 Task: For heading Use Italics Comfortaa with green colour & Underline.  font size for heading26,  'Change the font style of data to'Courier New and font size to 18,  Change the alignment of both headline & data to Align right In the sheet  Data Collection Template Workbook
Action: Mouse moved to (90, 165)
Screenshot: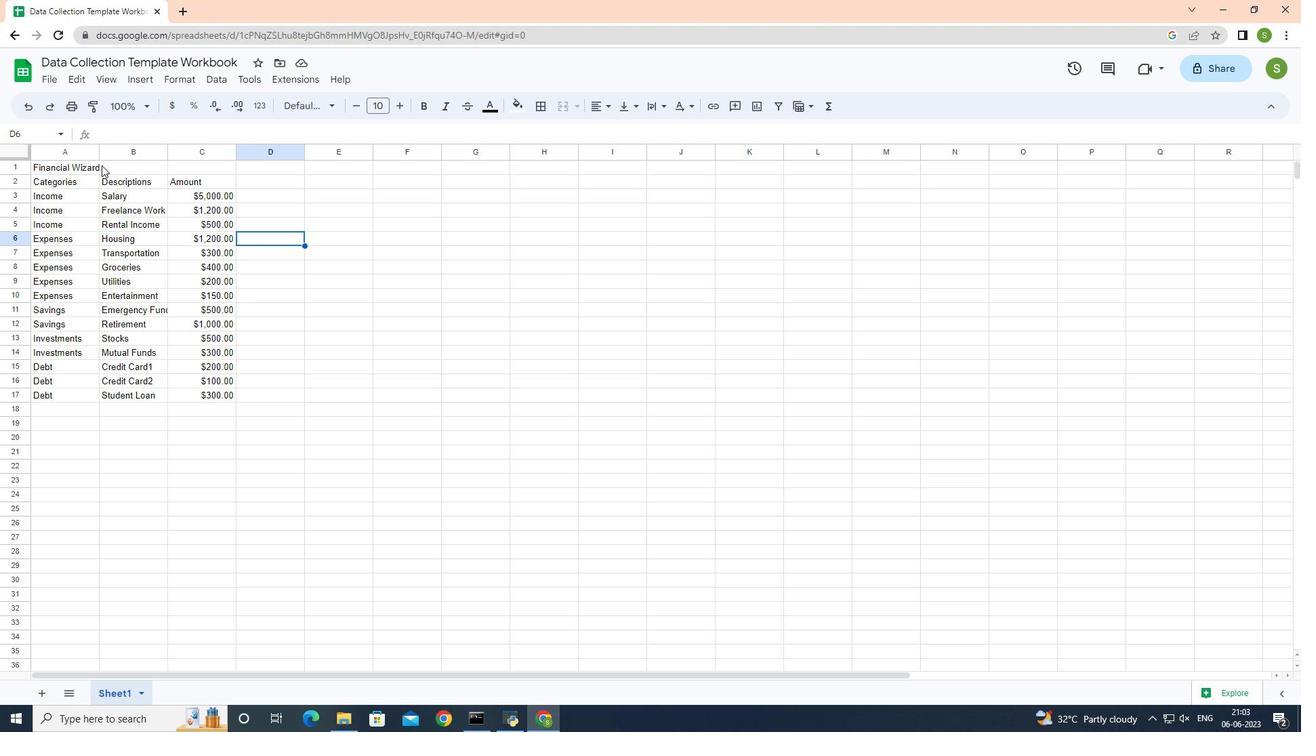 
Action: Mouse pressed left at (90, 165)
Screenshot: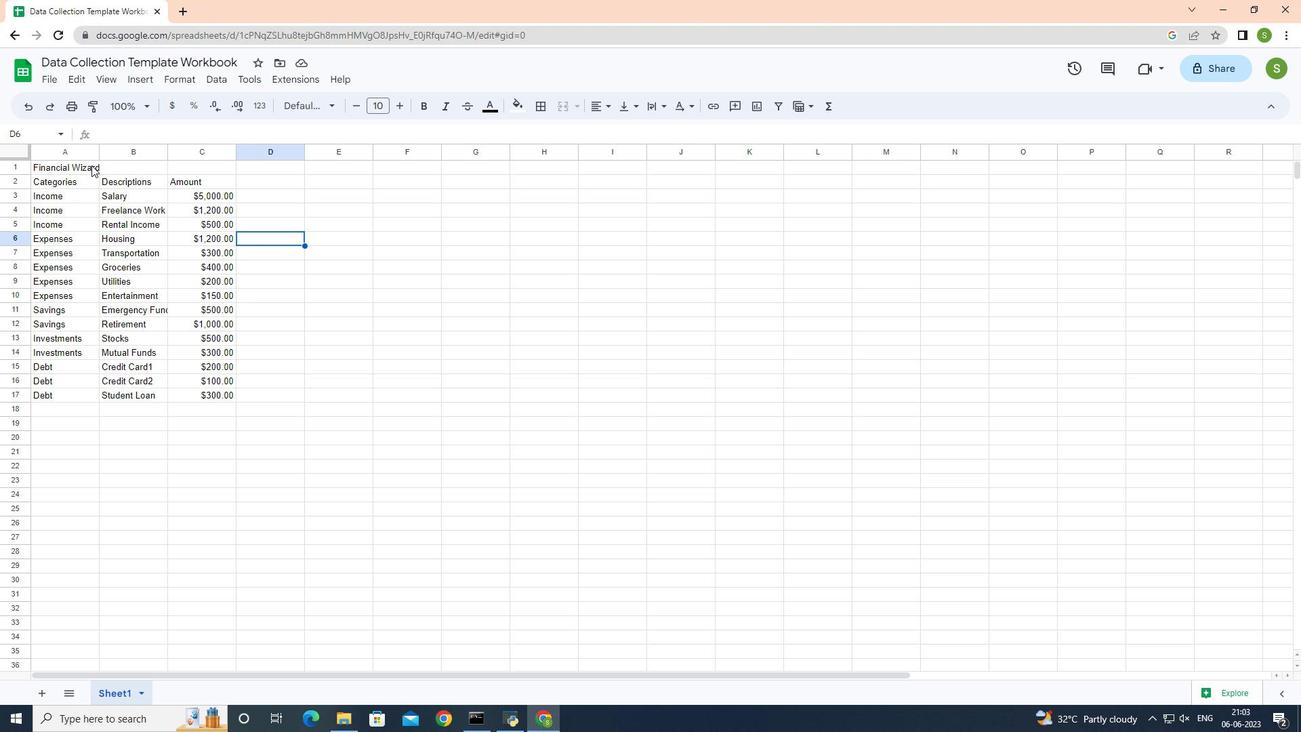 
Action: Mouse moved to (174, 73)
Screenshot: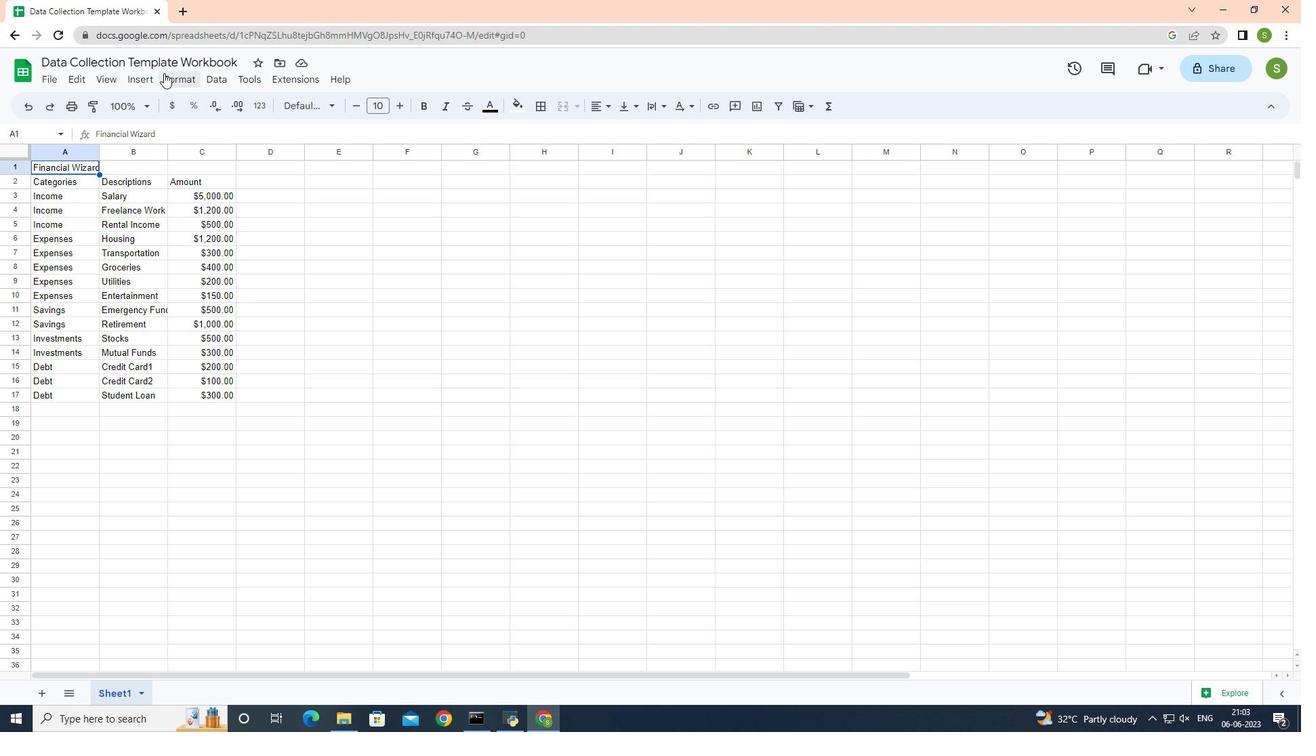 
Action: Mouse pressed left at (174, 73)
Screenshot: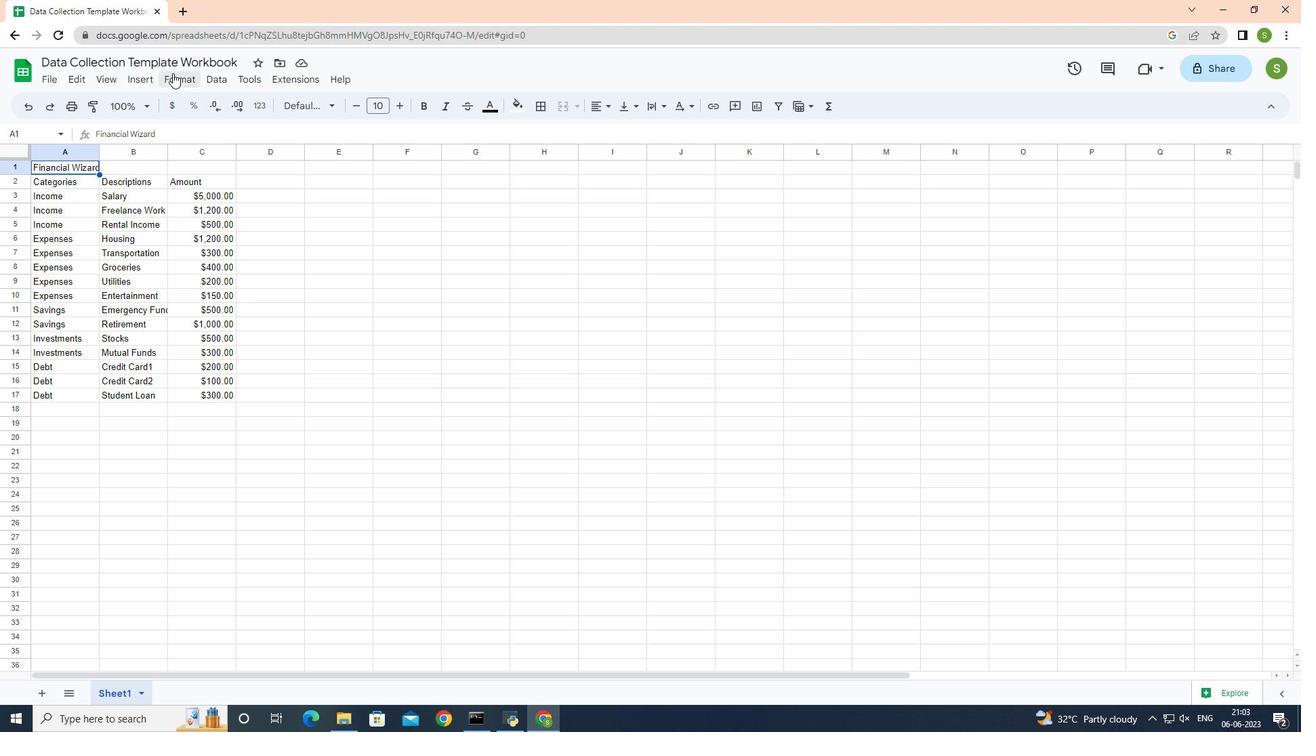 
Action: Mouse moved to (400, 180)
Screenshot: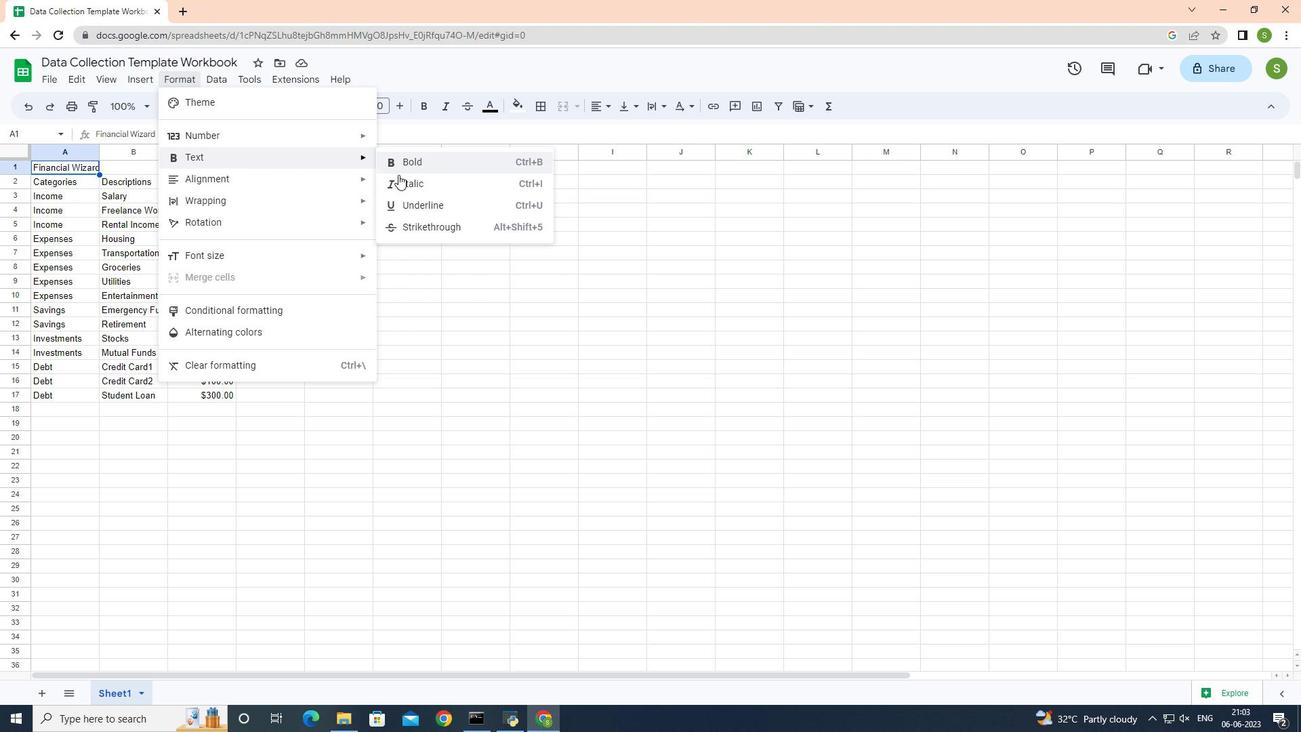 
Action: Mouse pressed left at (400, 180)
Screenshot: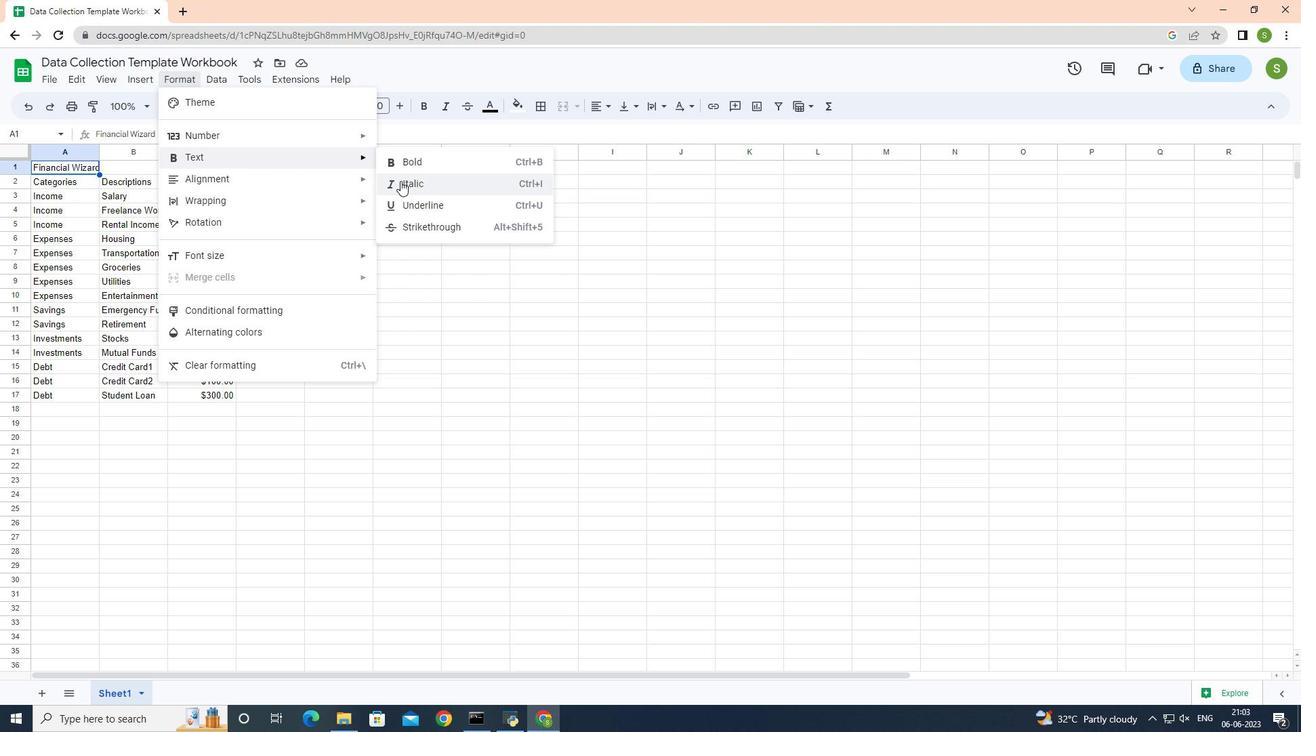 
Action: Mouse moved to (326, 106)
Screenshot: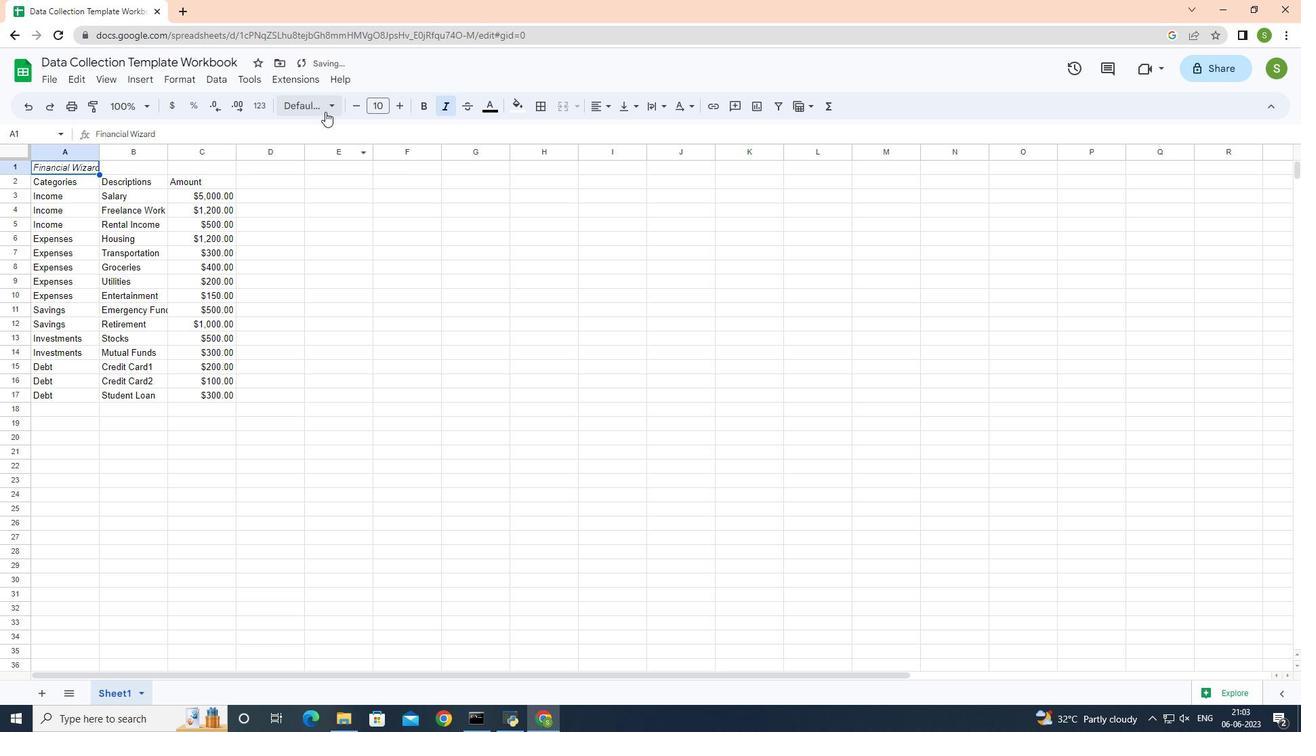 
Action: Mouse pressed left at (326, 106)
Screenshot: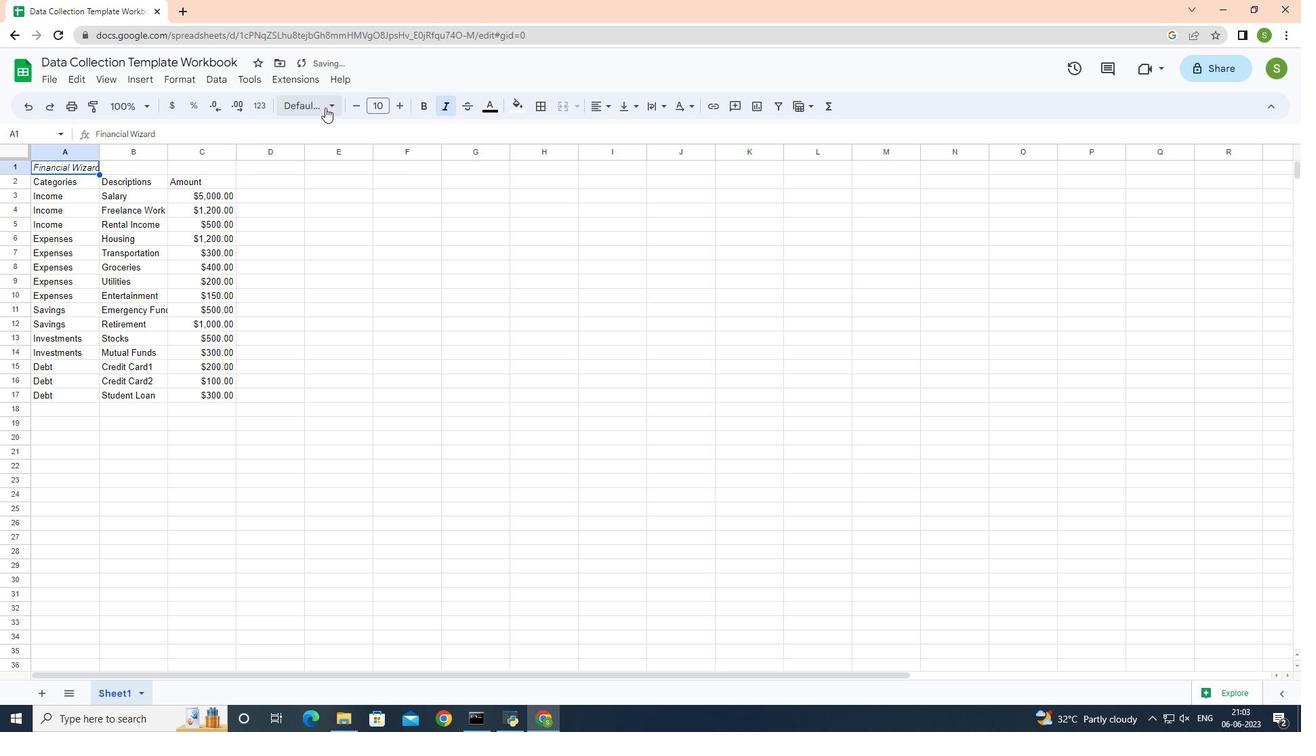 
Action: Mouse moved to (349, 427)
Screenshot: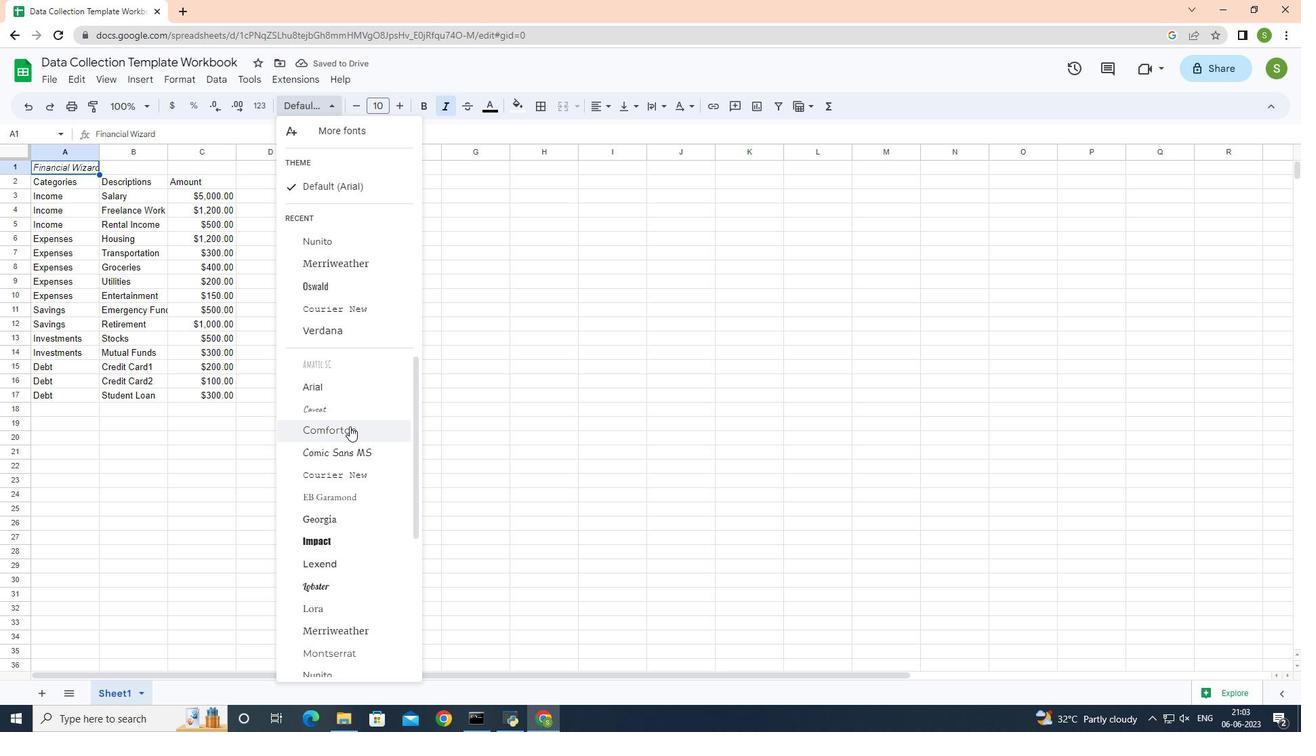 
Action: Mouse pressed left at (349, 427)
Screenshot: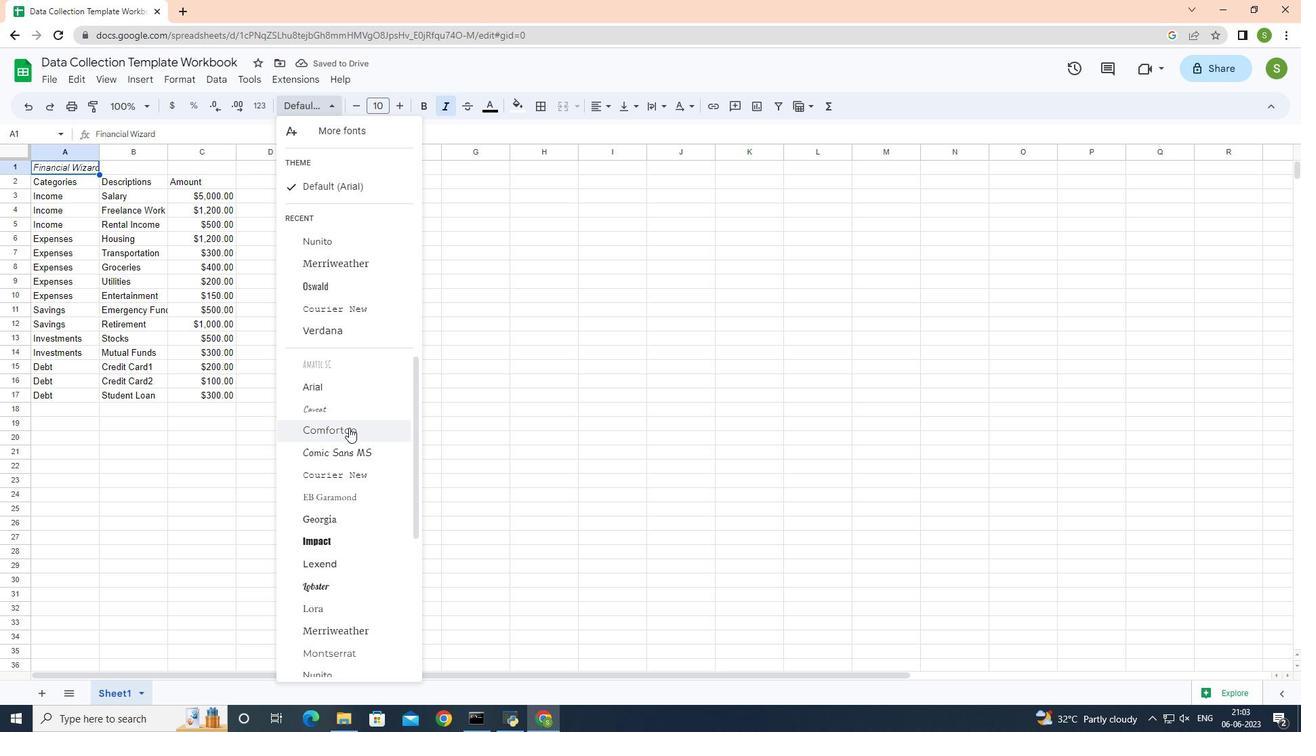 
Action: Mouse moved to (497, 106)
Screenshot: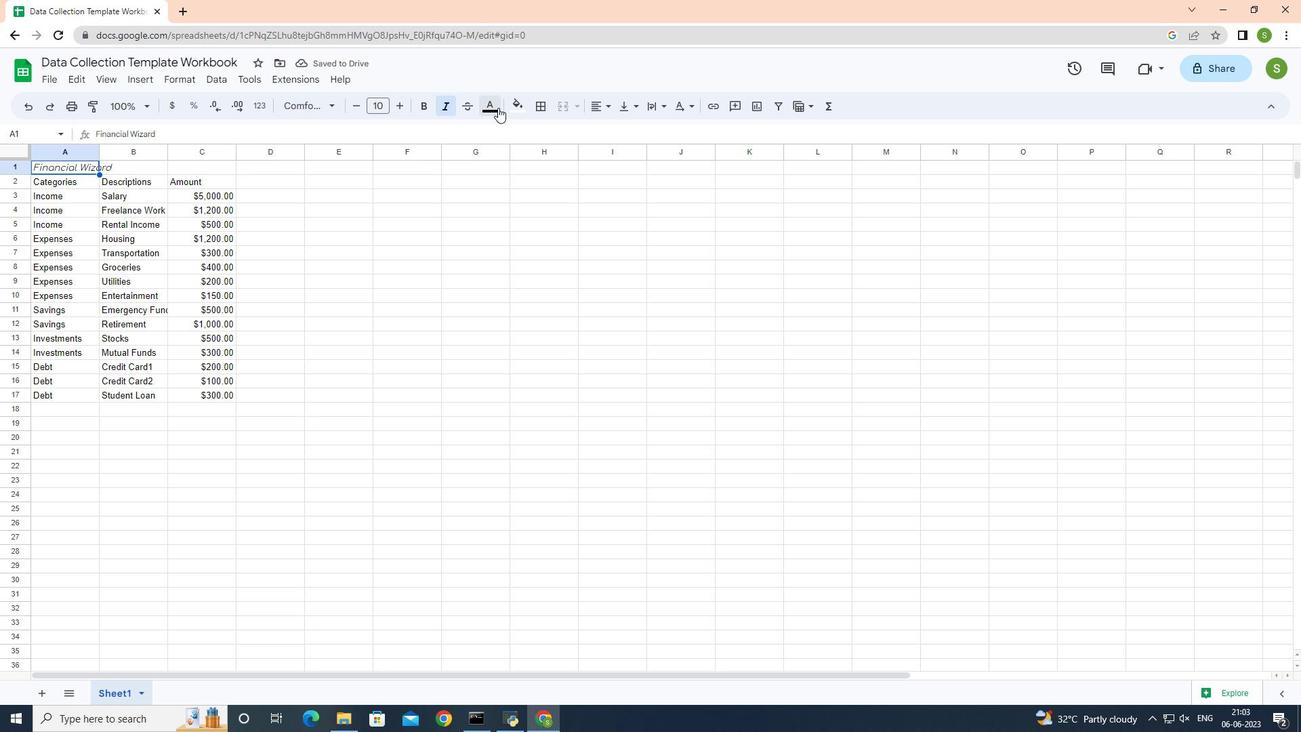 
Action: Mouse pressed left at (497, 106)
Screenshot: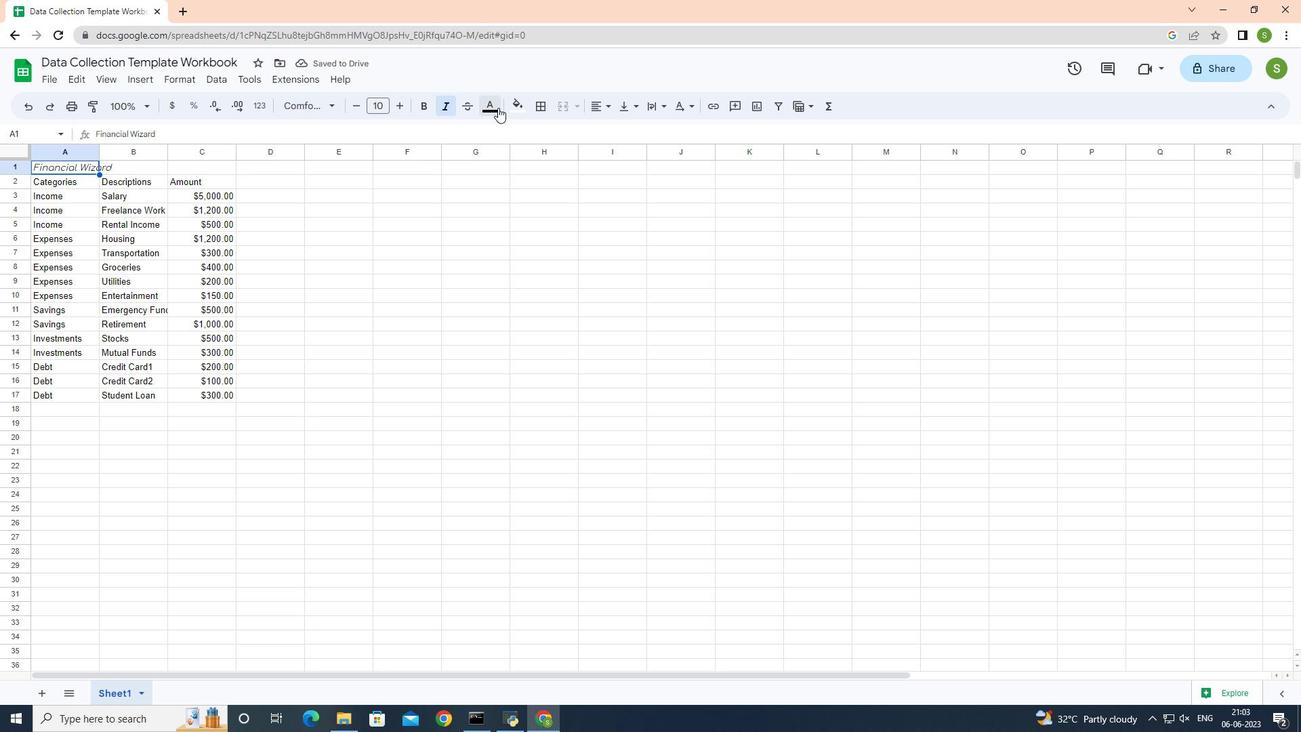 
Action: Mouse moved to (553, 211)
Screenshot: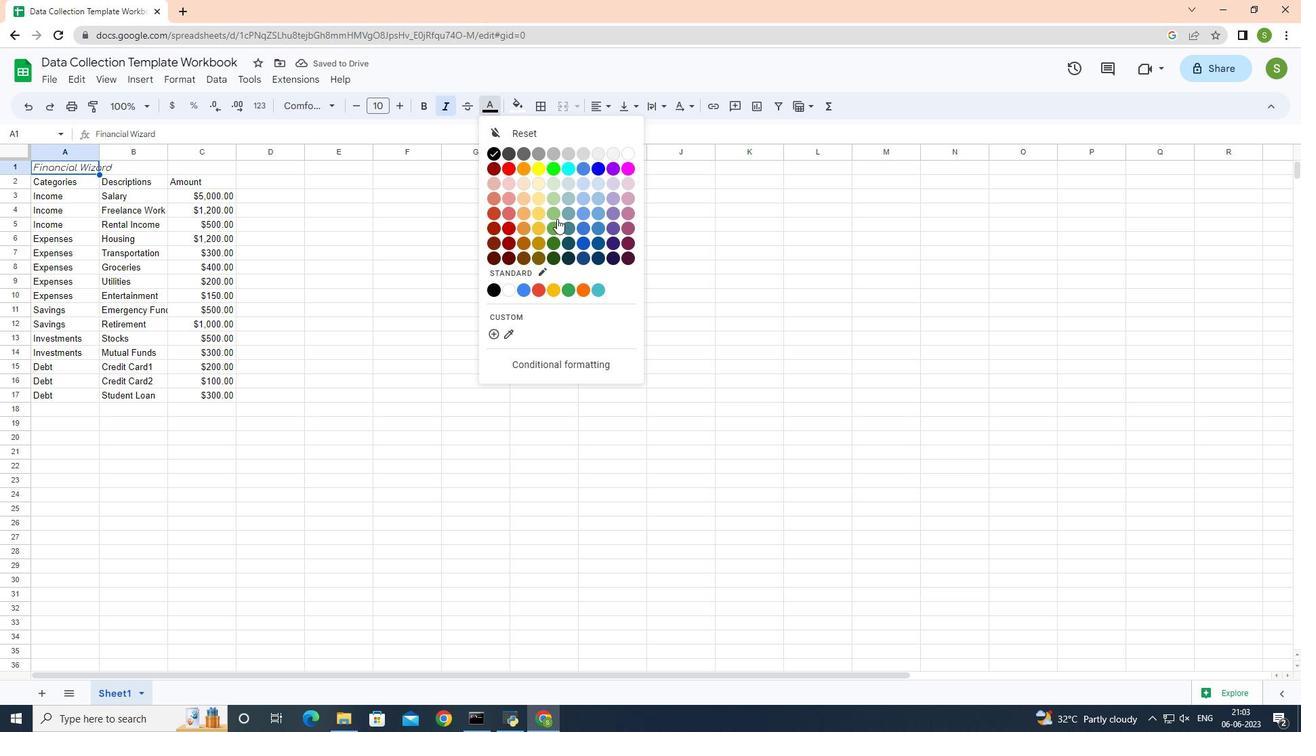 
Action: Mouse pressed left at (553, 211)
Screenshot: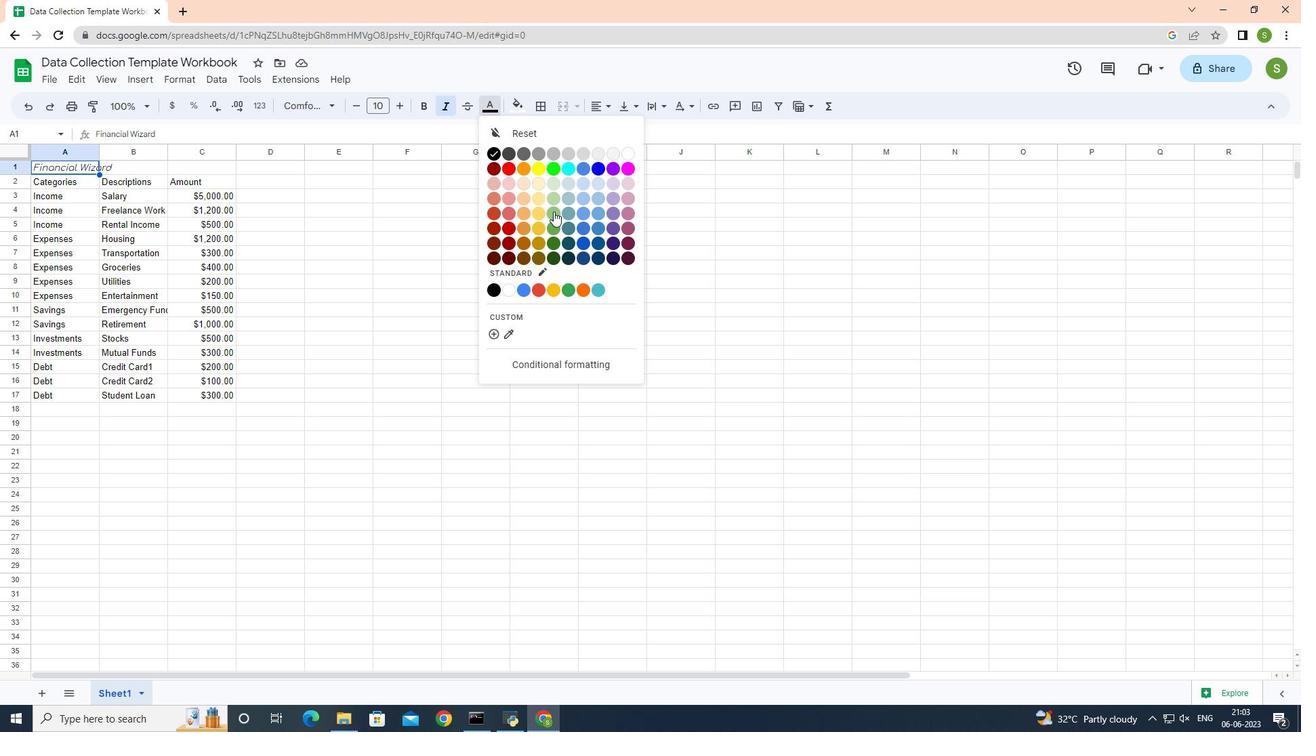 
Action: Mouse moved to (168, 85)
Screenshot: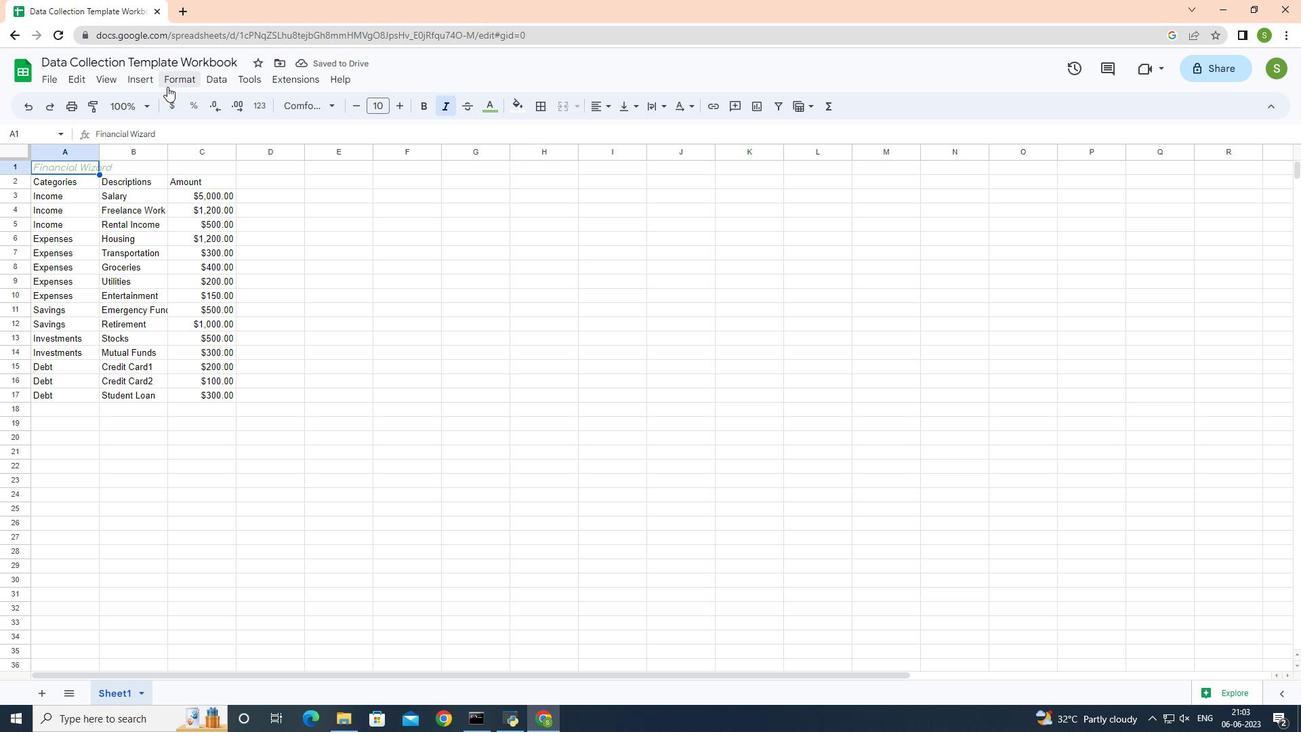 
Action: Mouse pressed left at (168, 85)
Screenshot: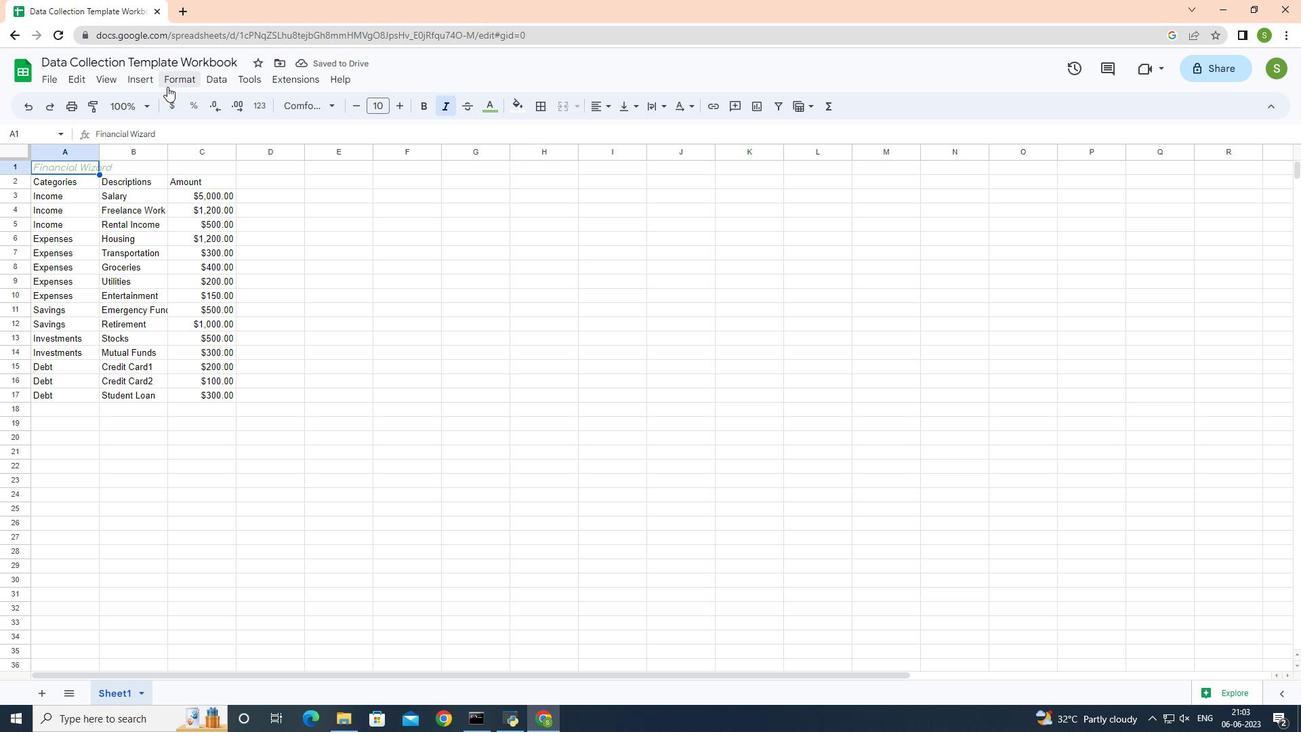 
Action: Mouse moved to (422, 199)
Screenshot: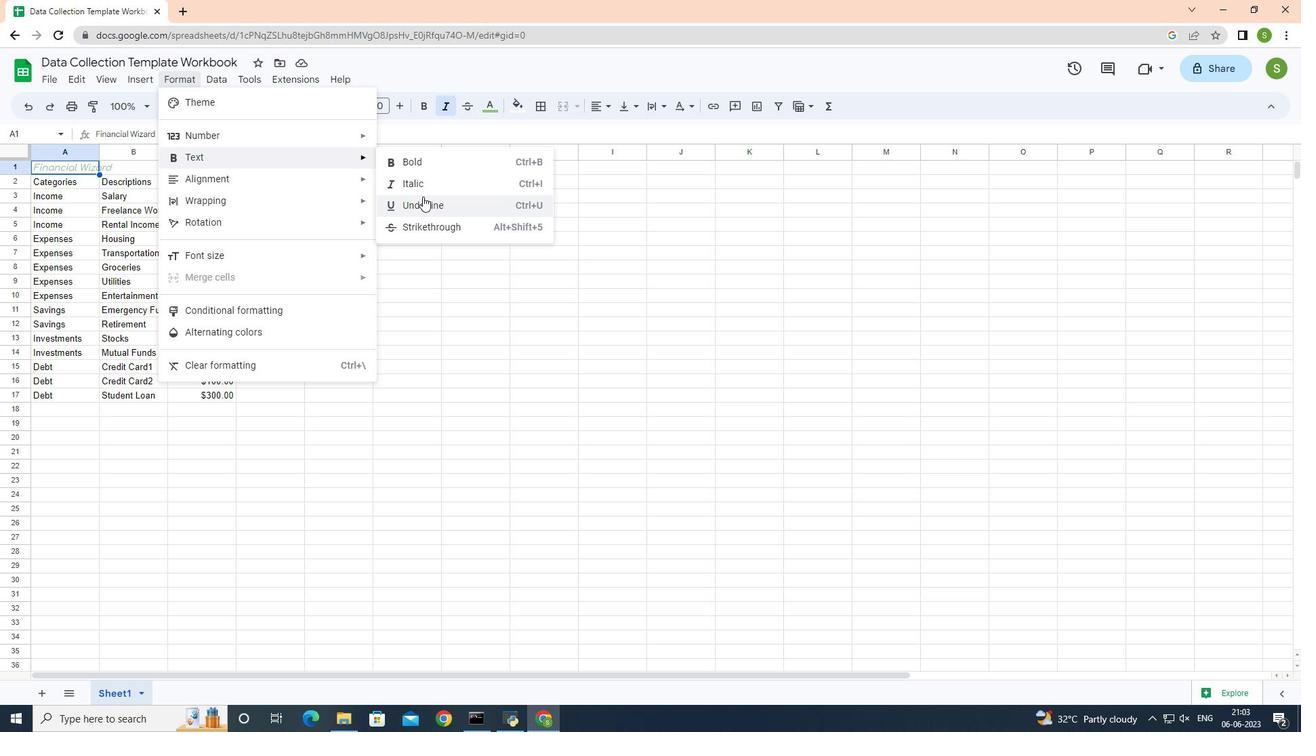 
Action: Mouse pressed left at (422, 199)
Screenshot: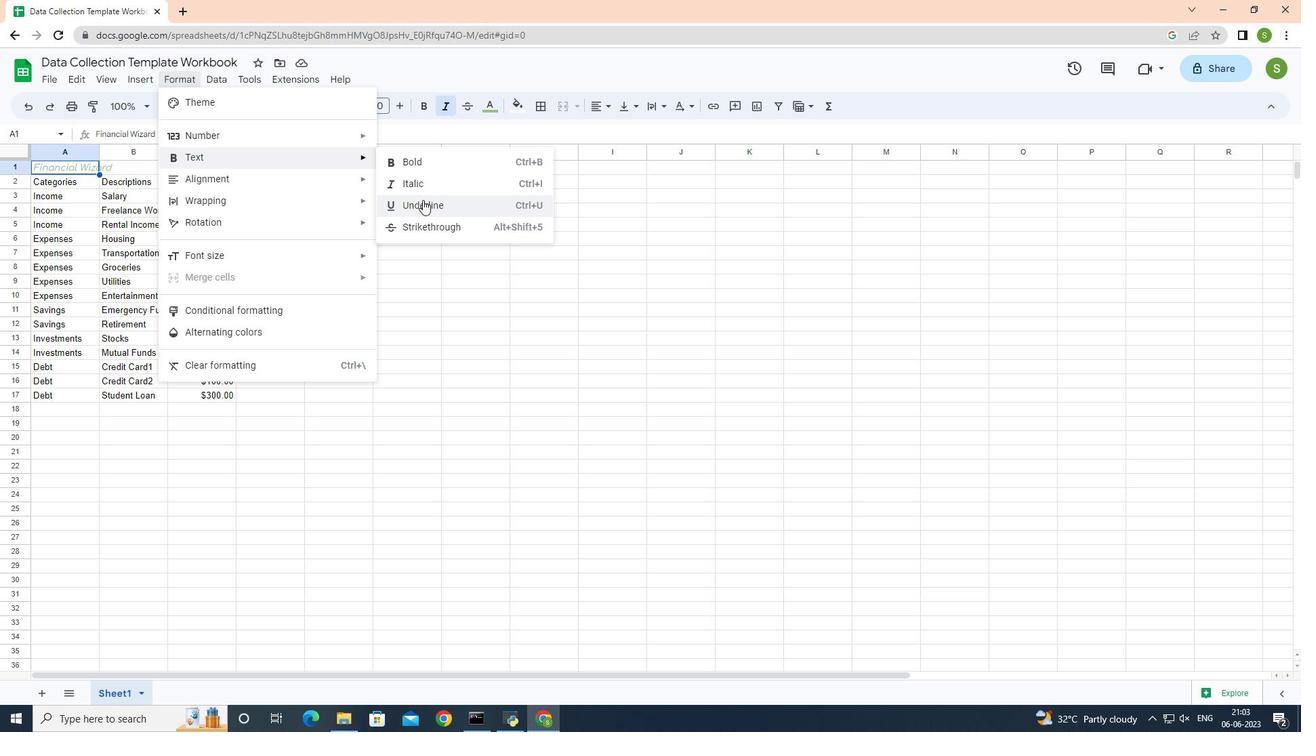 
Action: Mouse moved to (404, 106)
Screenshot: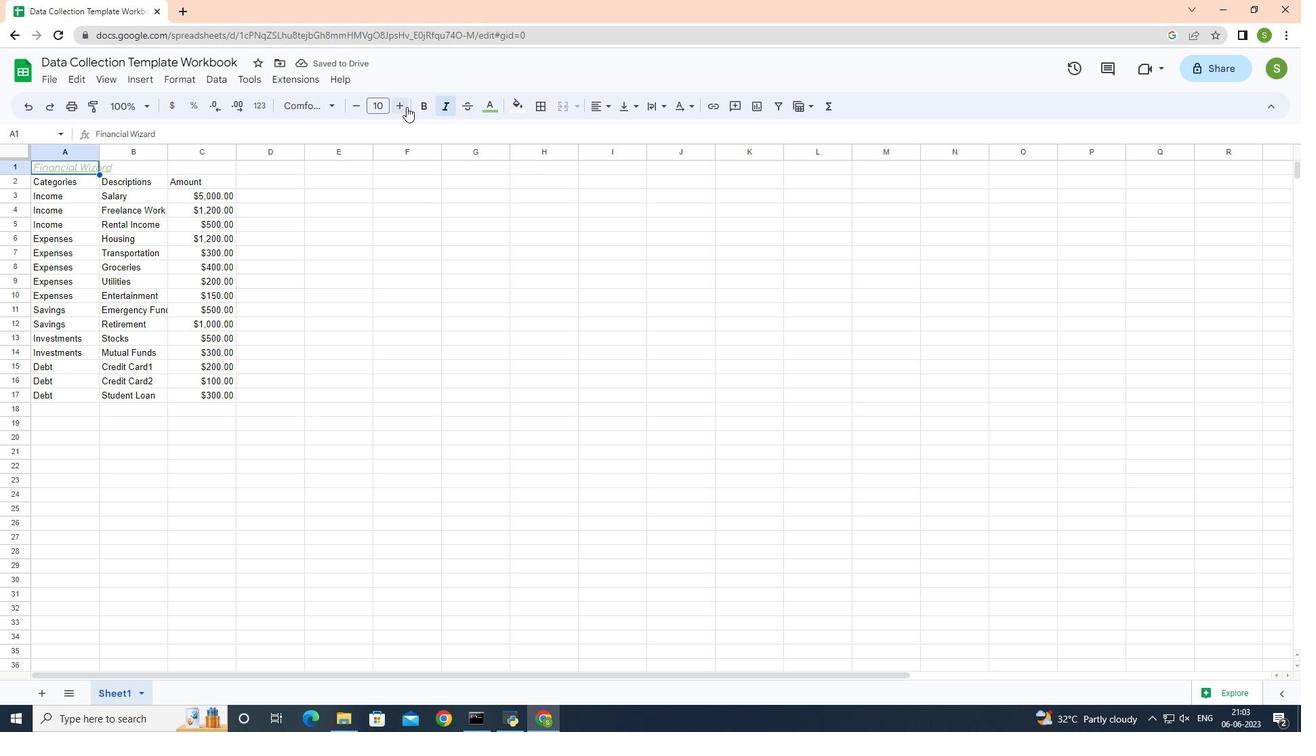 
Action: Mouse pressed left at (404, 106)
Screenshot: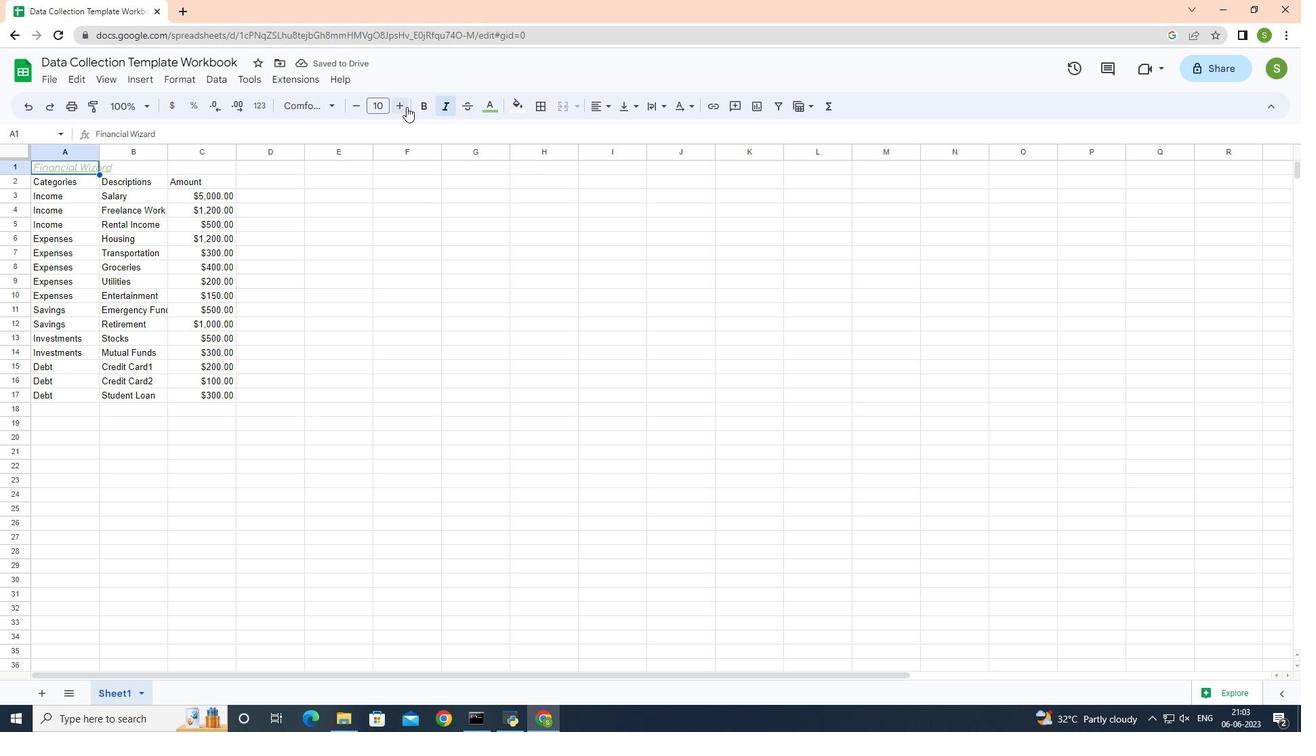 
Action: Mouse pressed left at (404, 106)
Screenshot: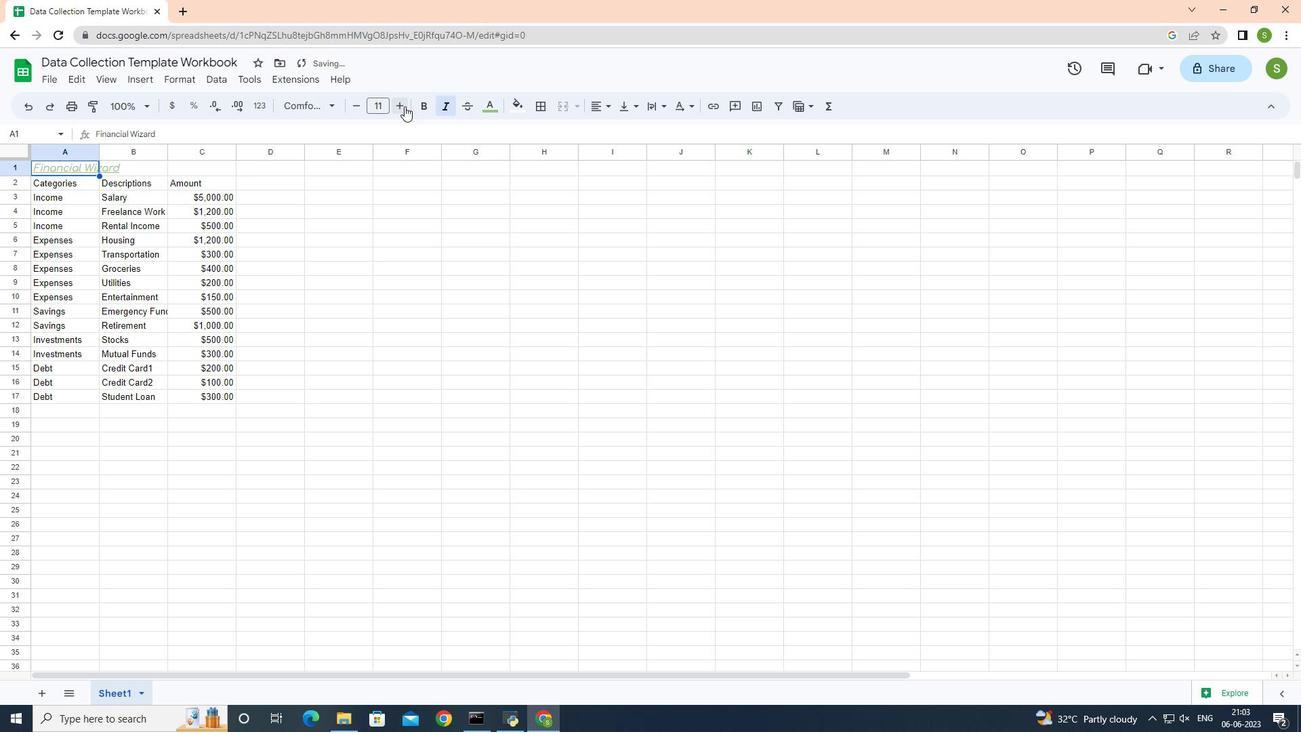 
Action: Mouse pressed left at (404, 106)
Screenshot: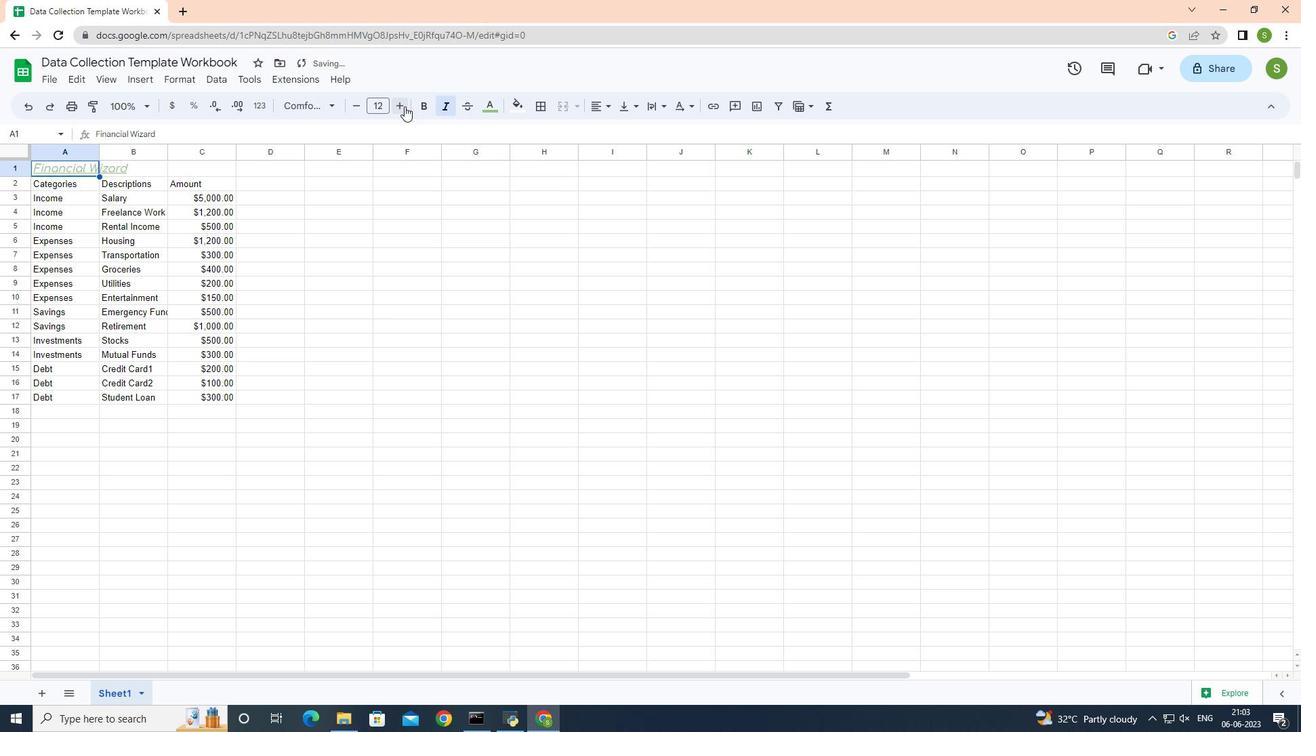 
Action: Mouse pressed left at (404, 106)
Screenshot: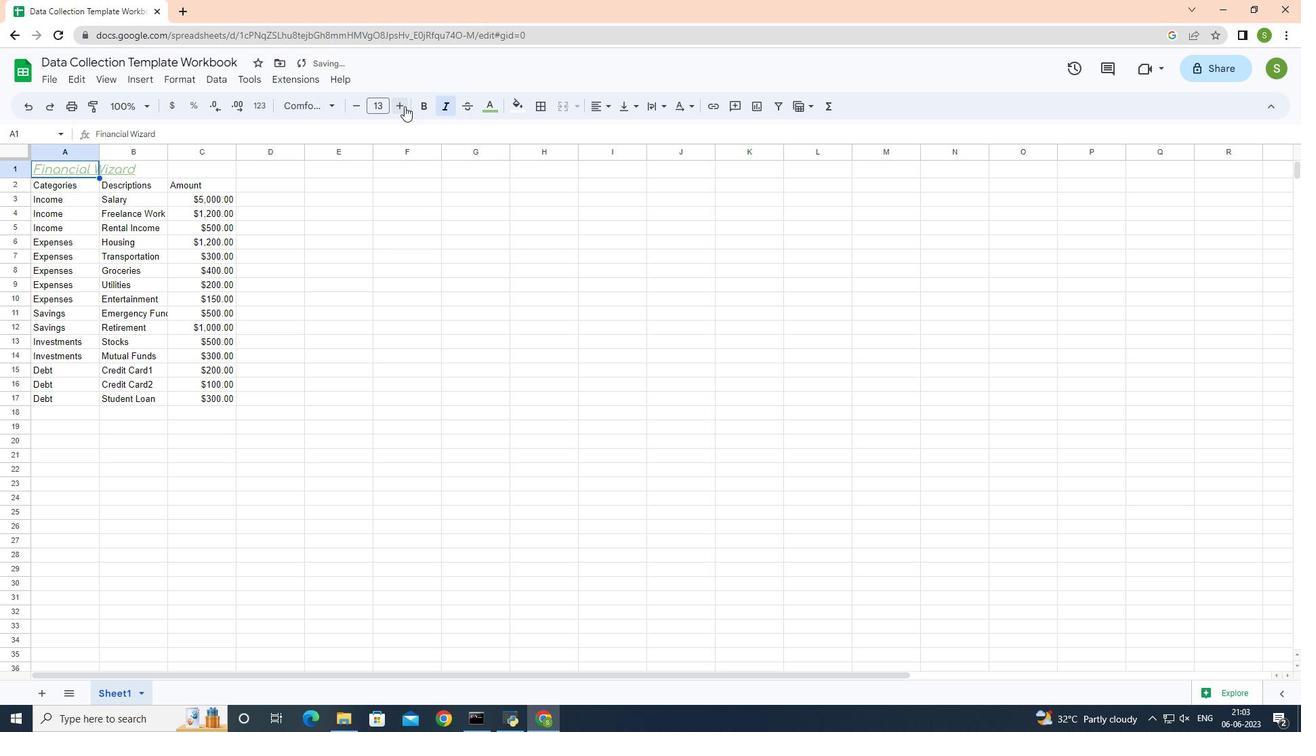
Action: Mouse pressed left at (404, 106)
Screenshot: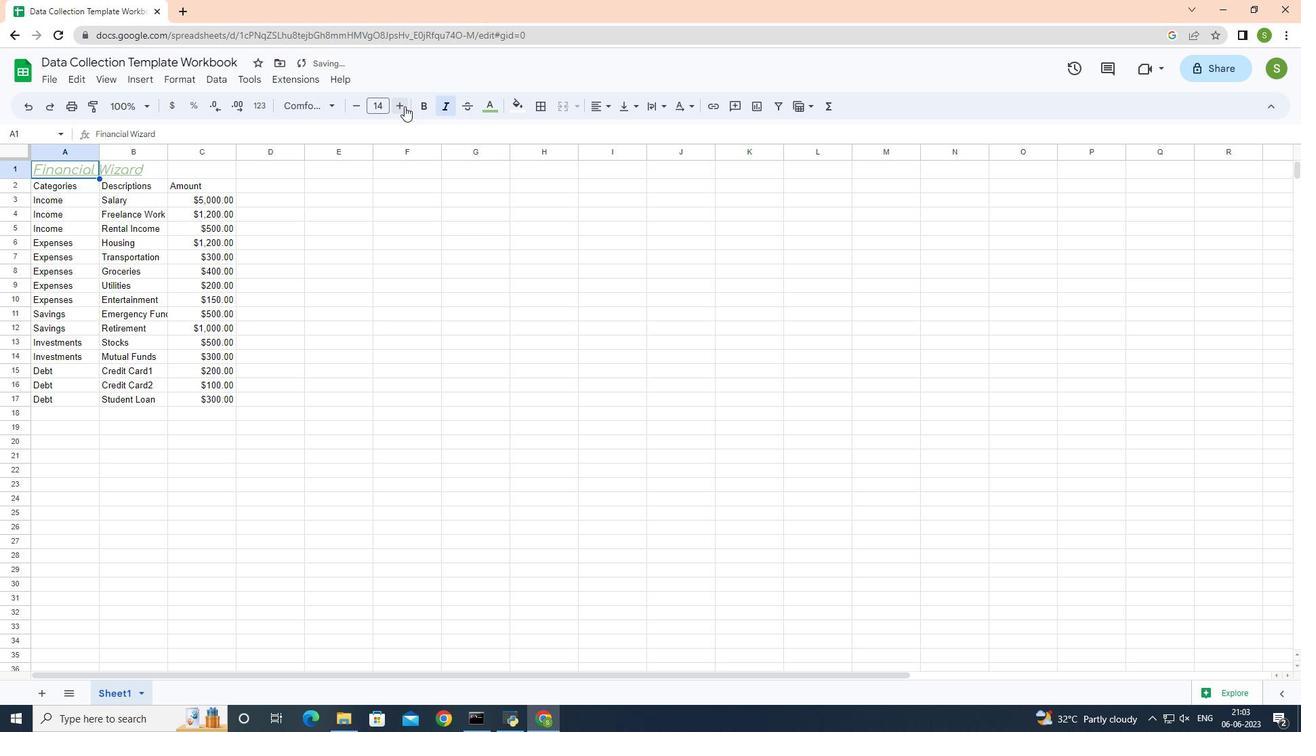 
Action: Mouse pressed left at (404, 106)
Screenshot: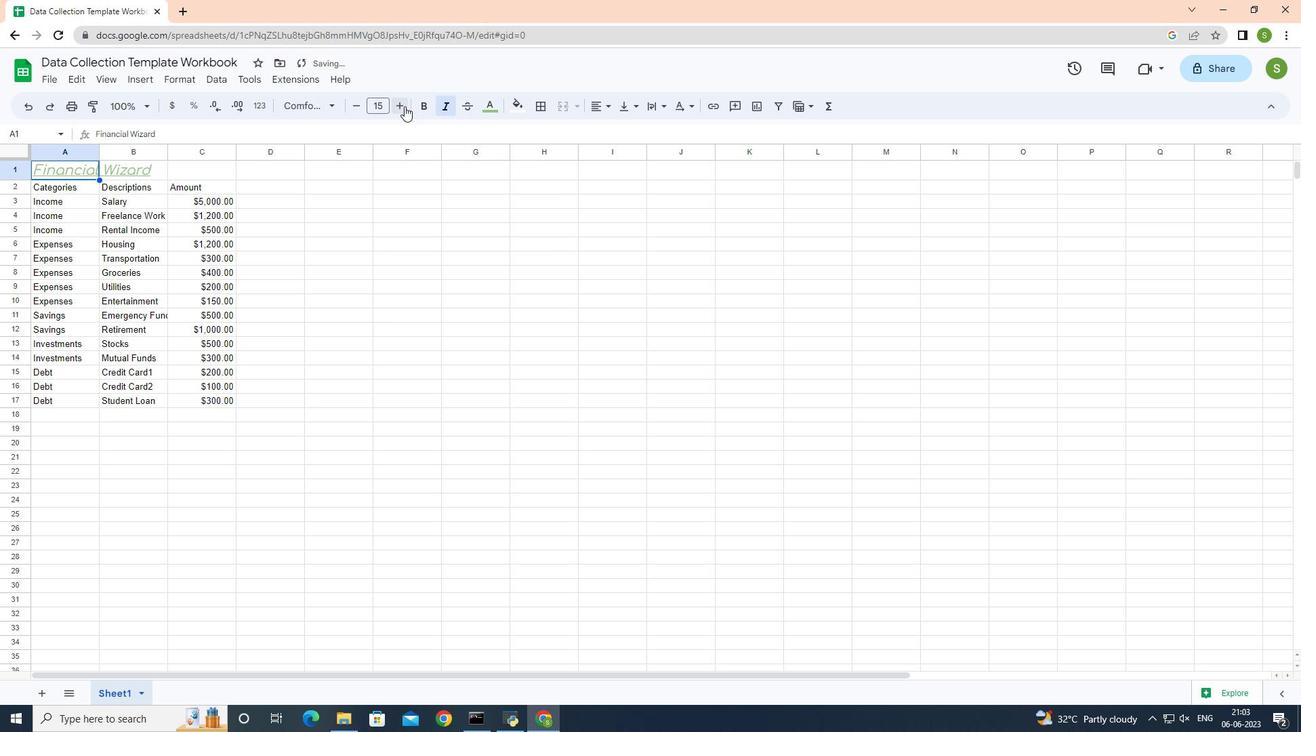 
Action: Mouse pressed left at (404, 106)
Screenshot: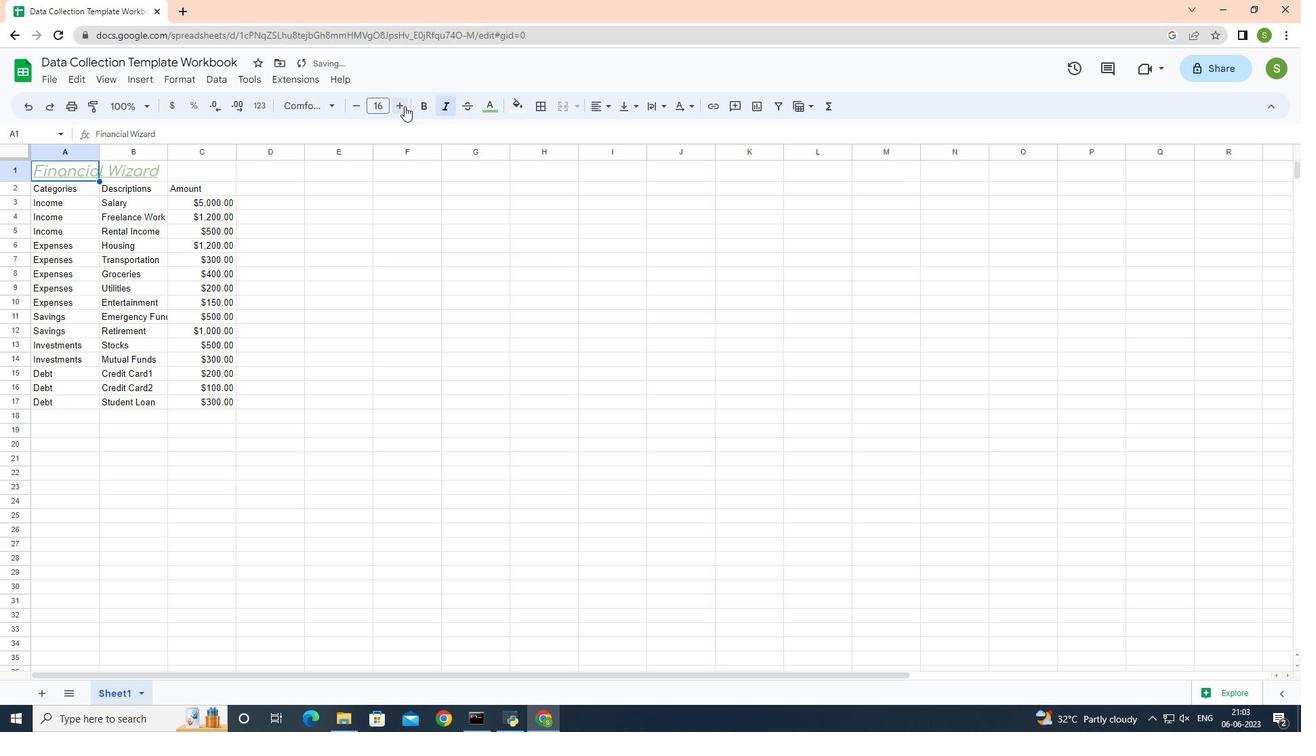 
Action: Mouse pressed left at (404, 106)
Screenshot: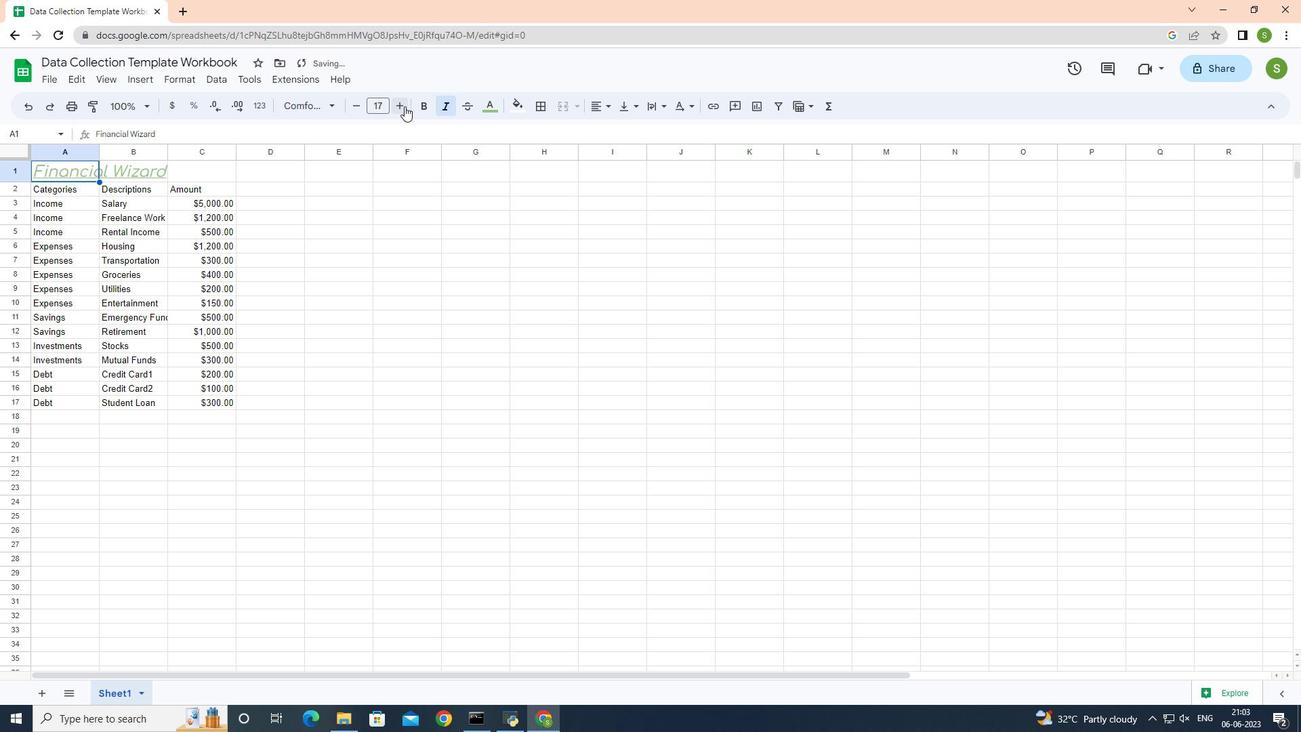 
Action: Mouse pressed left at (404, 106)
Screenshot: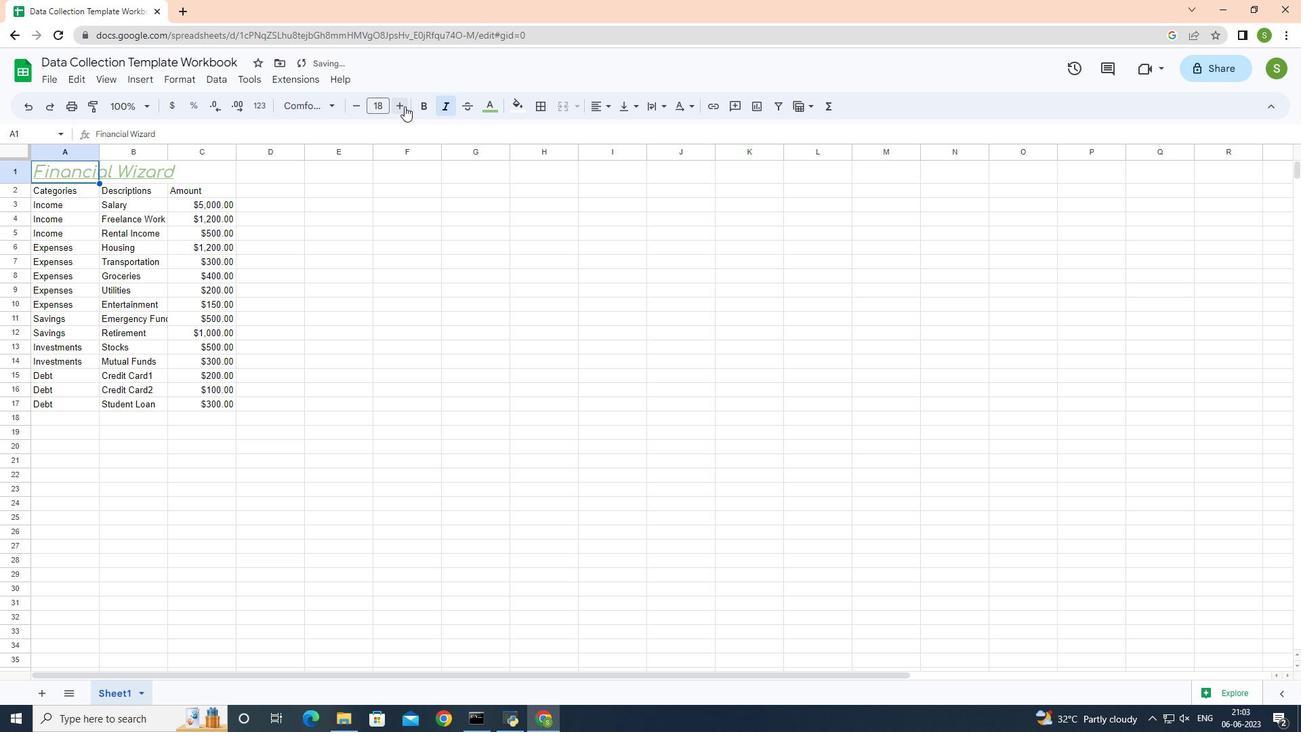 
Action: Mouse pressed left at (404, 106)
Screenshot: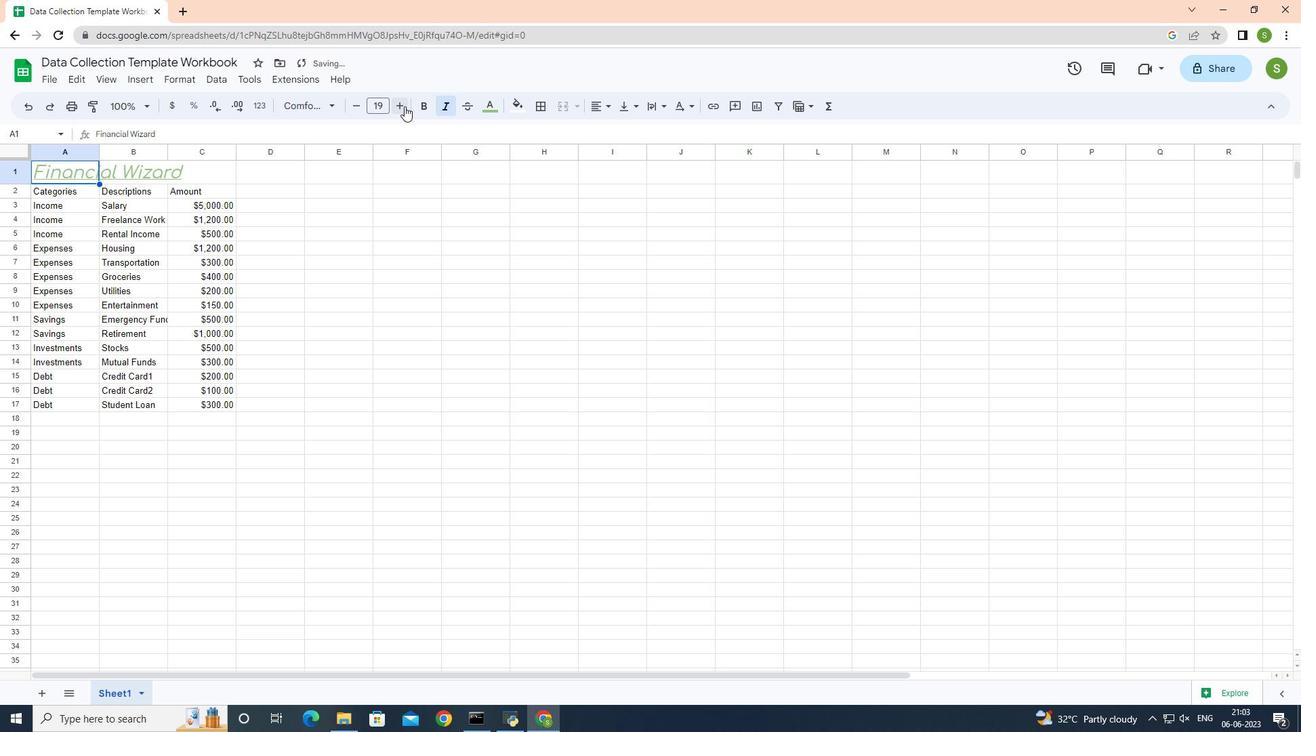 
Action: Mouse pressed left at (404, 106)
Screenshot: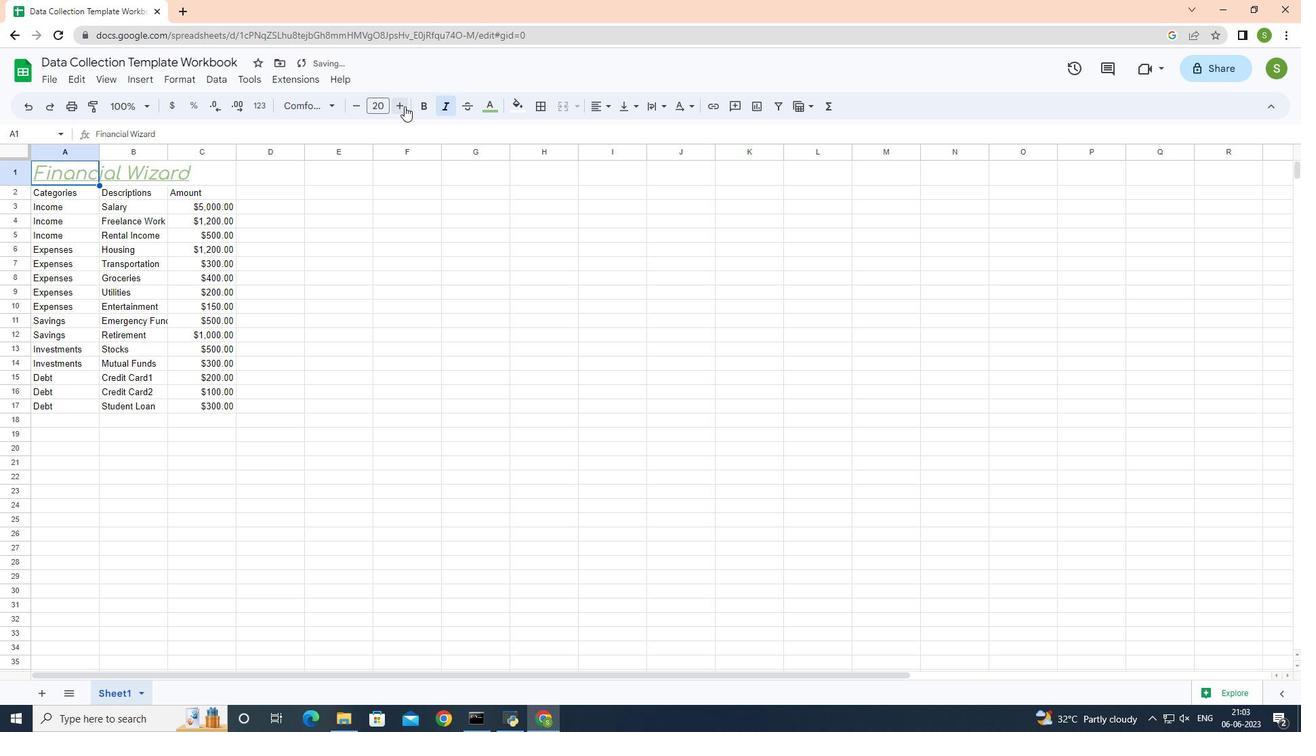 
Action: Mouse pressed left at (404, 106)
Screenshot: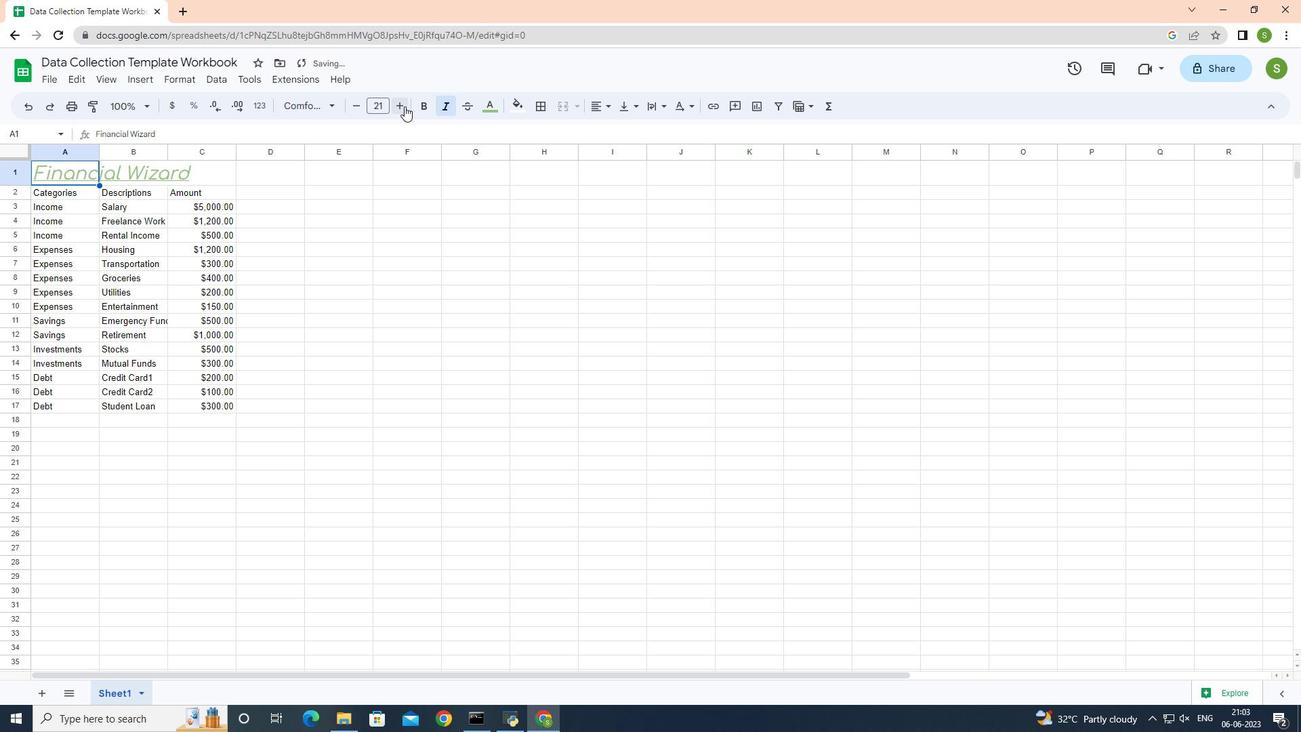 
Action: Mouse pressed left at (404, 106)
Screenshot: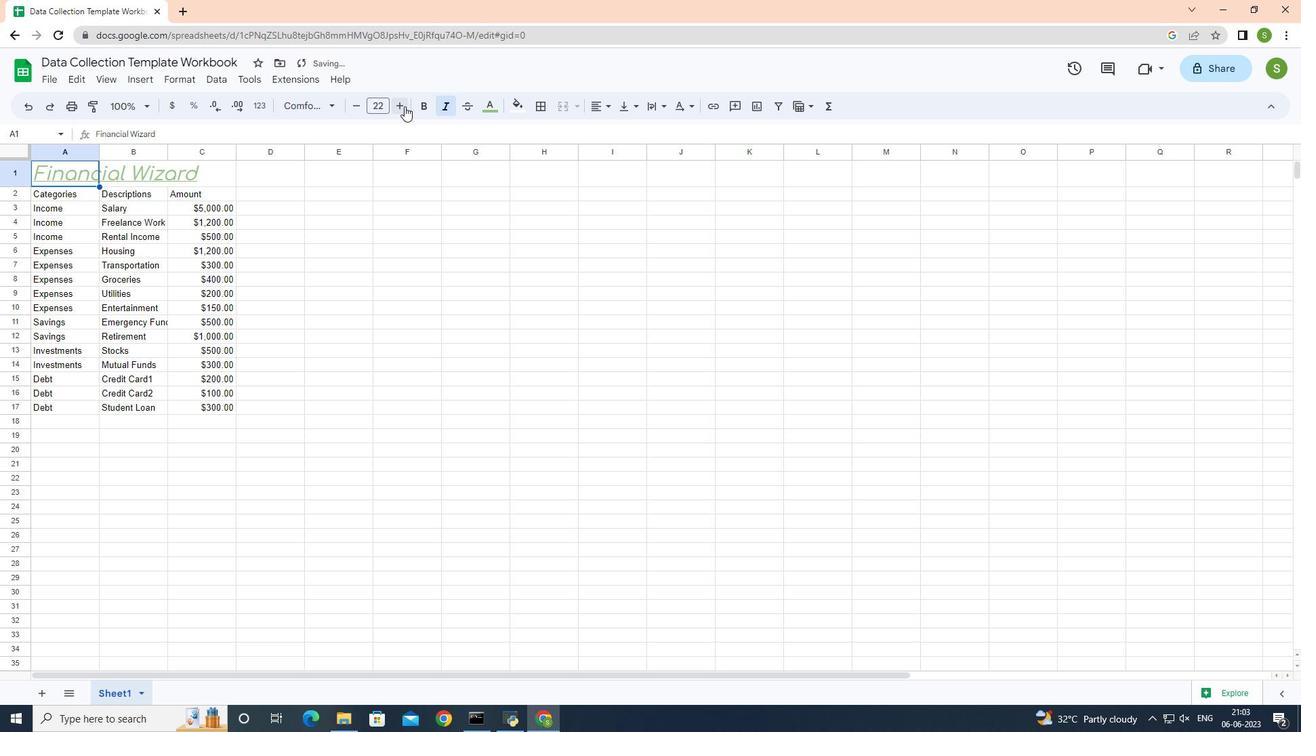 
Action: Mouse pressed left at (404, 106)
Screenshot: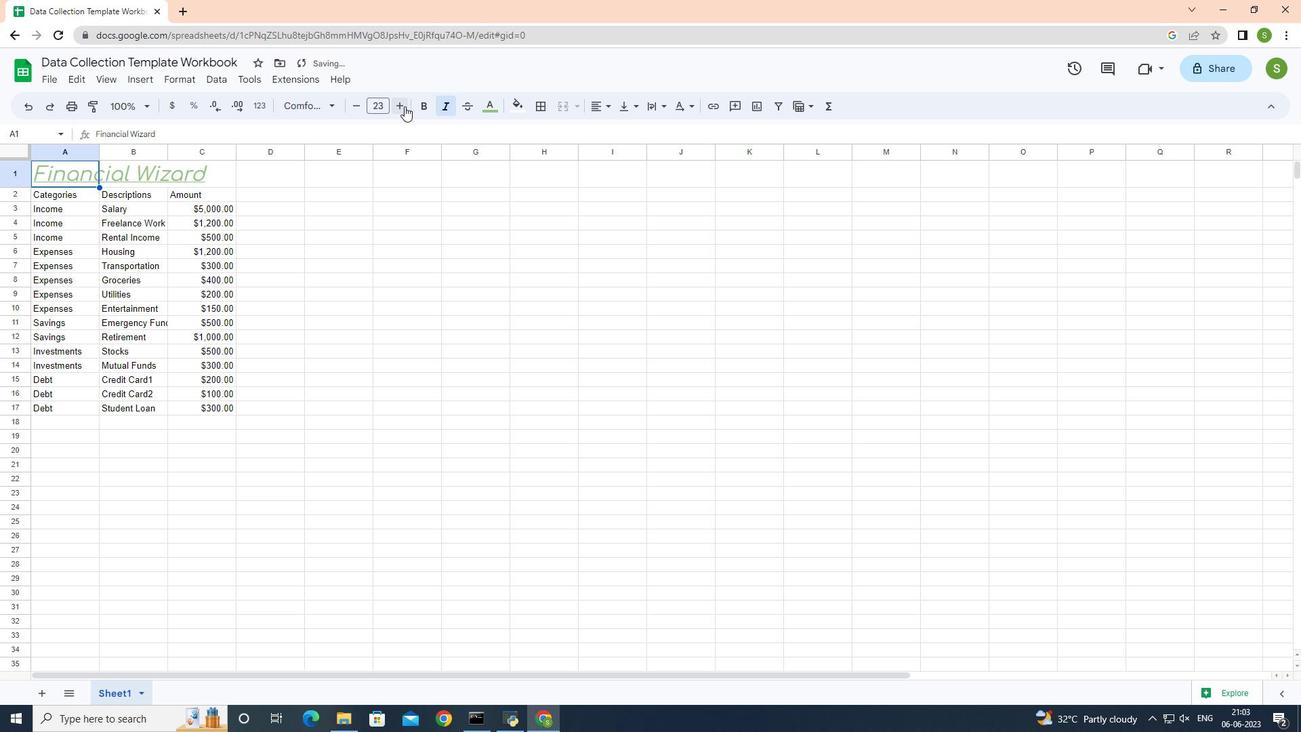 
Action: Mouse pressed left at (404, 106)
Screenshot: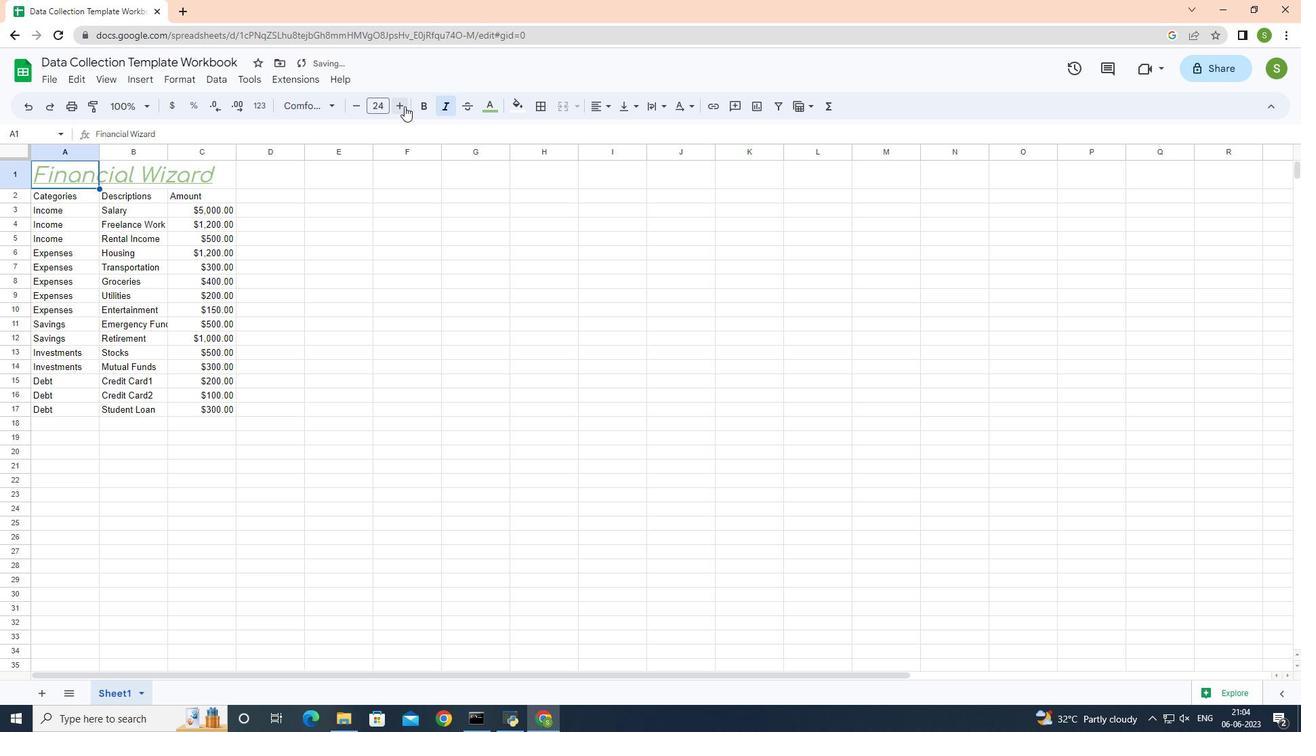 
Action: Mouse pressed left at (404, 106)
Screenshot: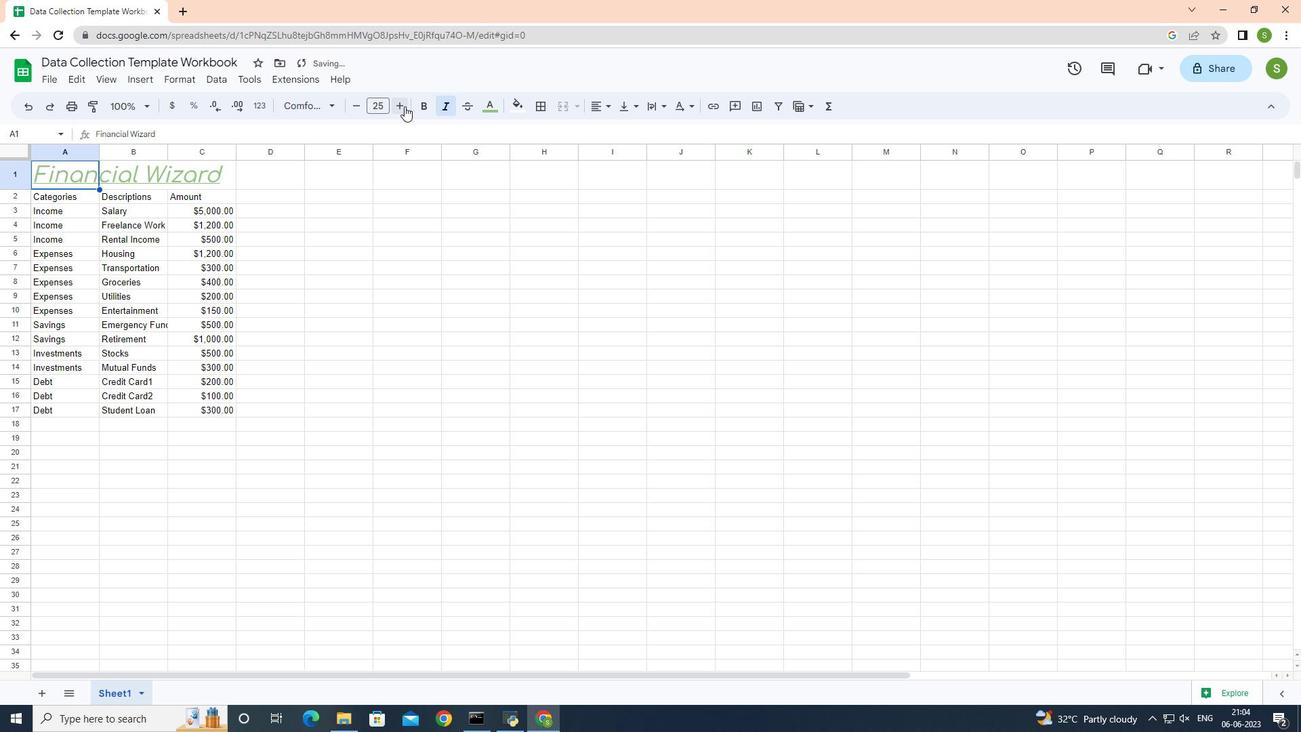 
Action: Mouse moved to (58, 195)
Screenshot: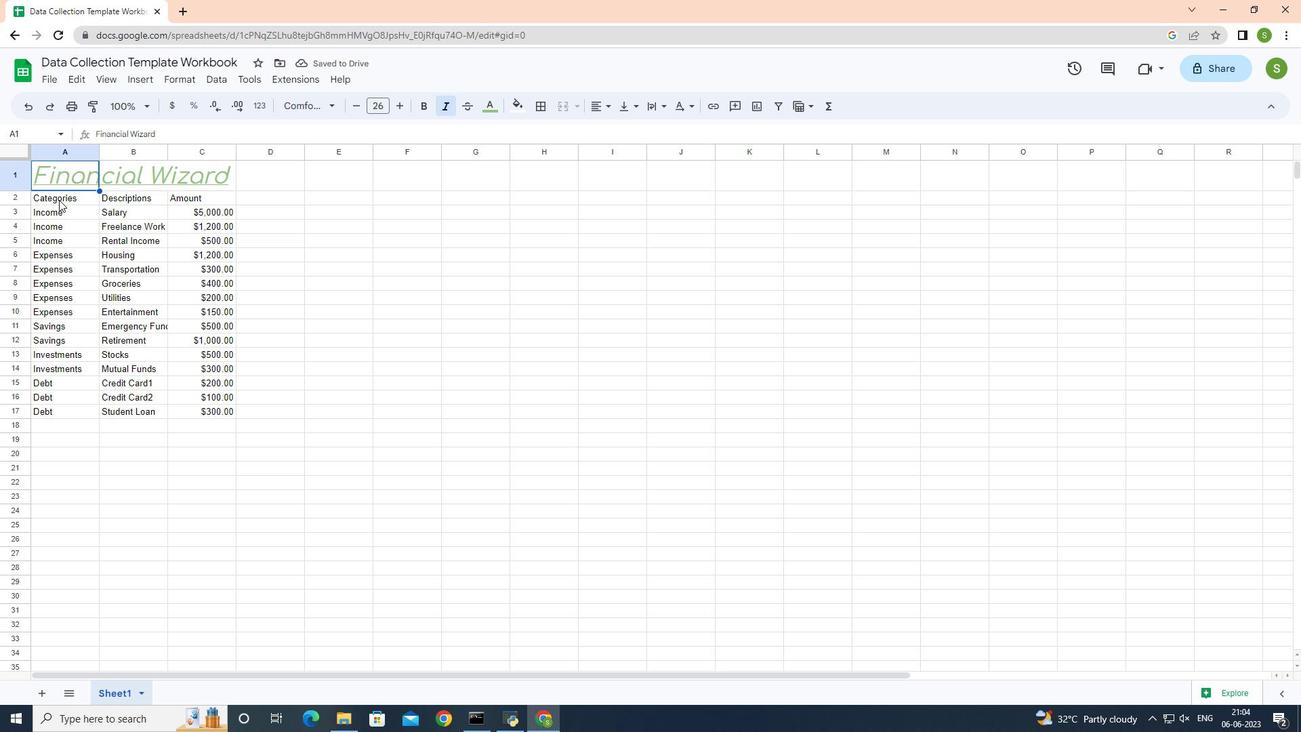 
Action: Mouse pressed left at (58, 195)
Screenshot: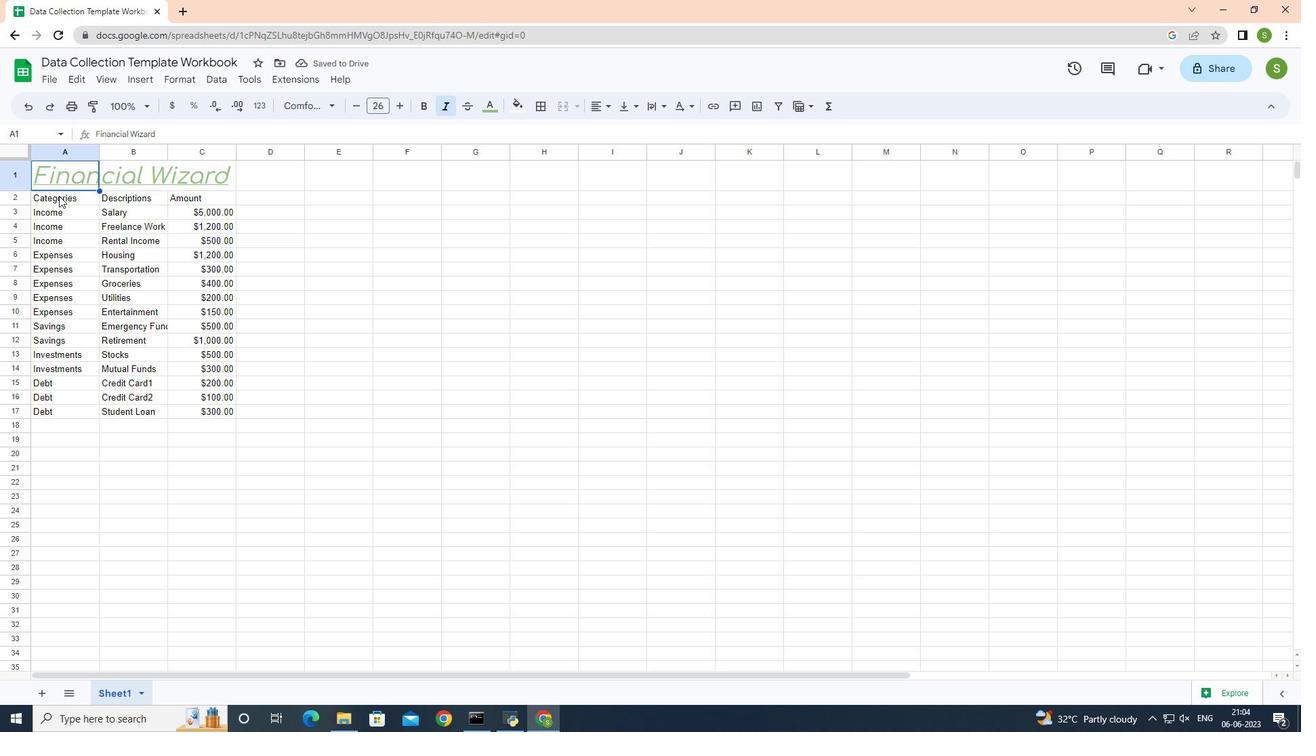 
Action: Mouse moved to (315, 105)
Screenshot: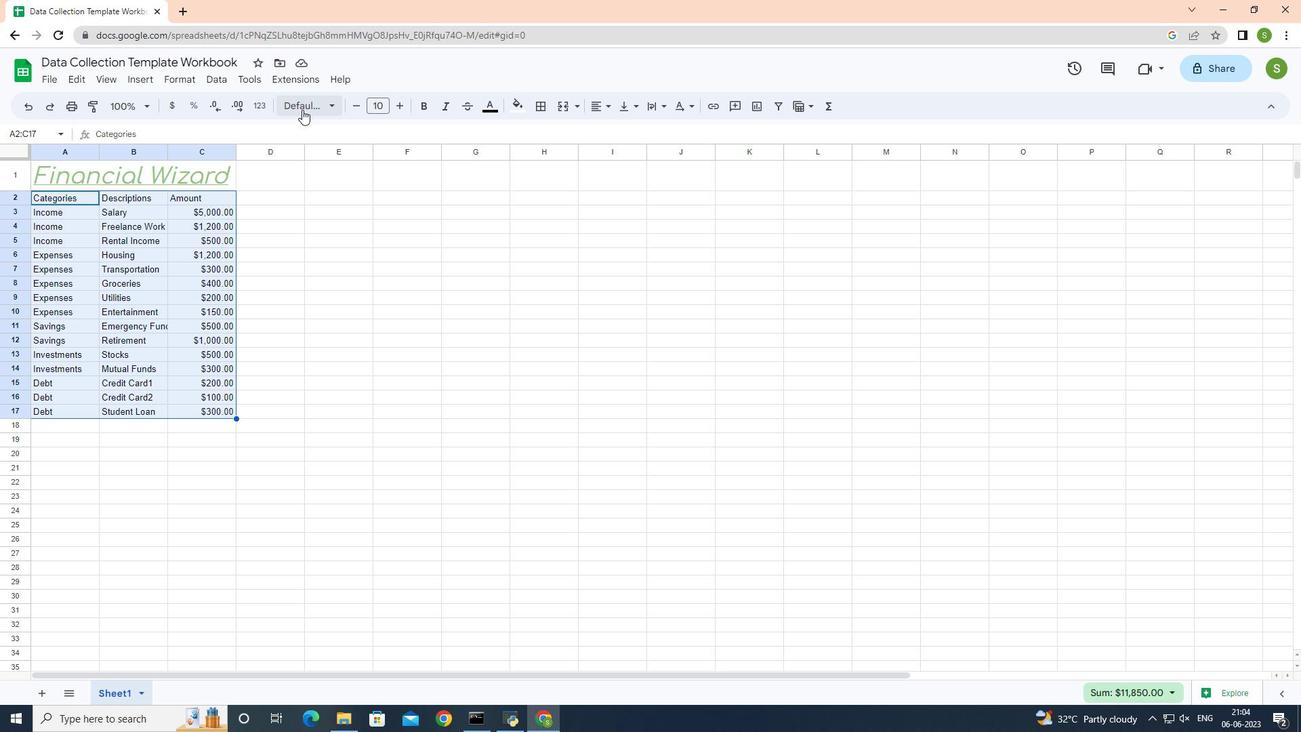 
Action: Mouse pressed left at (315, 105)
Screenshot: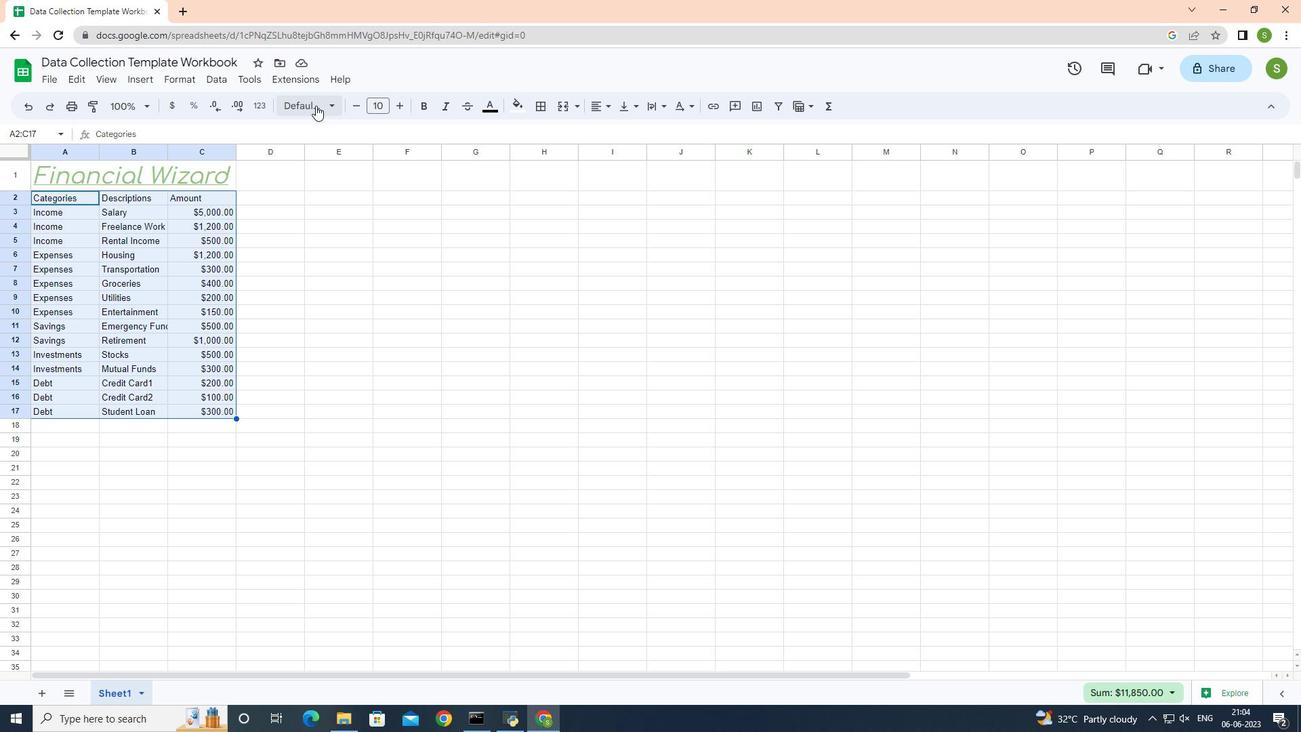 
Action: Mouse moved to (325, 473)
Screenshot: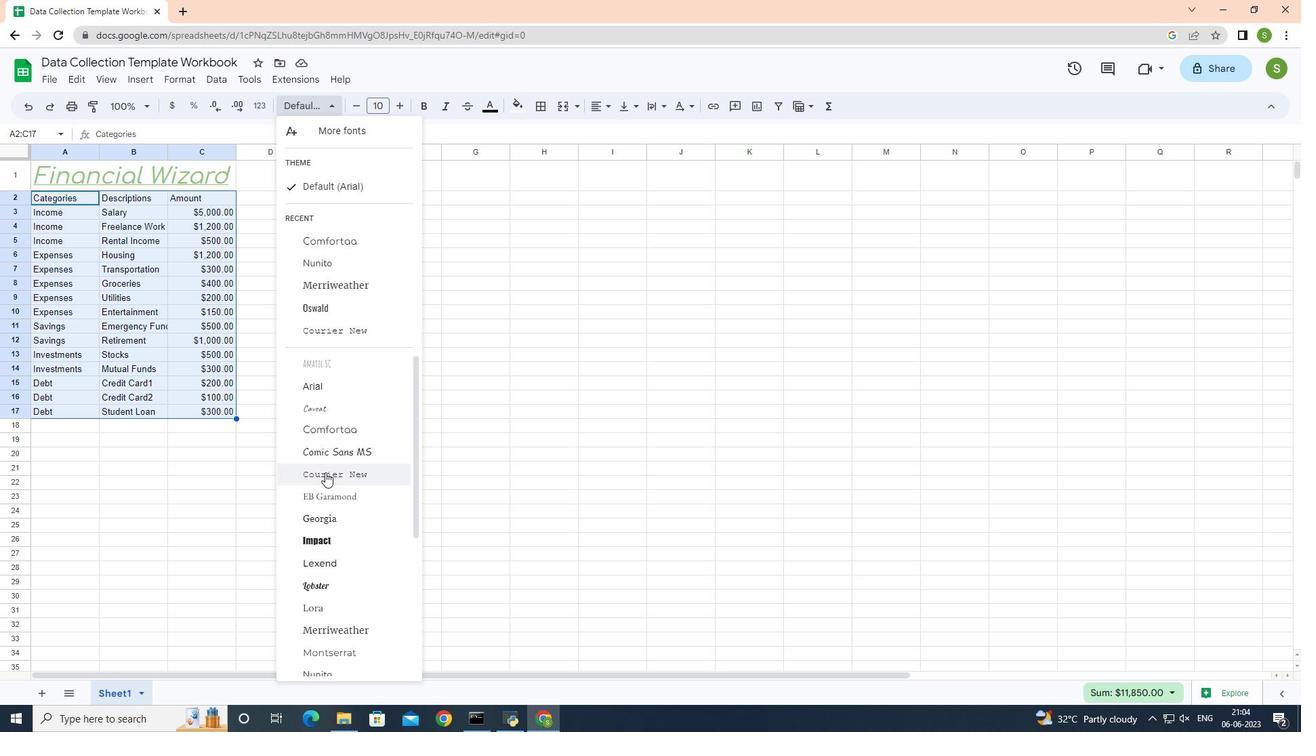 
Action: Mouse pressed left at (325, 473)
Screenshot: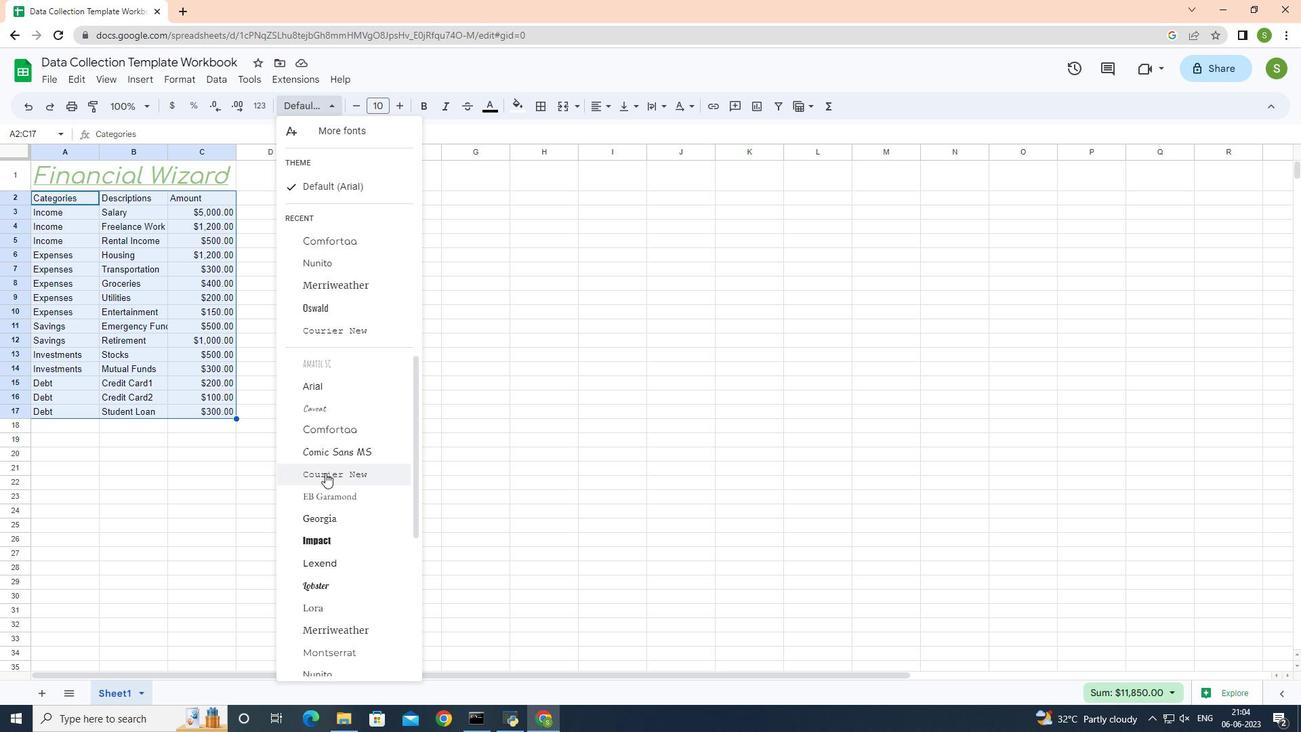 
Action: Mouse moved to (403, 108)
Screenshot: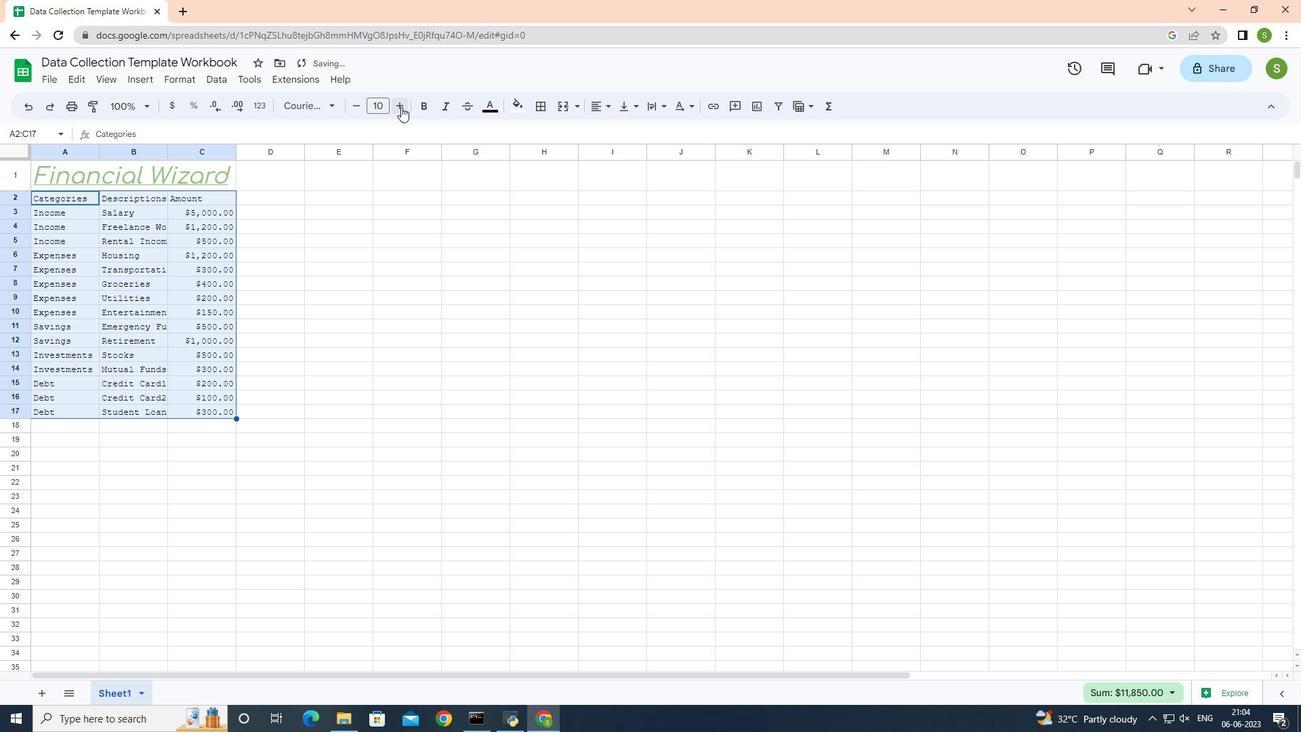 
Action: Mouse pressed left at (403, 108)
Screenshot: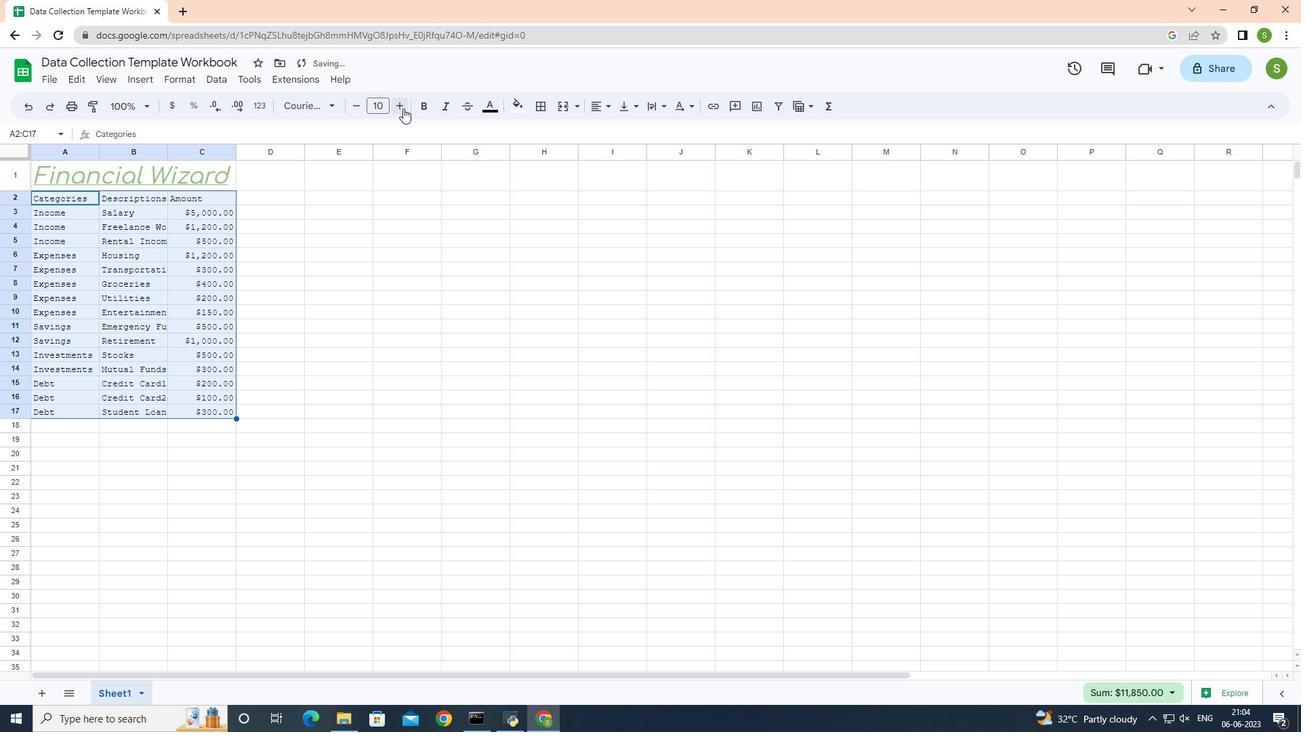 
Action: Mouse pressed left at (403, 108)
Screenshot: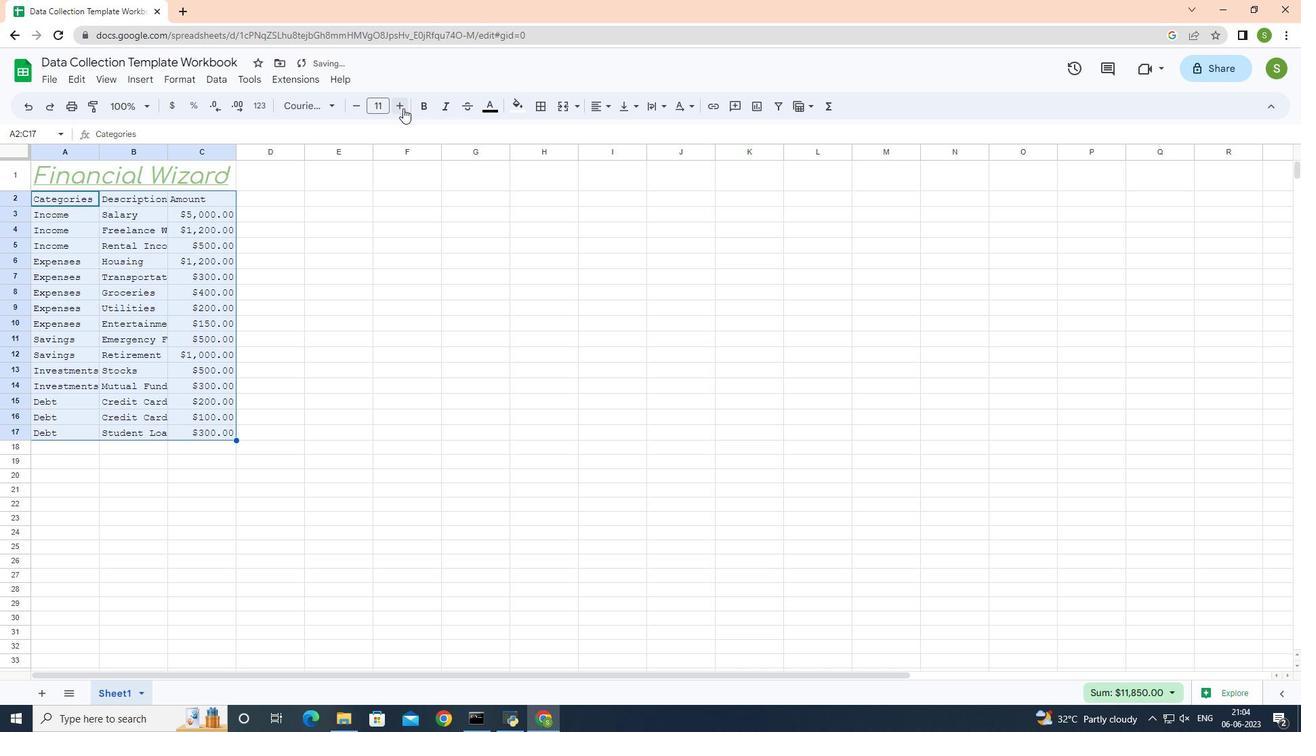 
Action: Mouse pressed left at (403, 108)
Screenshot: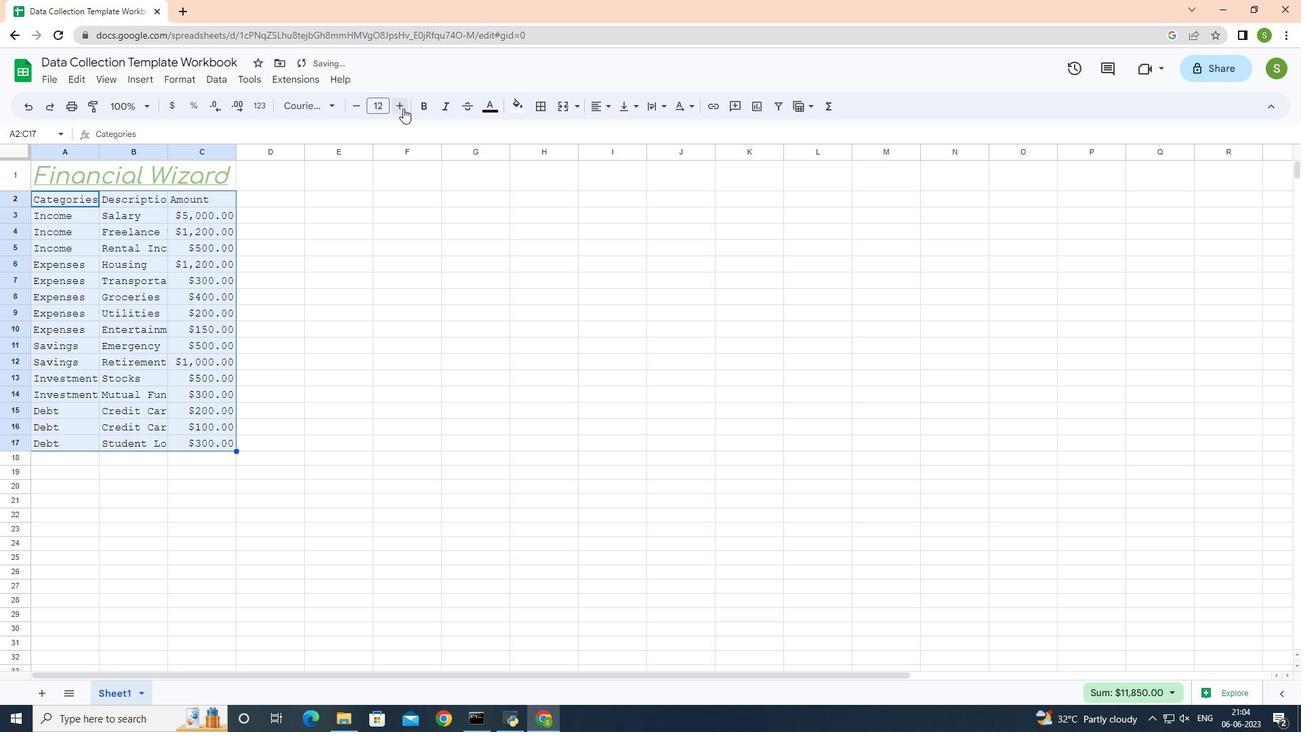 
Action: Mouse pressed left at (403, 108)
Screenshot: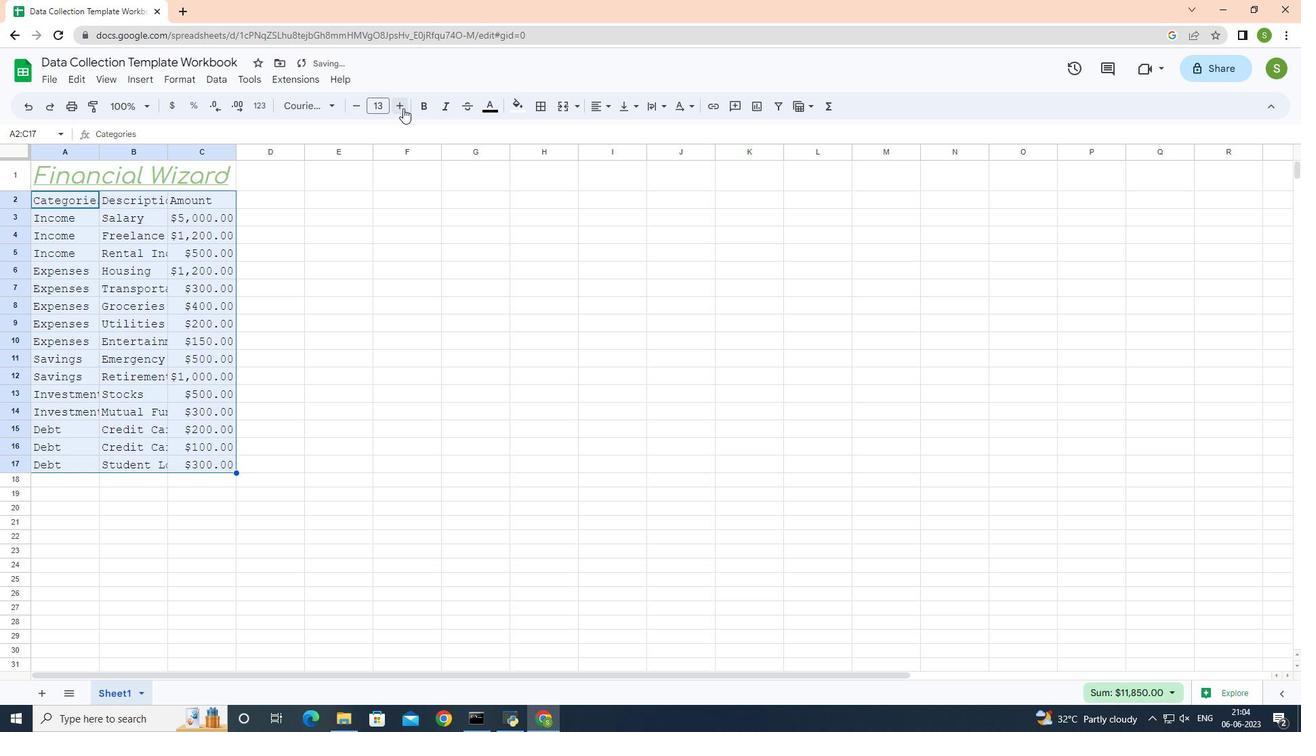 
Action: Mouse pressed left at (403, 108)
Screenshot: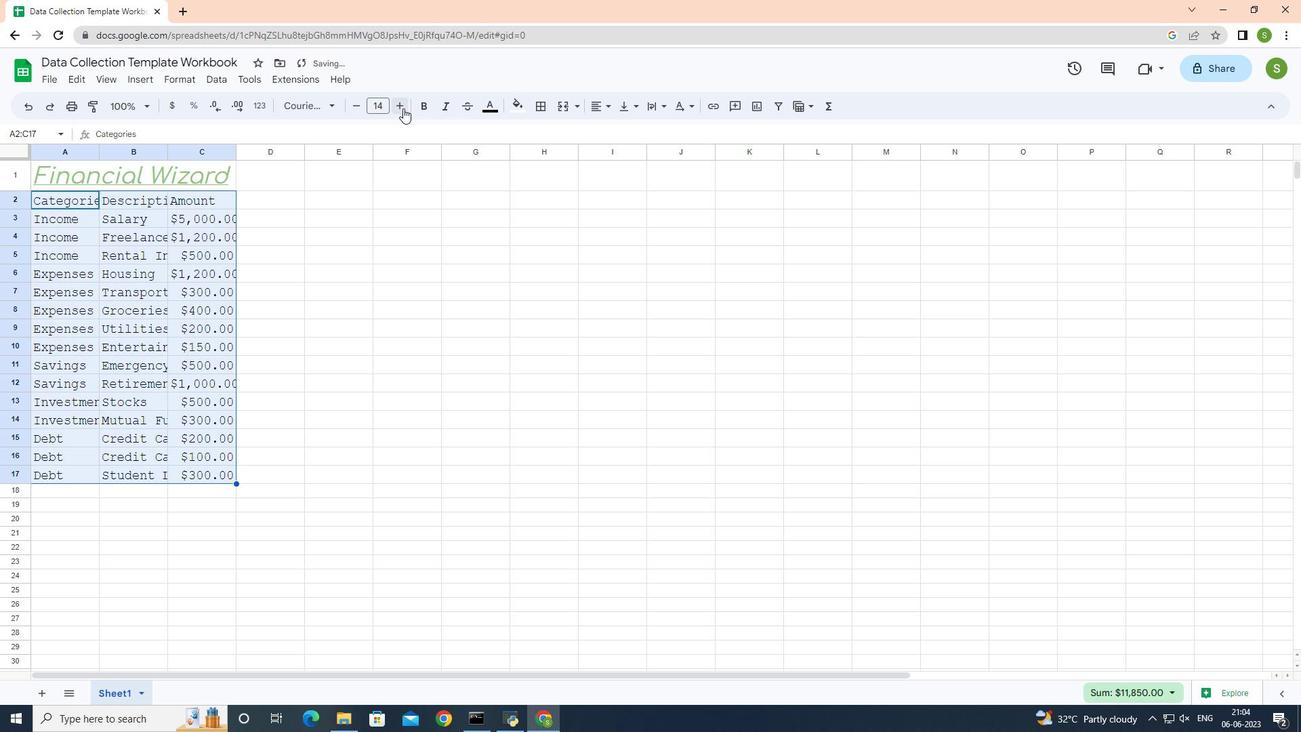 
Action: Mouse pressed left at (403, 108)
Screenshot: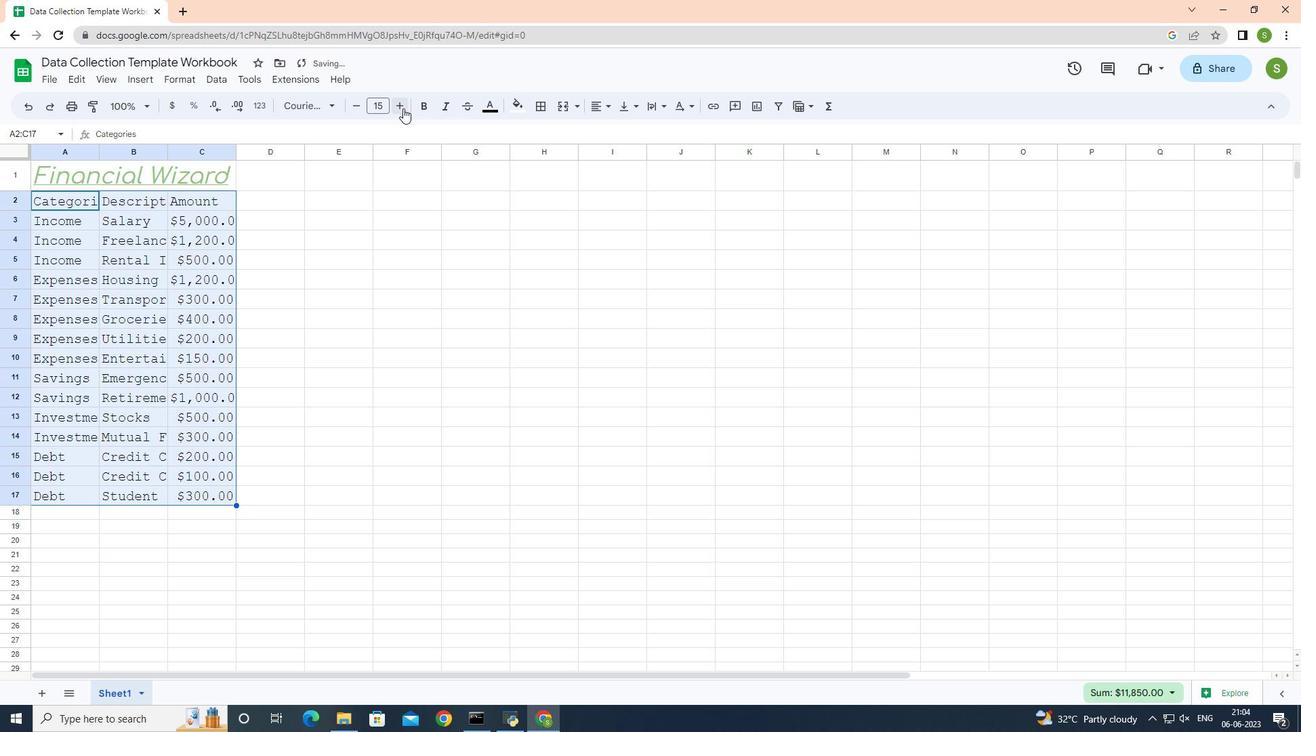
Action: Mouse pressed left at (403, 108)
Screenshot: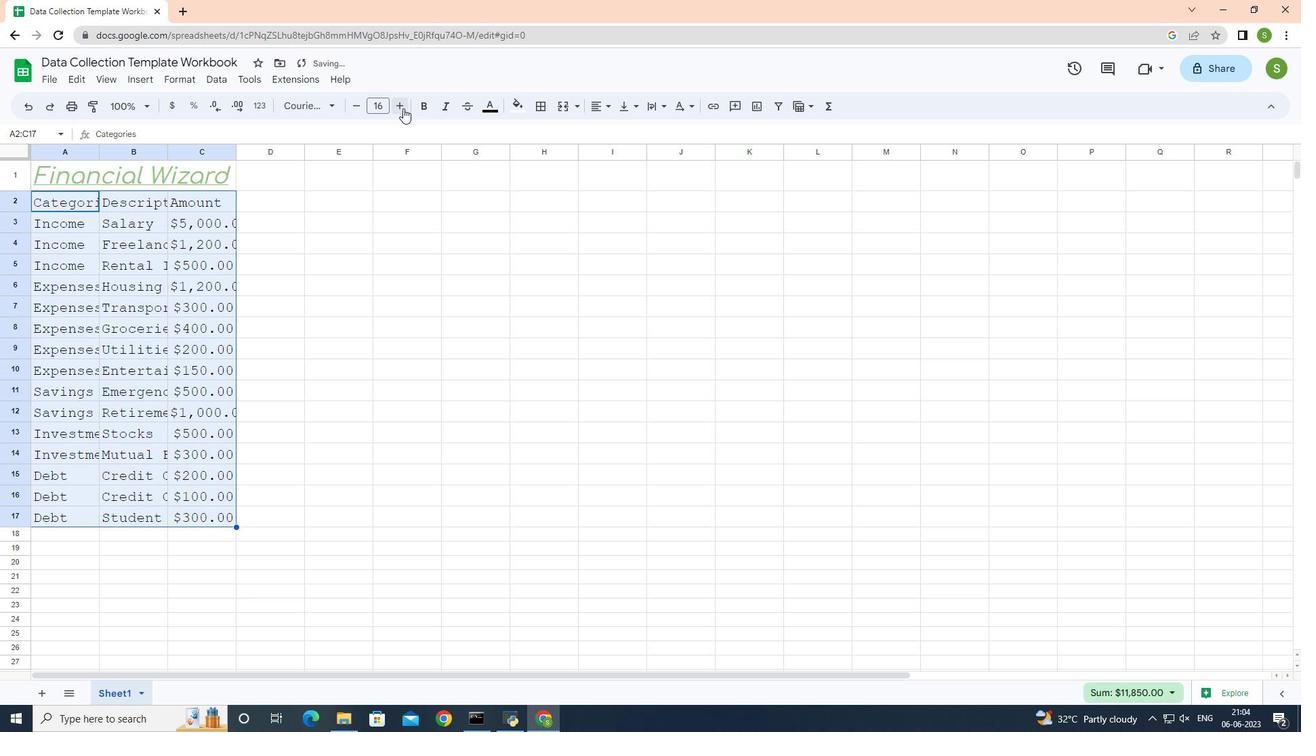 
Action: Mouse pressed left at (403, 108)
Screenshot: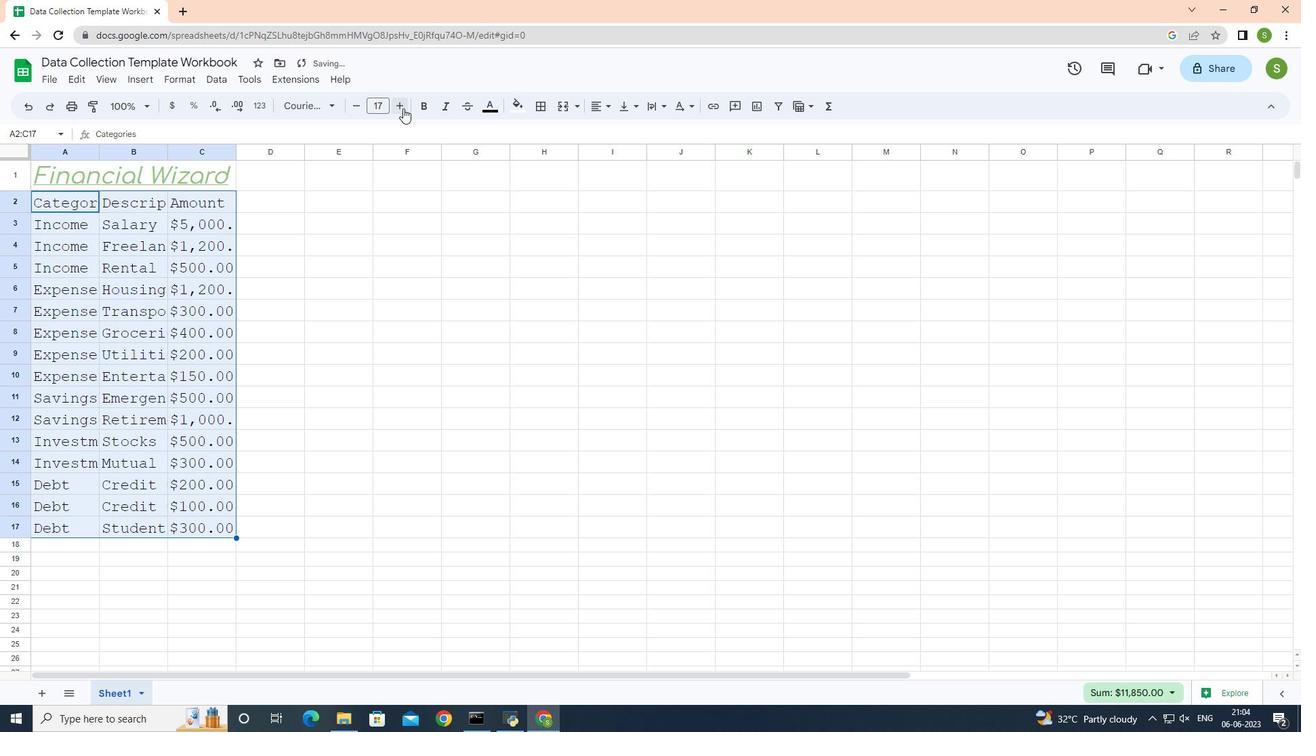 
Action: Mouse moved to (98, 155)
Screenshot: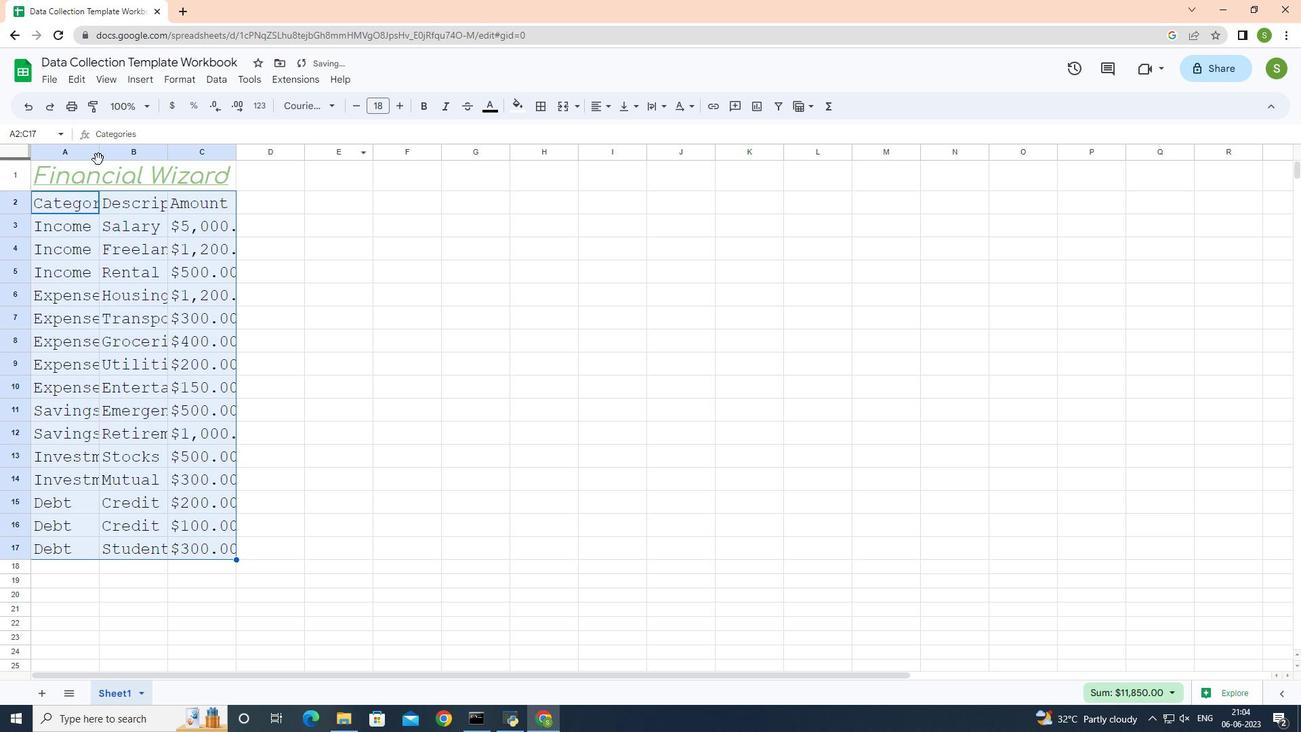 
Action: Mouse pressed left at (98, 155)
Screenshot: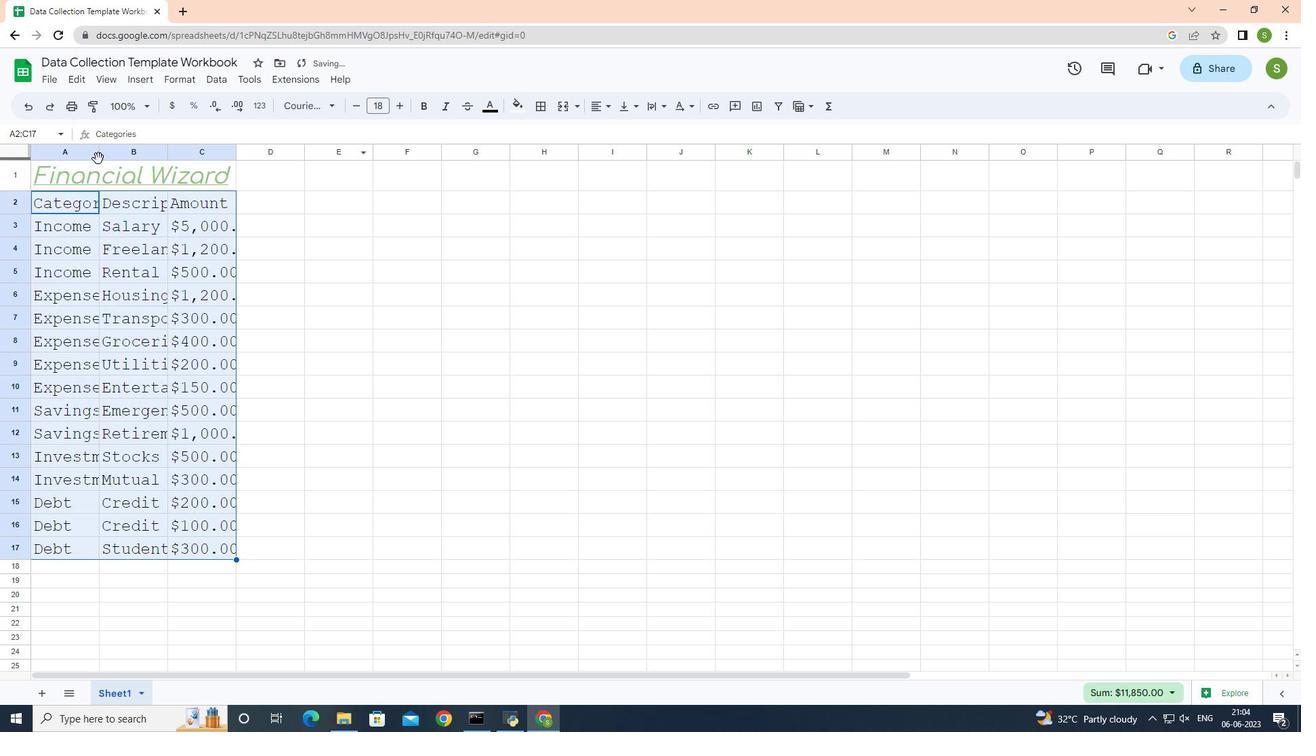 
Action: Mouse pressed left at (98, 155)
Screenshot: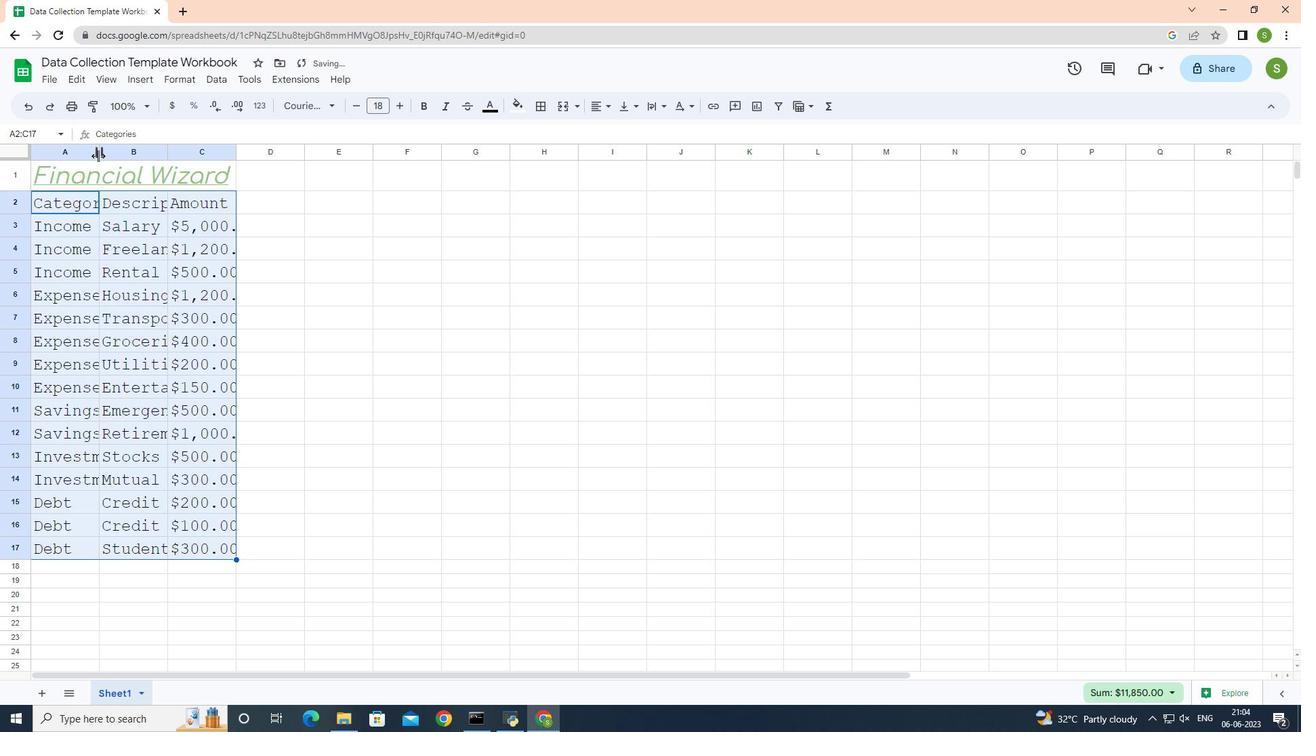 
Action: Mouse pressed left at (98, 155)
Screenshot: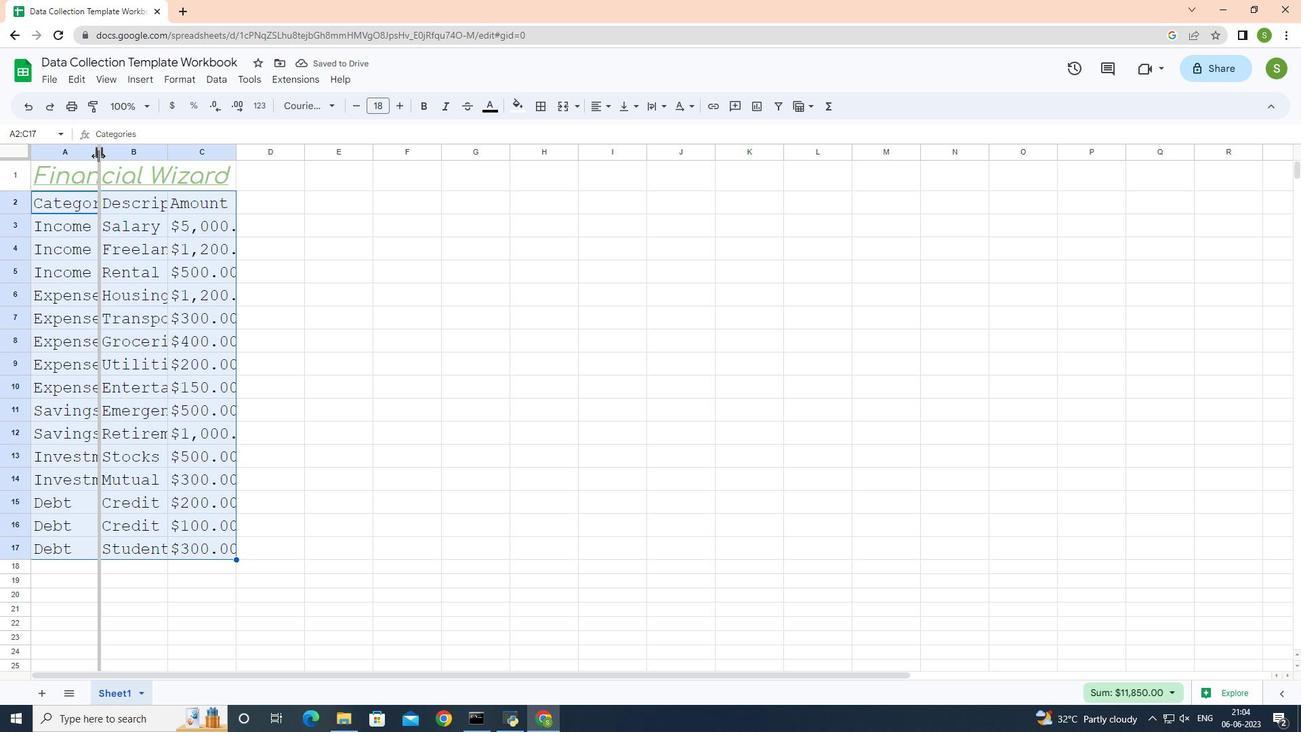 
Action: Mouse pressed left at (98, 155)
Screenshot: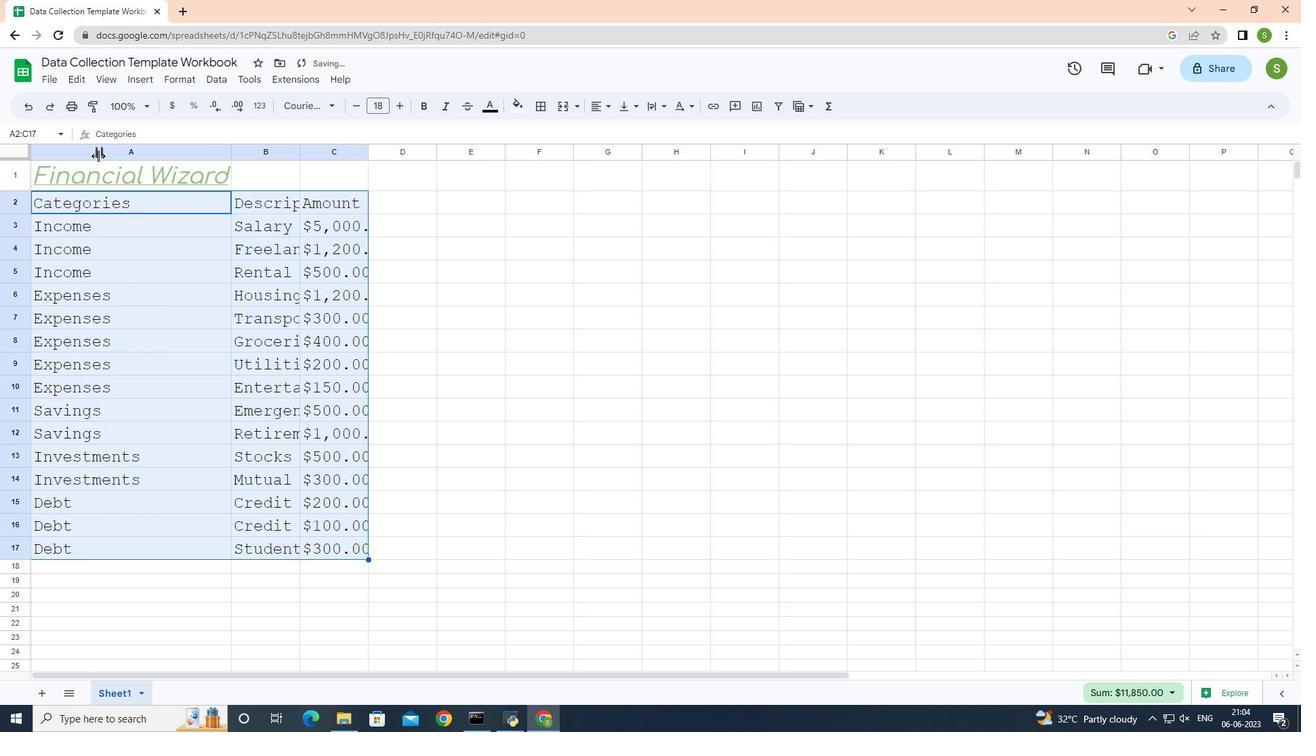
Action: Mouse moved to (294, 146)
Screenshot: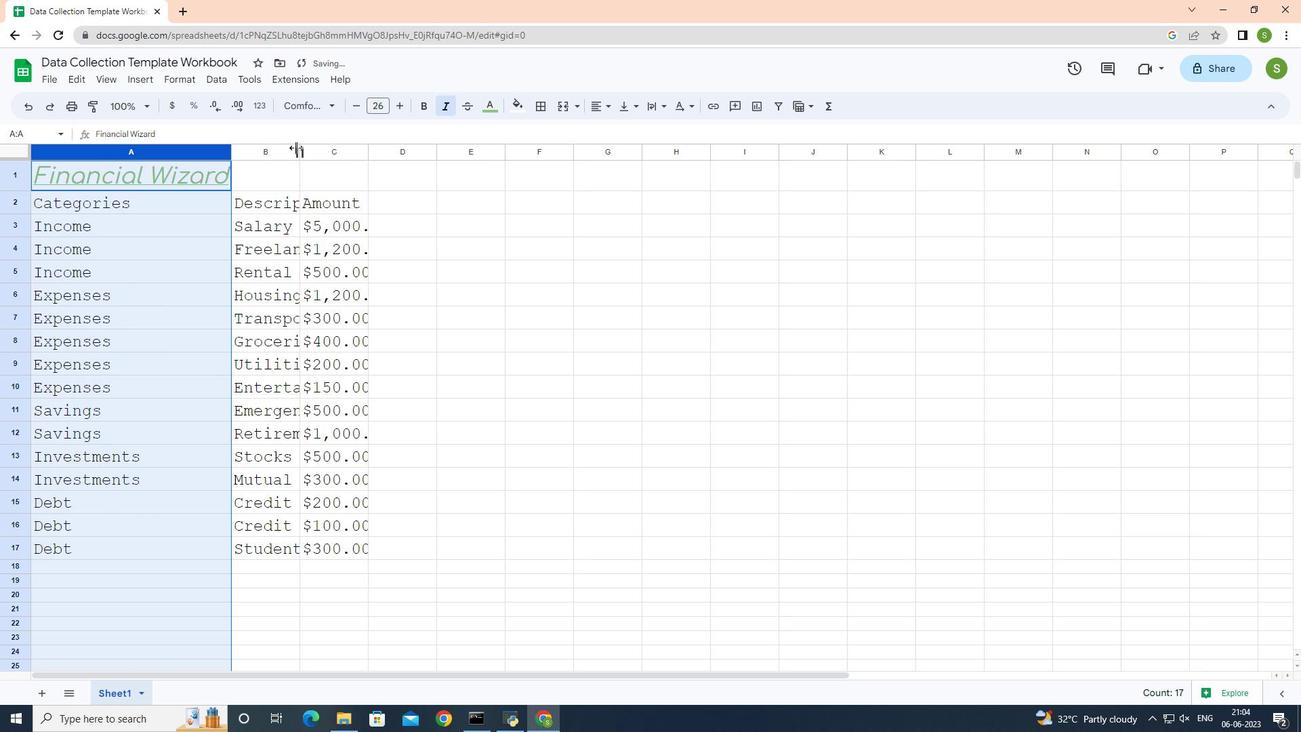 
Action: Mouse pressed left at (294, 146)
Screenshot: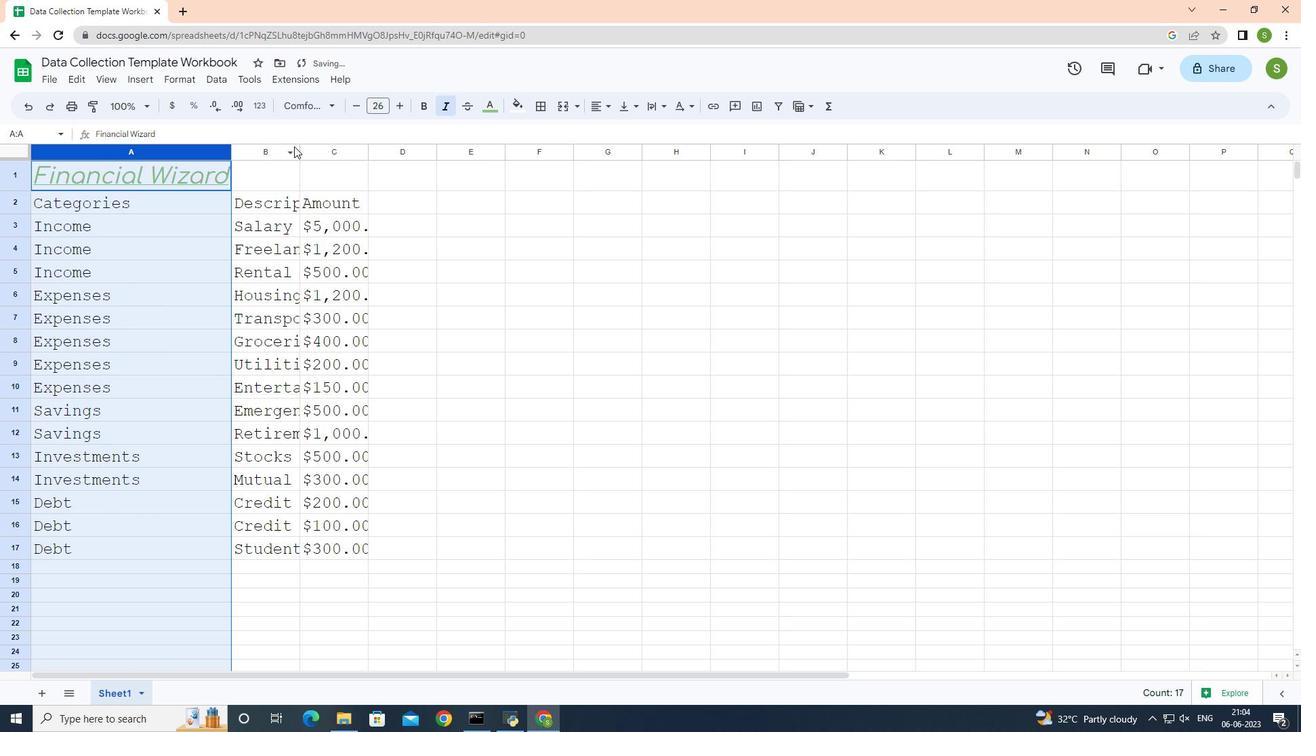 
Action: Mouse moved to (300, 147)
Screenshot: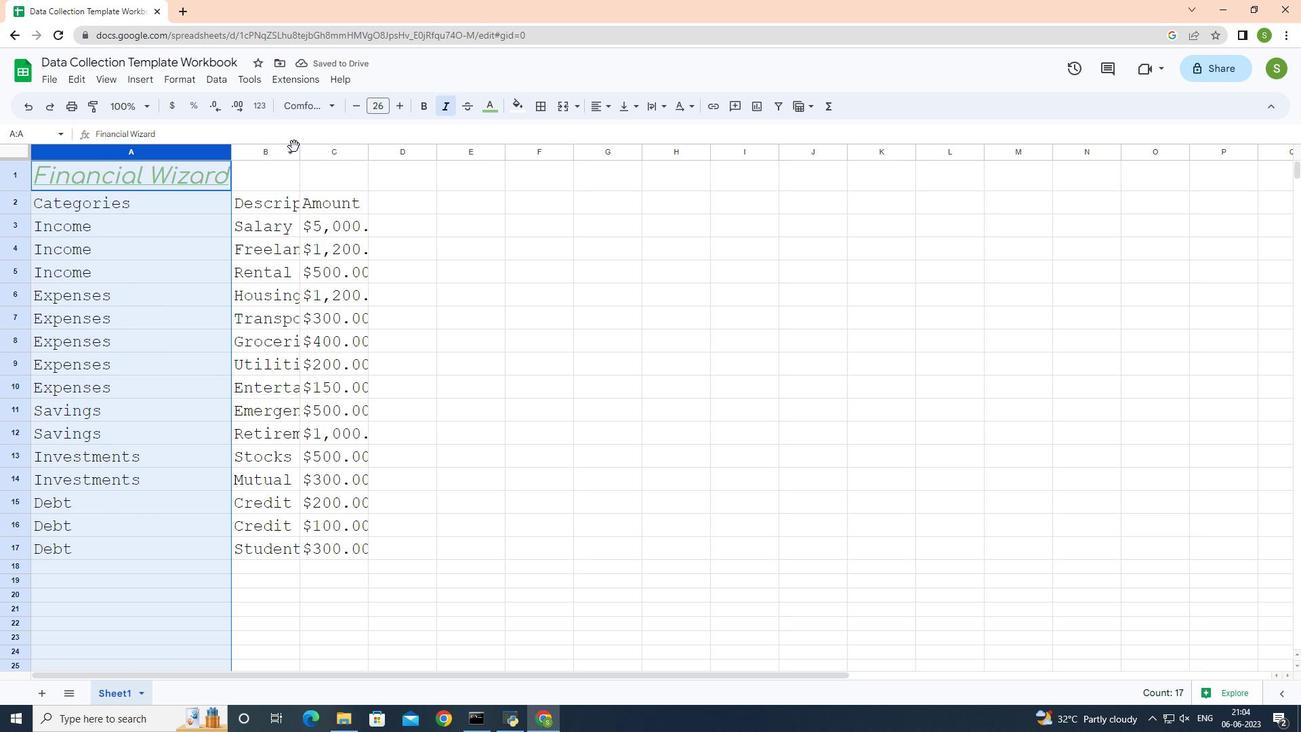 
Action: Mouse pressed left at (300, 147)
Screenshot: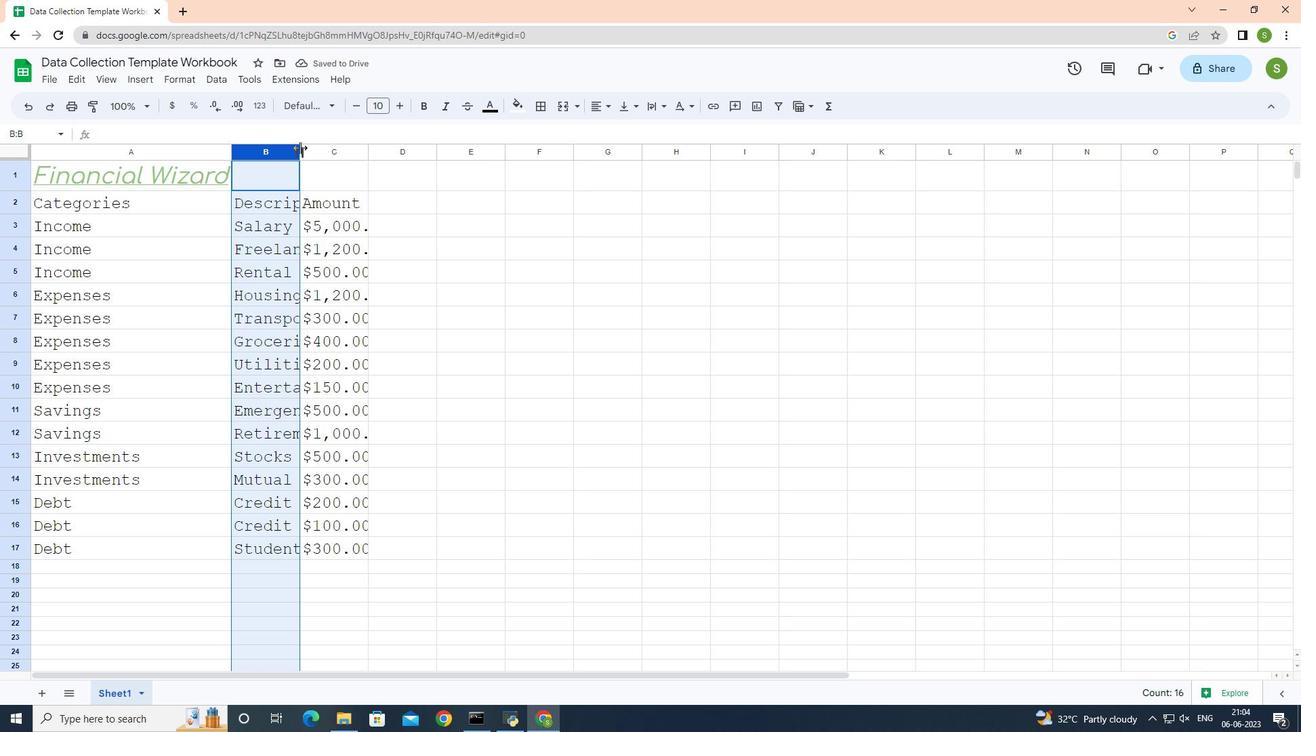 
Action: Mouse pressed left at (300, 147)
Screenshot: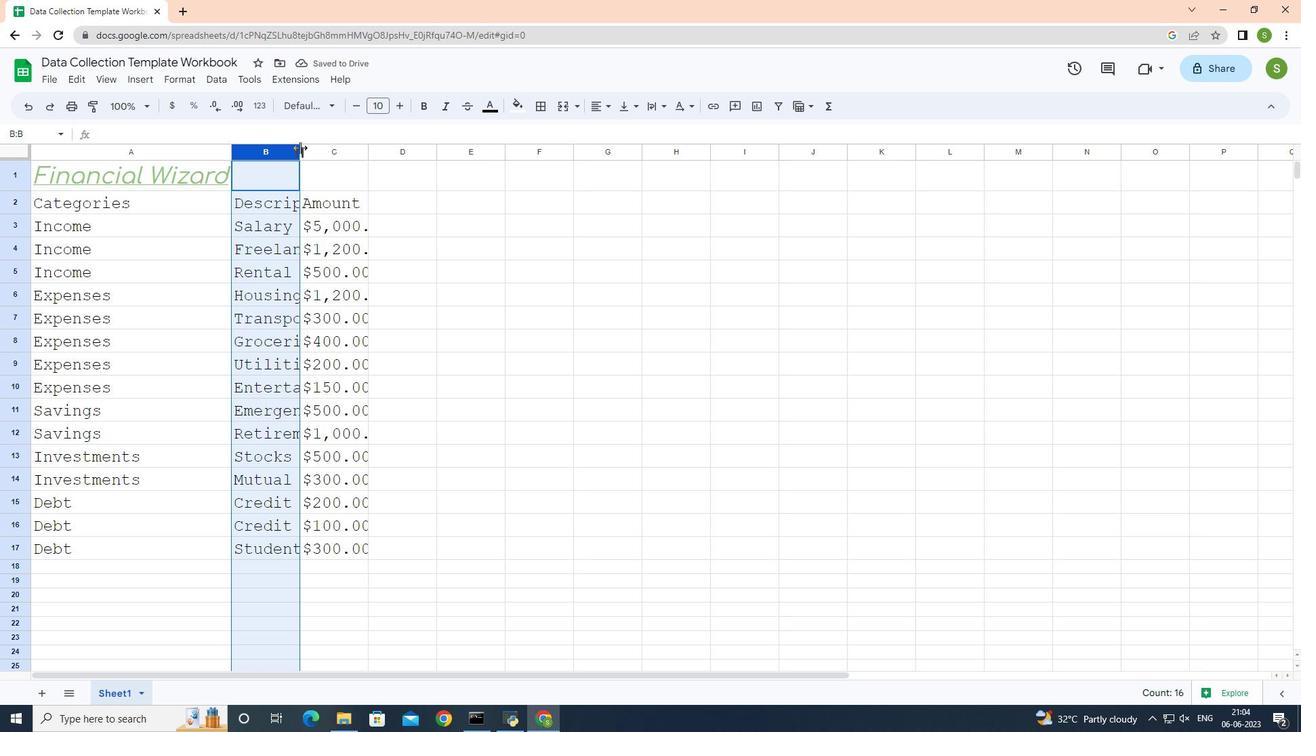 
Action: Mouse moved to (440, 151)
Screenshot: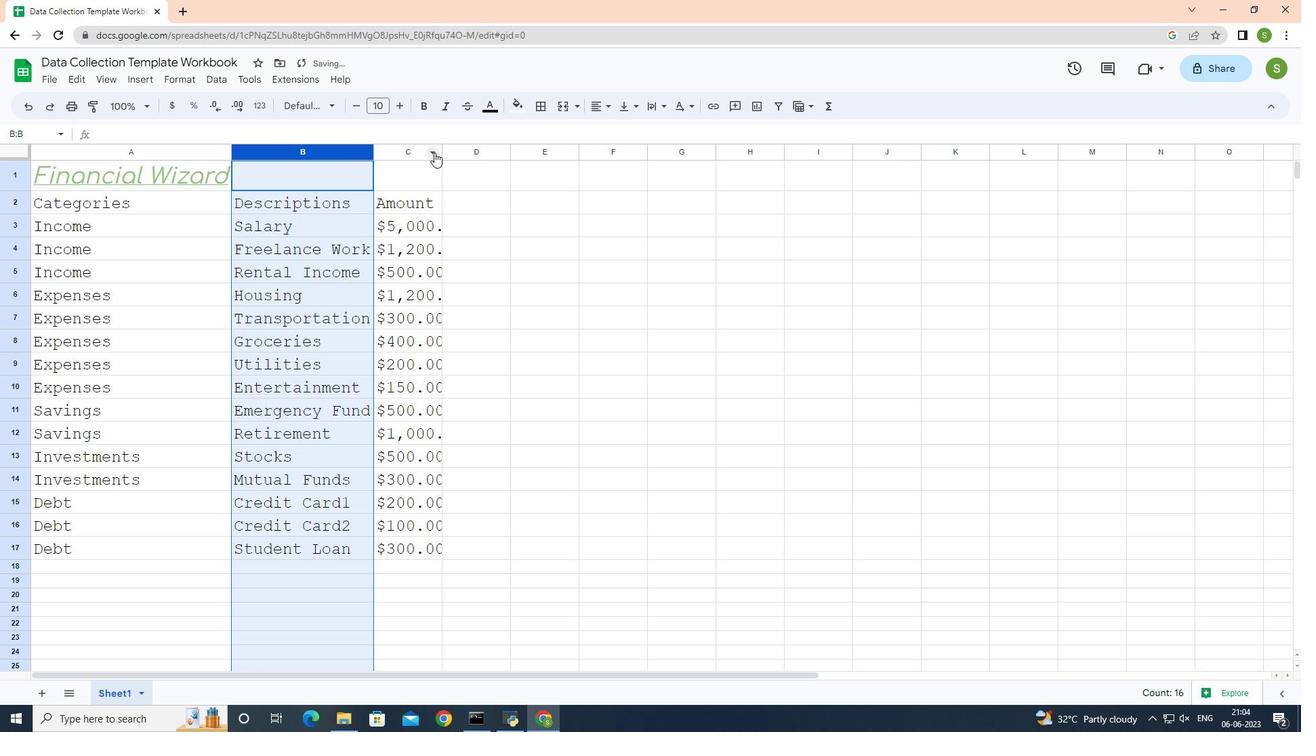 
Action: Mouse pressed left at (440, 151)
Screenshot: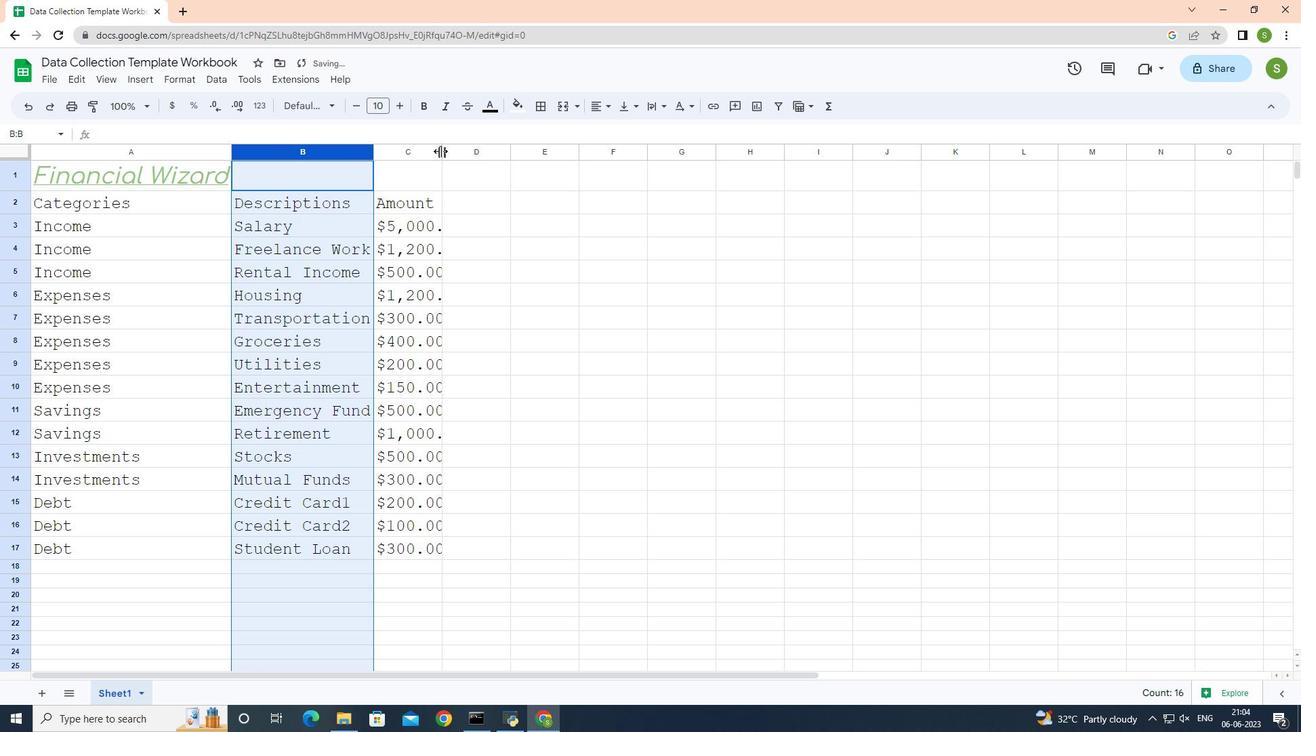 
Action: Mouse pressed left at (440, 151)
Screenshot: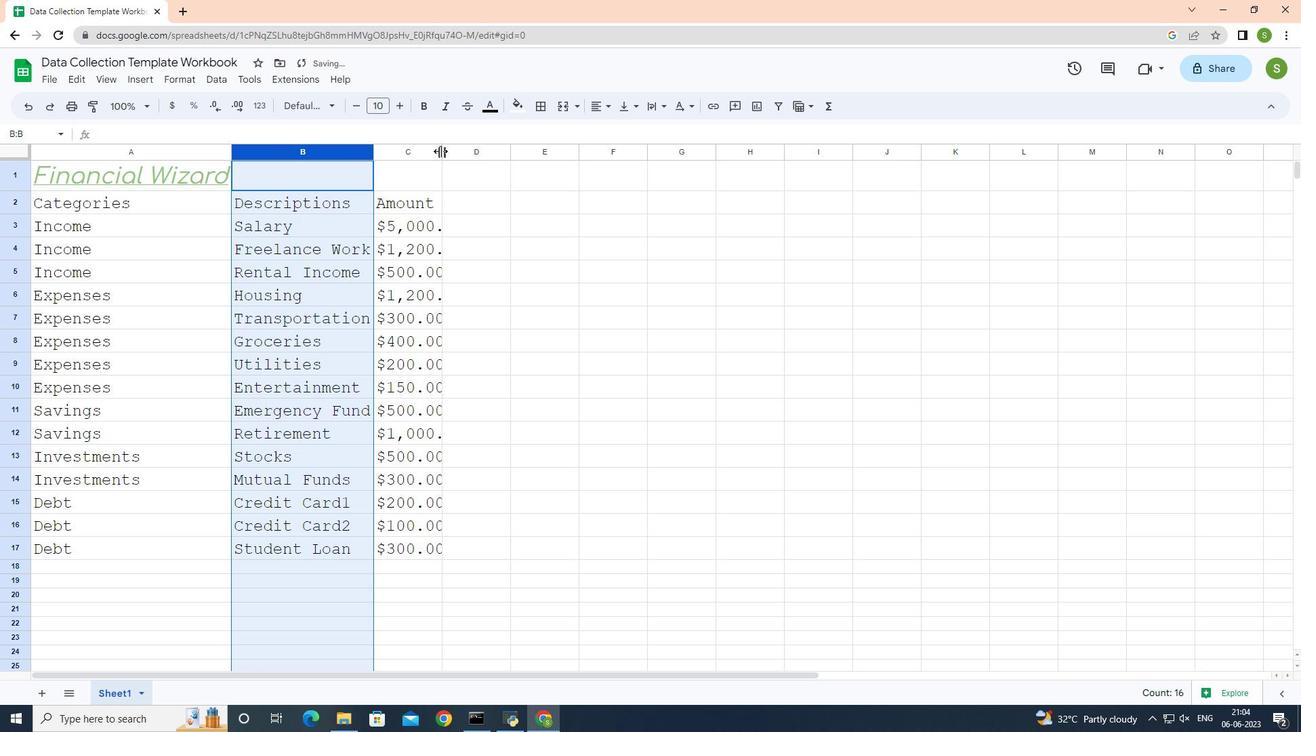 
Action: Mouse moved to (77, 165)
Screenshot: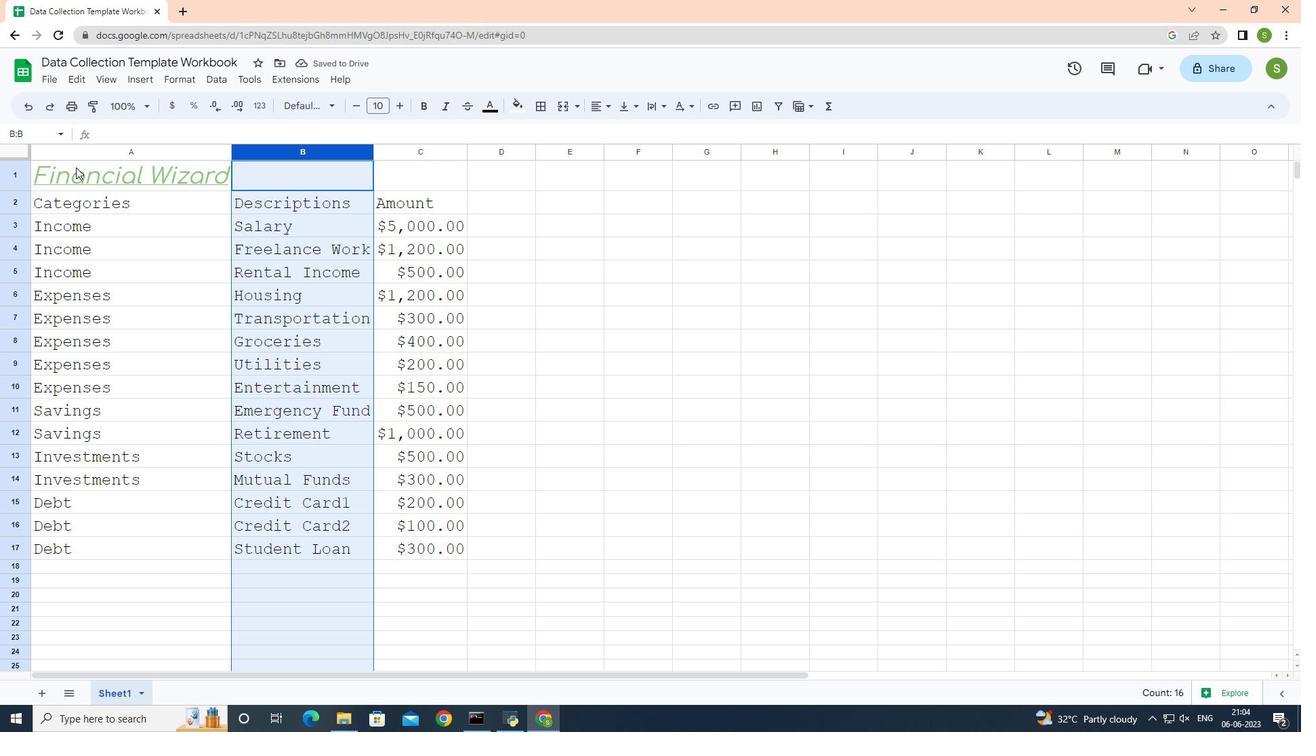 
Action: Mouse pressed left at (77, 165)
Screenshot: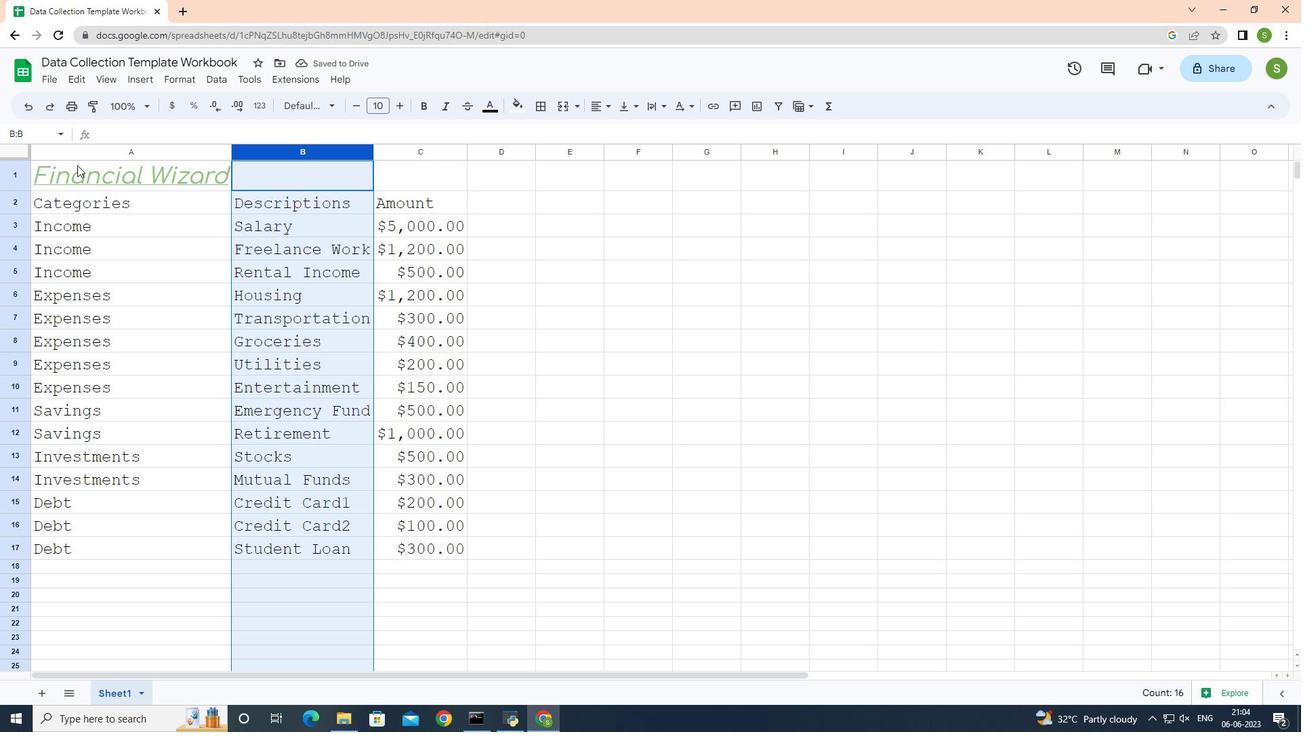 
Action: Mouse moved to (187, 80)
Screenshot: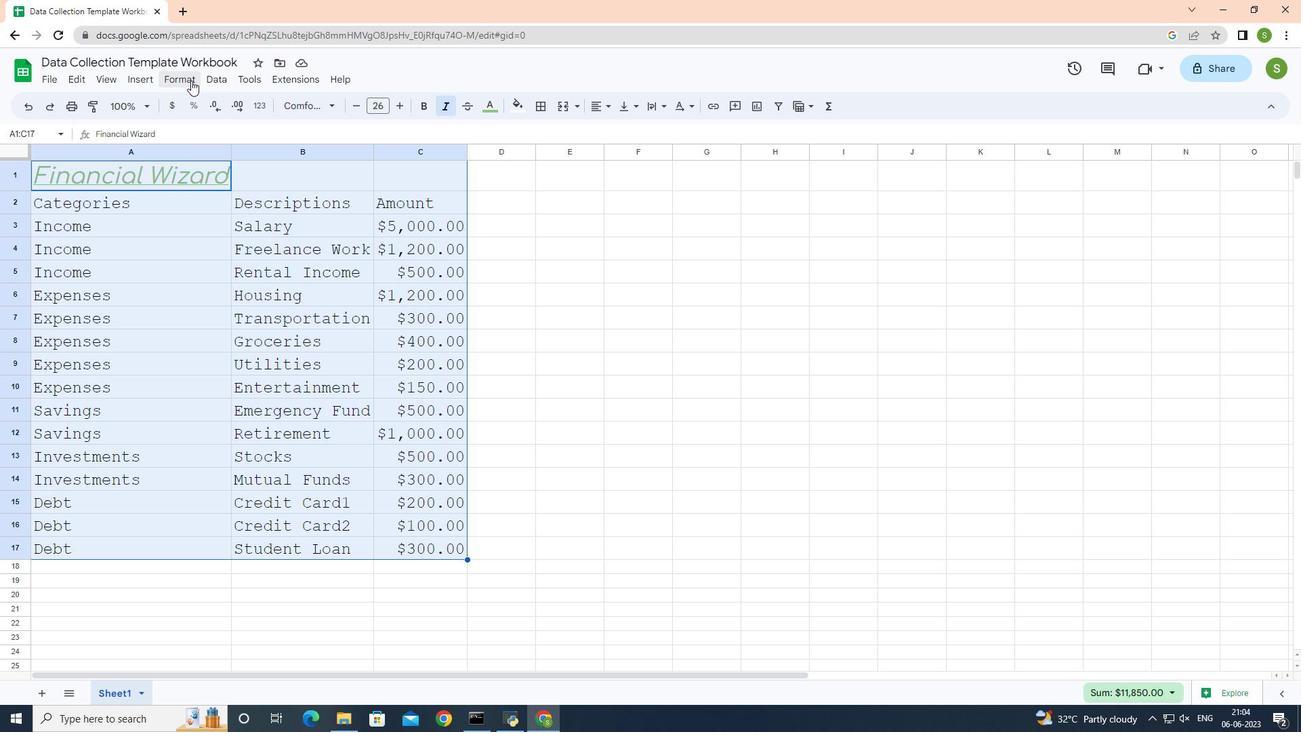 
Action: Mouse pressed left at (187, 80)
Screenshot: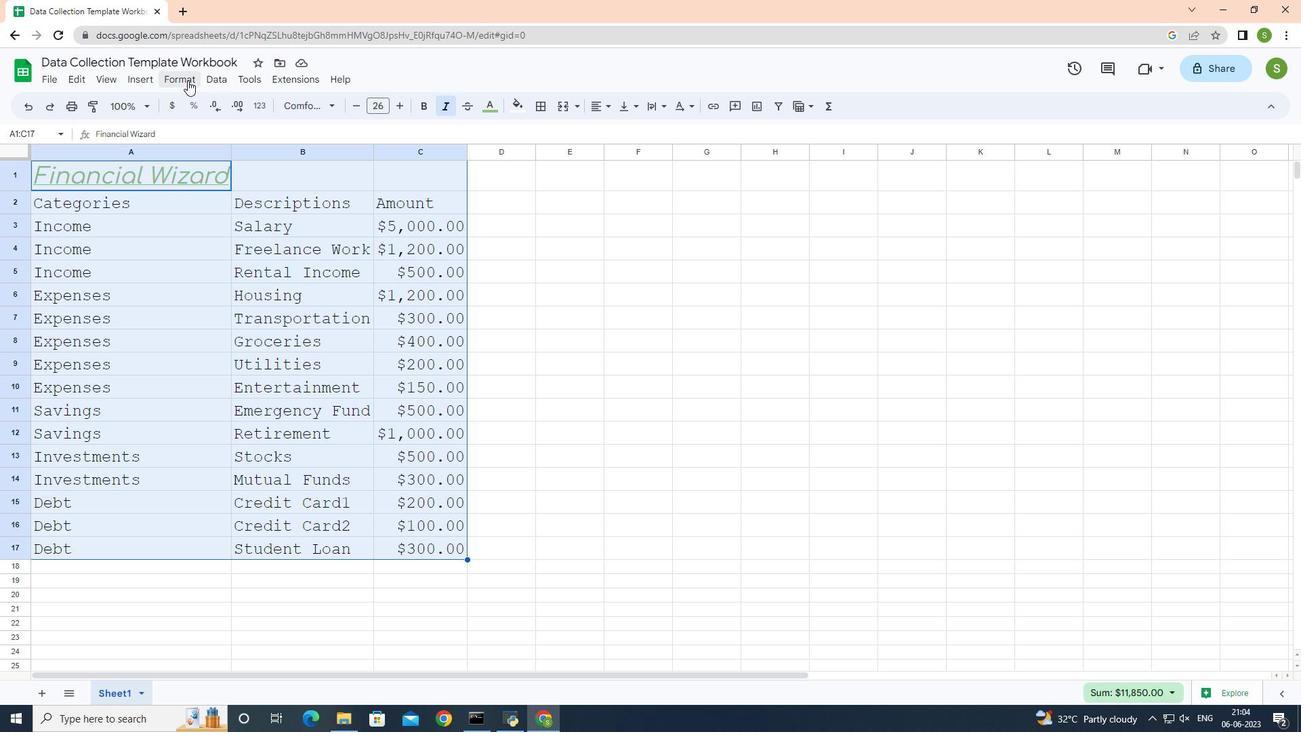 
Action: Mouse moved to (430, 224)
Screenshot: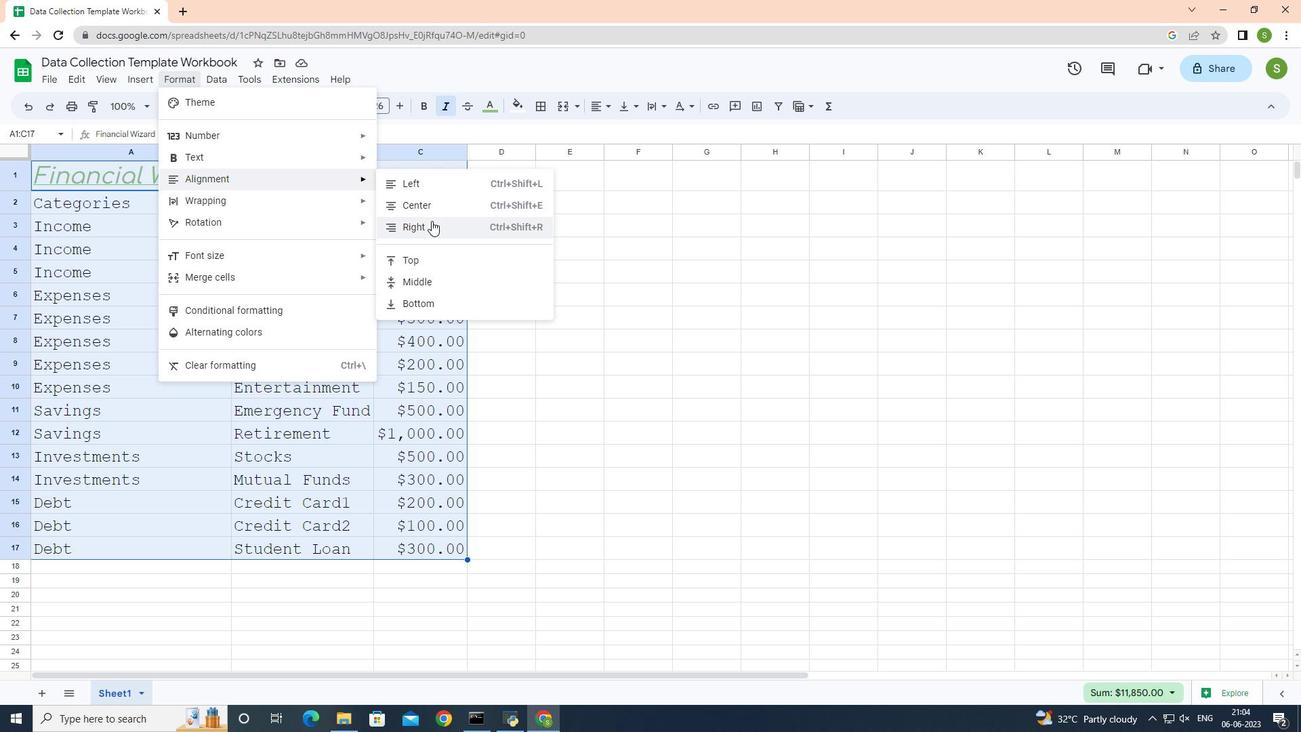 
Action: Mouse pressed left at (430, 224)
Screenshot: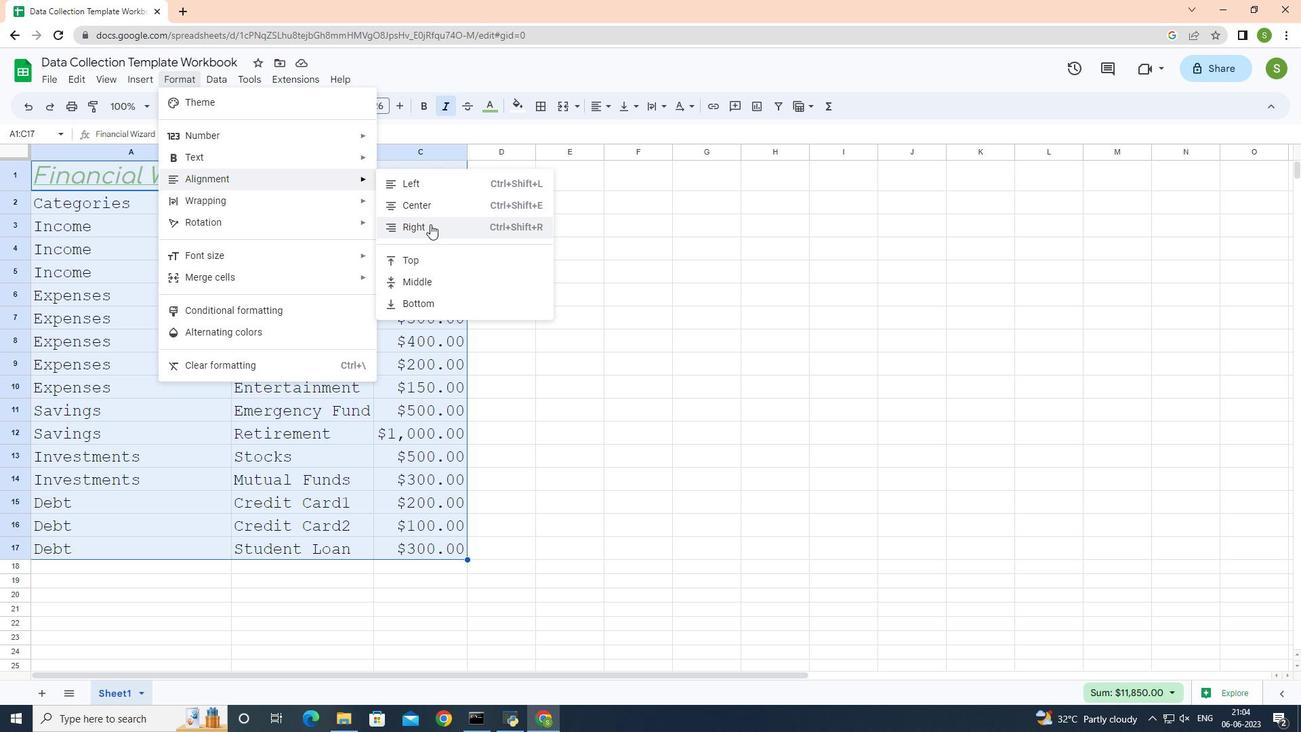 
Action: Mouse moved to (555, 226)
Screenshot: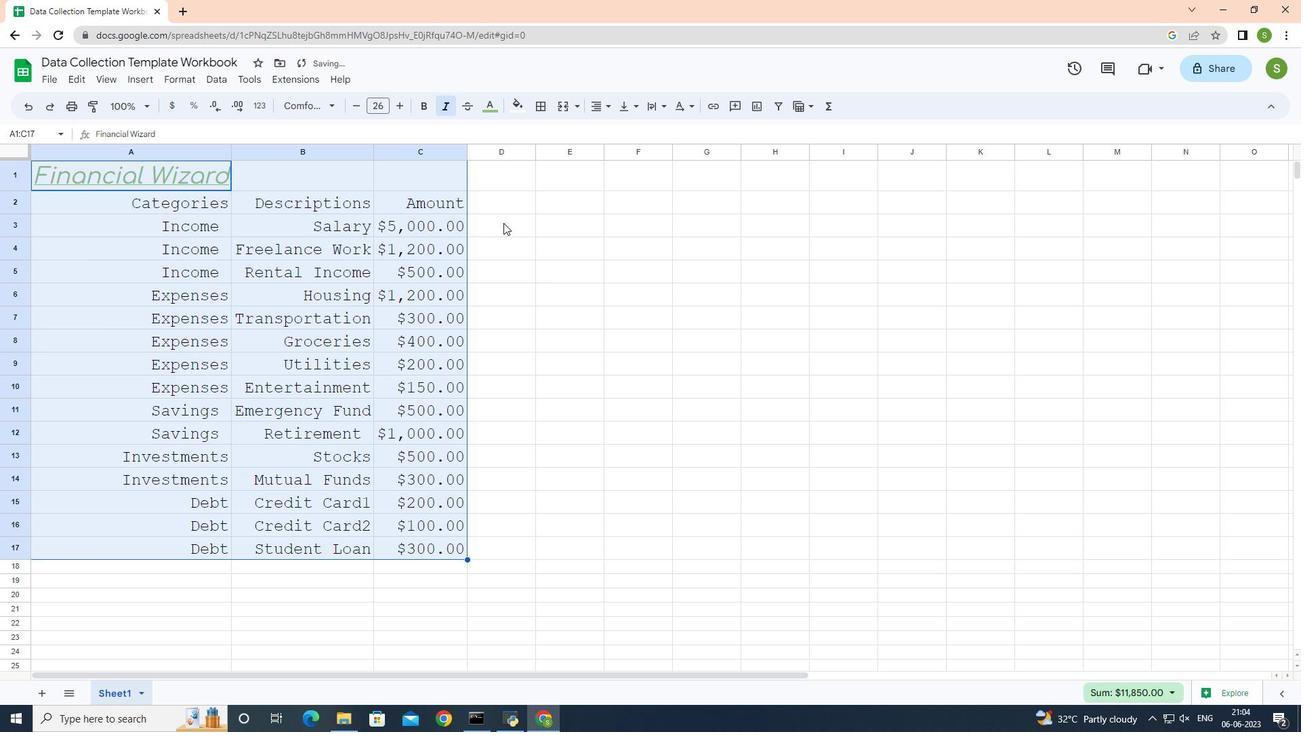 
Action: Mouse pressed left at (555, 226)
Screenshot: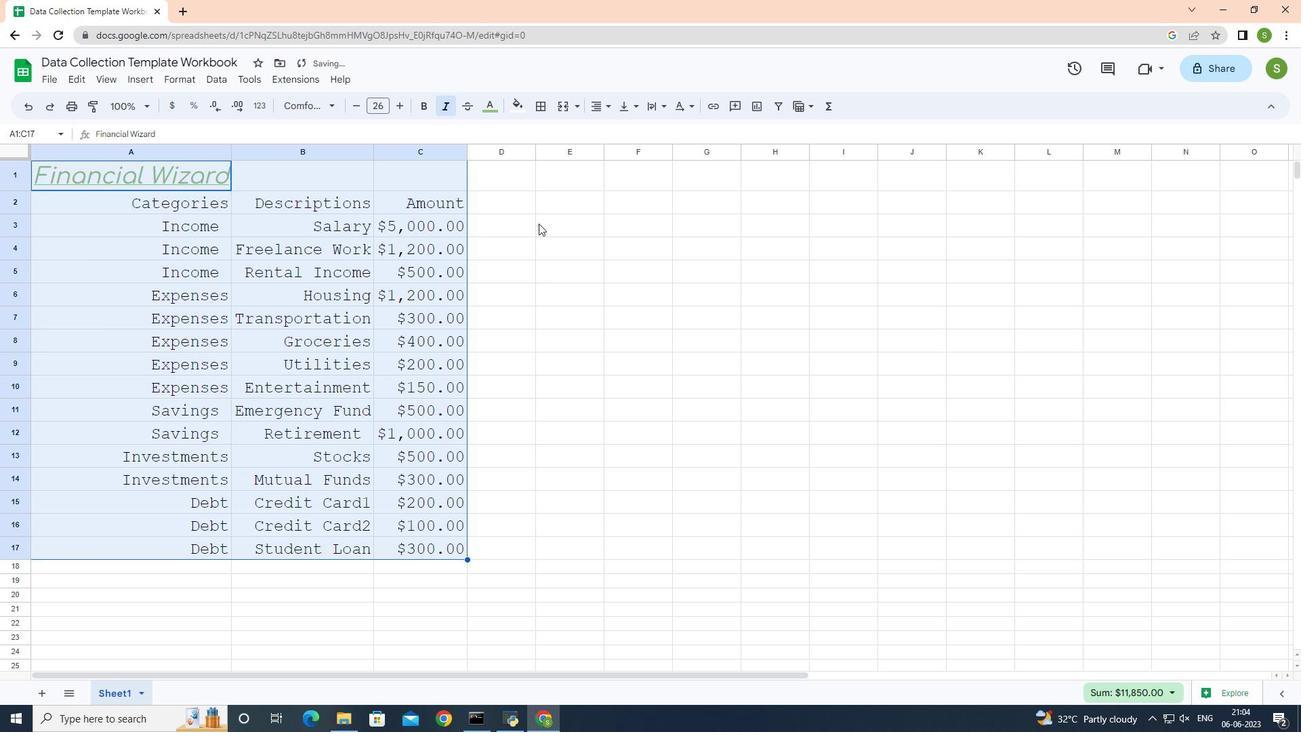 
Action: Mouse moved to (418, 187)
Screenshot: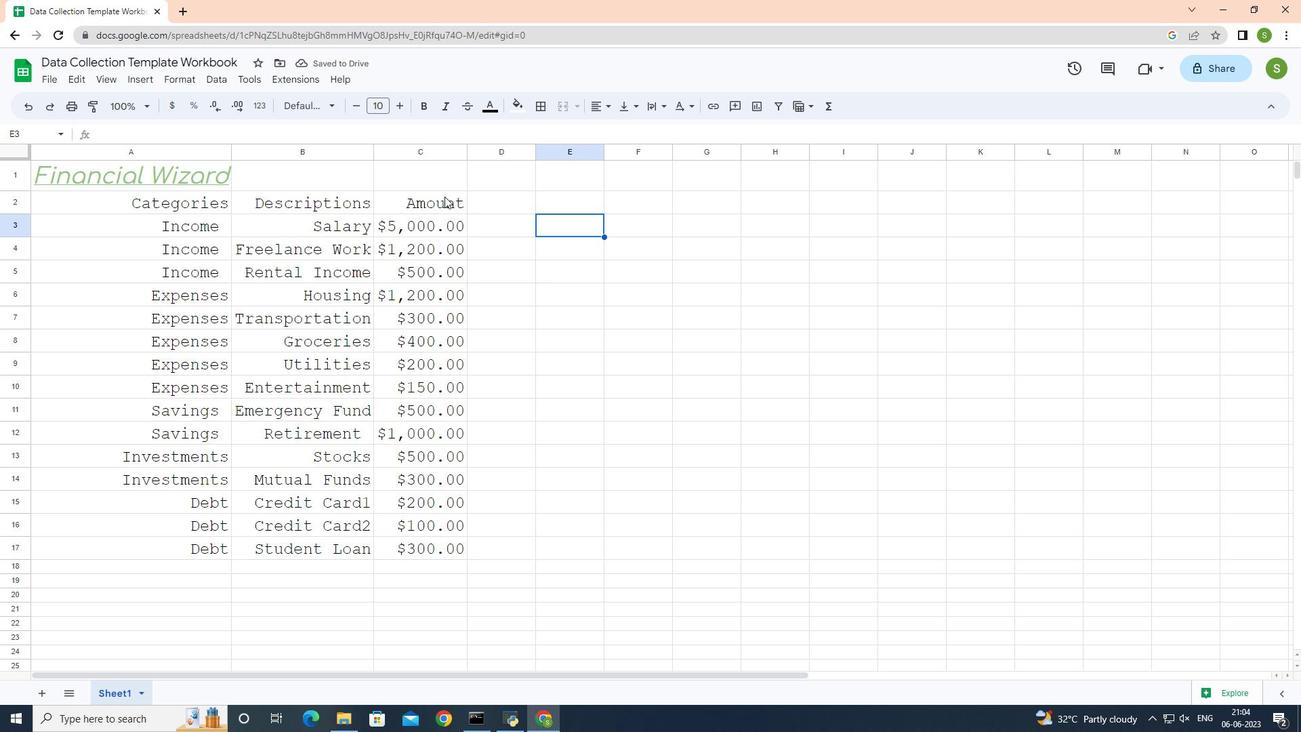 
Action: Mouse pressed left at (418, 187)
Screenshot: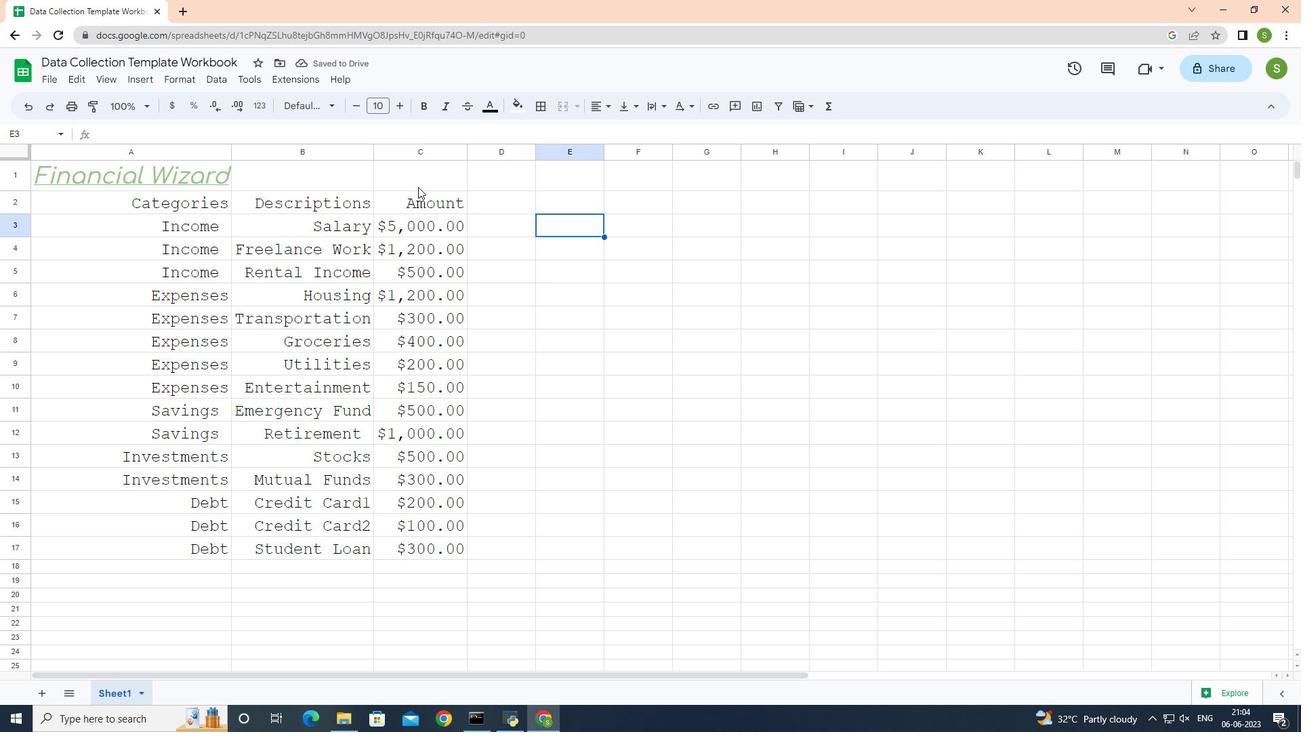 
Action: Key pressed ctrl+S
Screenshot: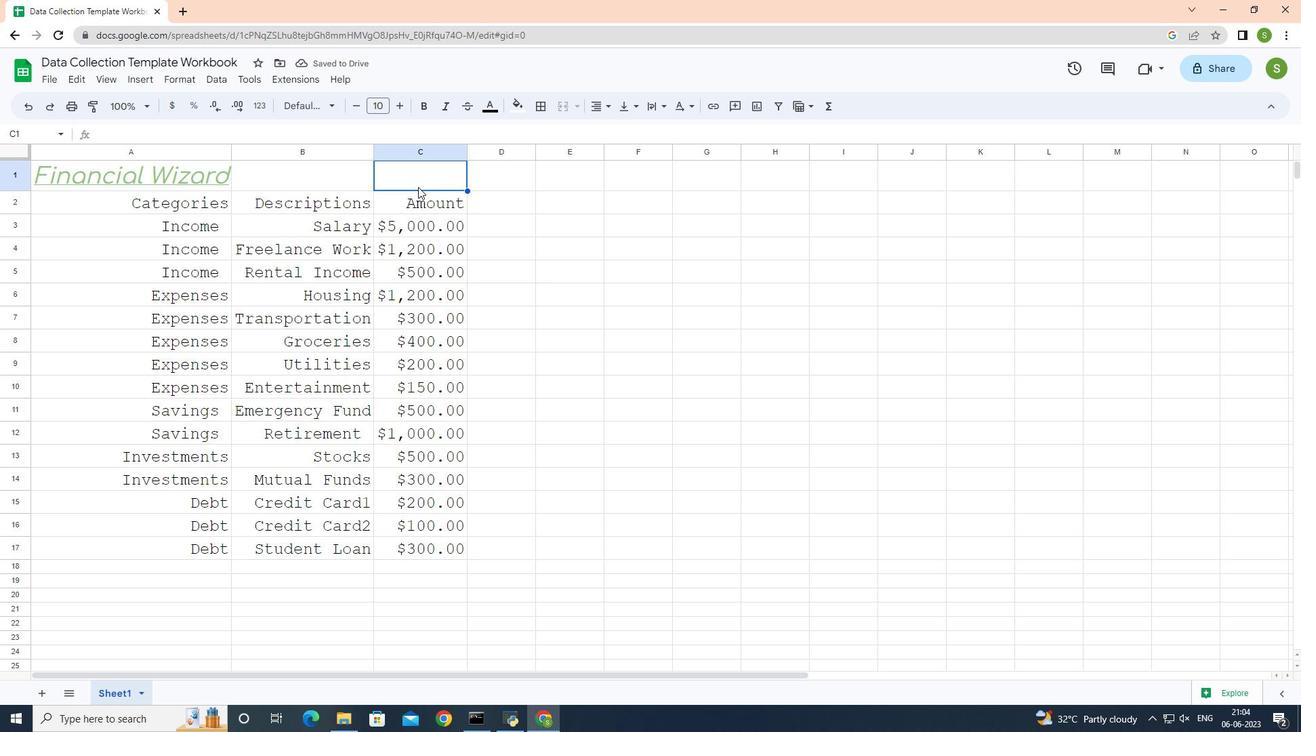 
